 Task: Look for space in Wiradesa, Indonesia from 13th August, 2023 to 17th August, 2023 for 2 adults in price range Rs.10000 to Rs.16000. Place can be entire place with 2 bedrooms having 2 beds and 1 bathroom. Property type can be house, flat, guest house. Amenities needed are: wifi. Booking option can be shelf check-in. Required host language is English.
Action: Mouse moved to (511, 75)
Screenshot: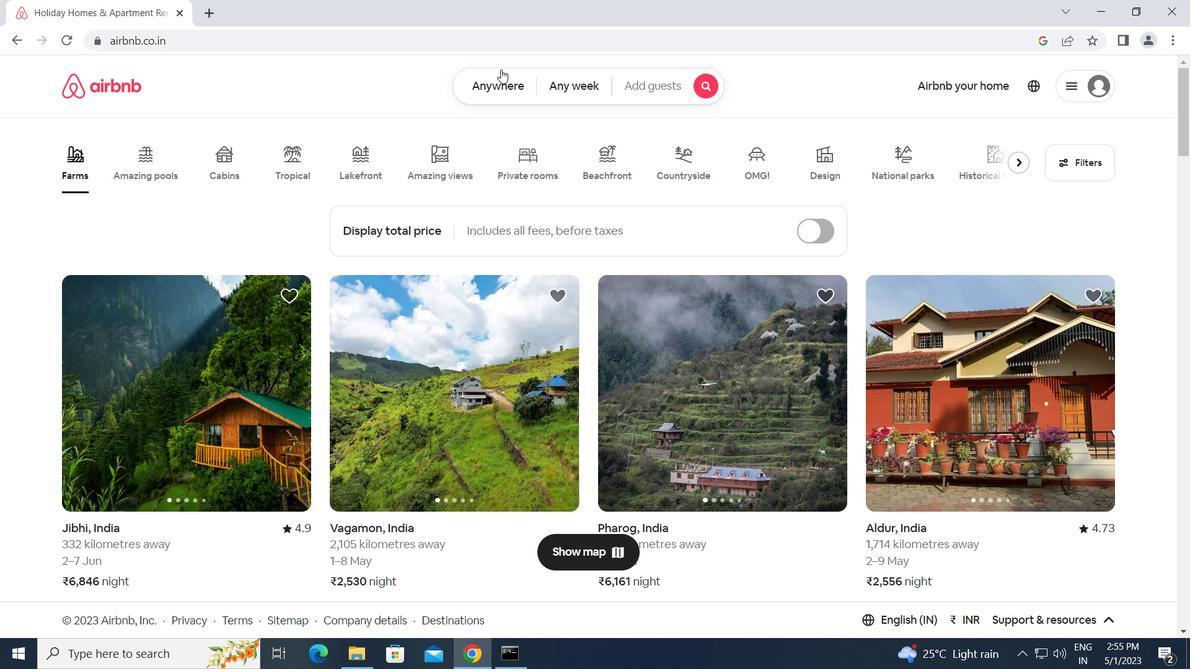 
Action: Mouse pressed left at (511, 75)
Screenshot: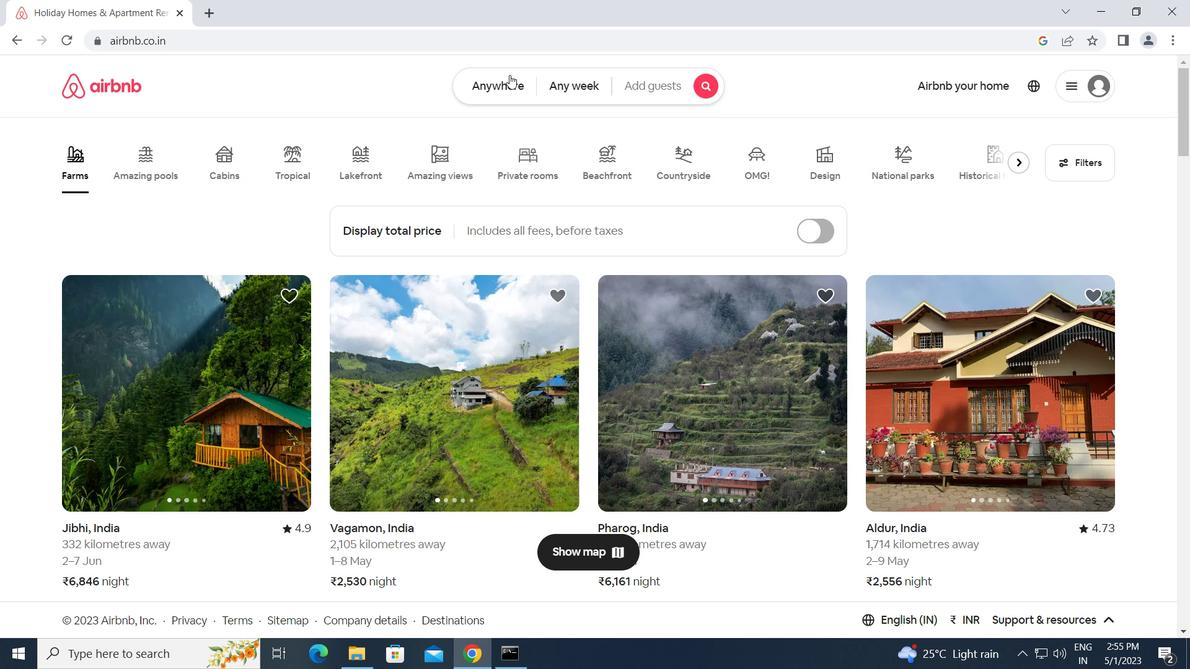 
Action: Mouse moved to (439, 144)
Screenshot: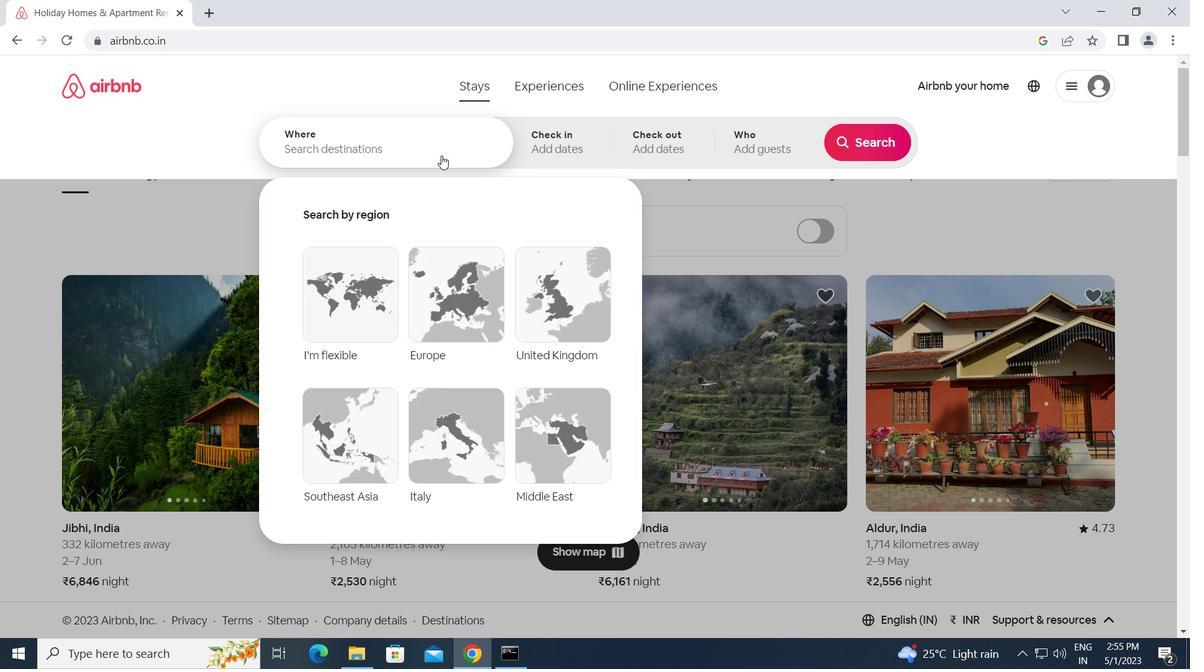 
Action: Mouse pressed left at (439, 144)
Screenshot: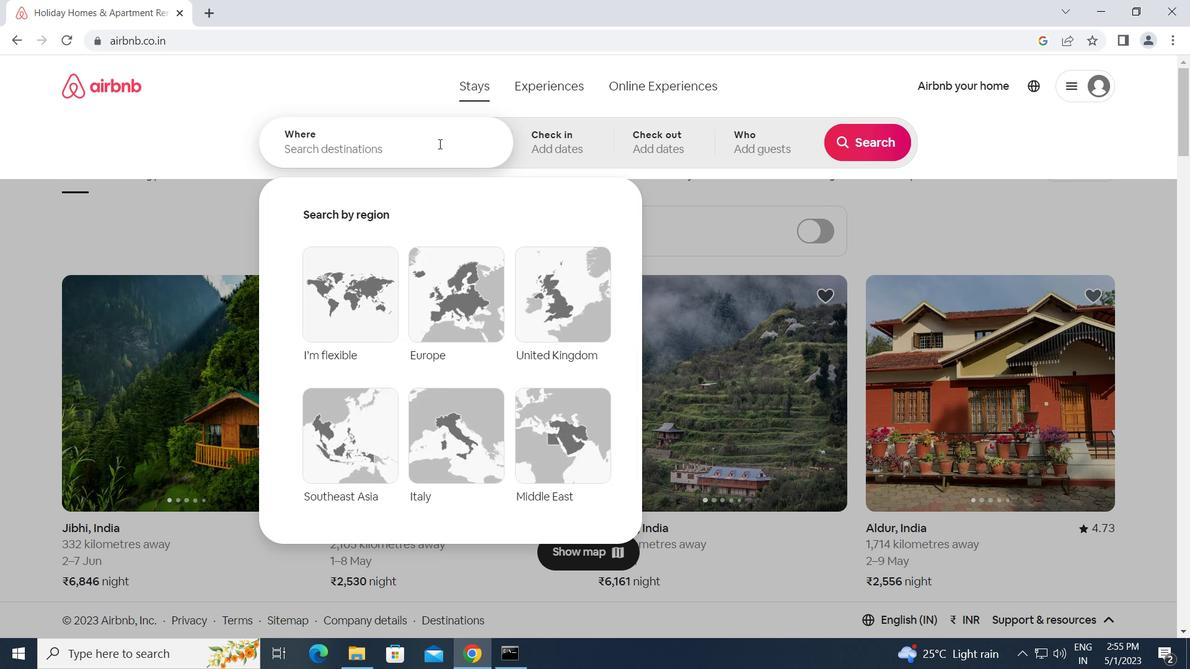 
Action: Key pressed <Key.caps_lock>w<Key.caps_lock>iraf<Key.backspace>desa,<Key.space><Key.caps_lock>i<Key.caps_lock>ndonesia<Key.enter>
Screenshot: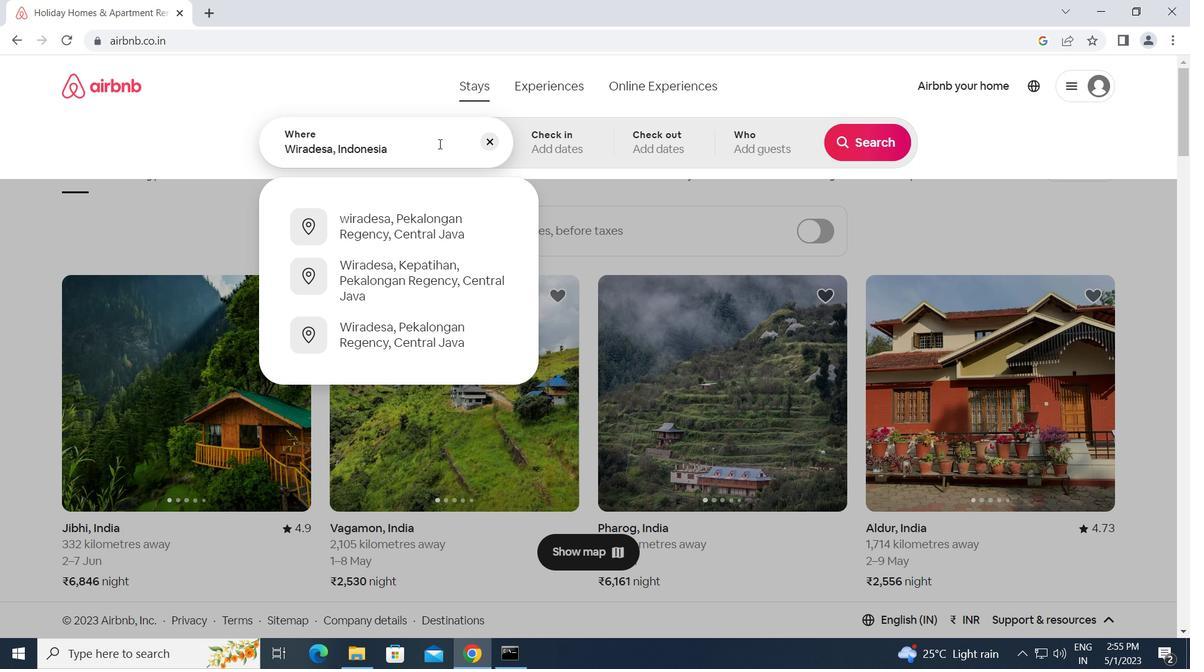 
Action: Mouse moved to (859, 270)
Screenshot: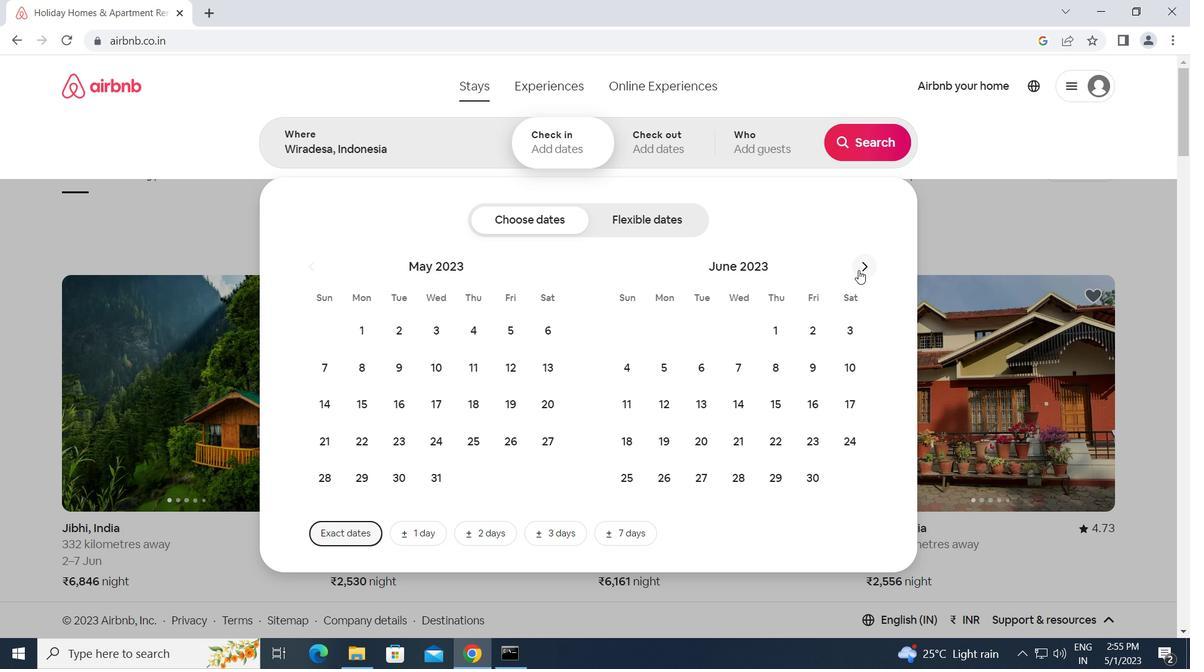 
Action: Mouse pressed left at (859, 270)
Screenshot: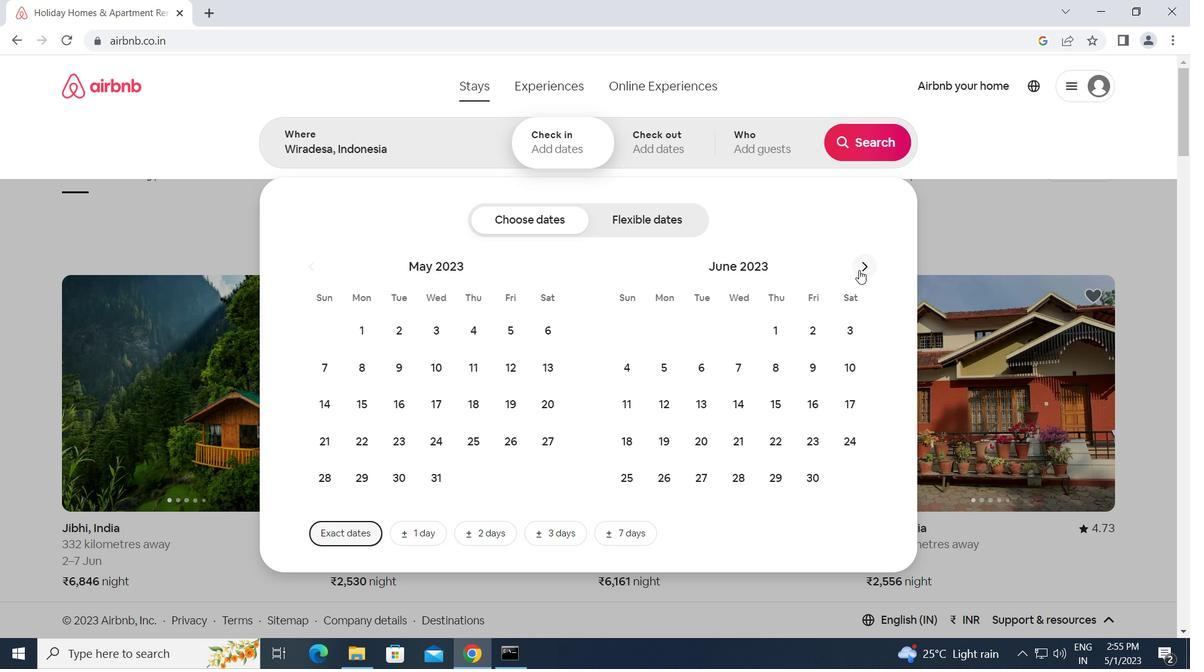 
Action: Mouse moved to (860, 270)
Screenshot: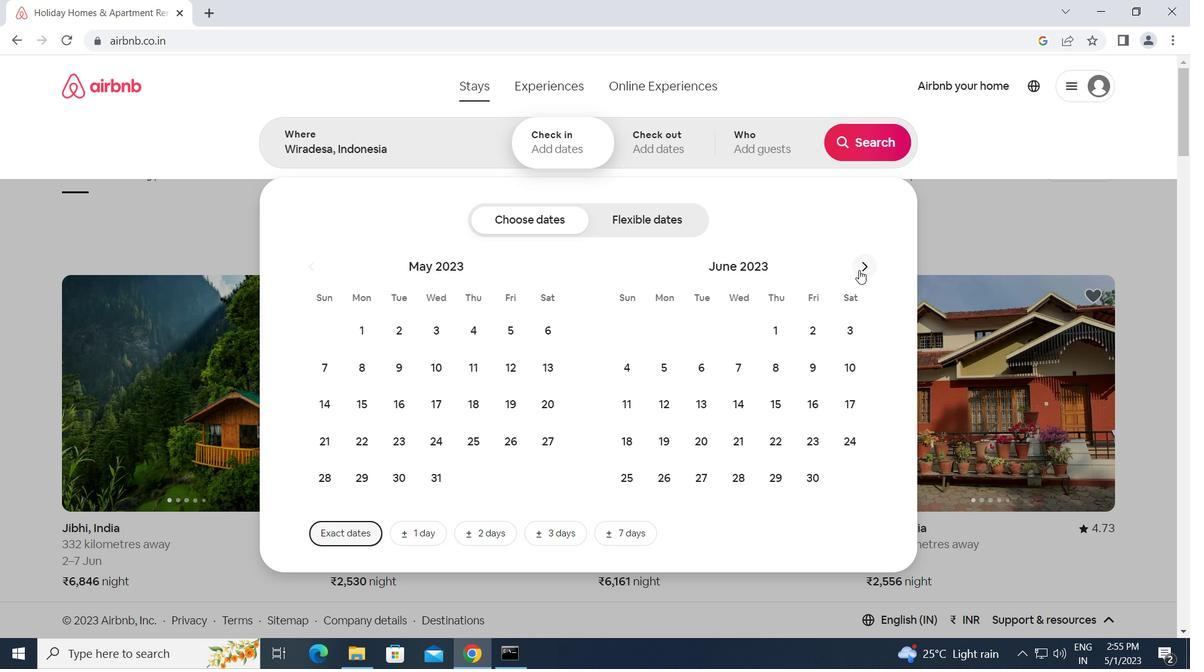 
Action: Mouse pressed left at (860, 270)
Screenshot: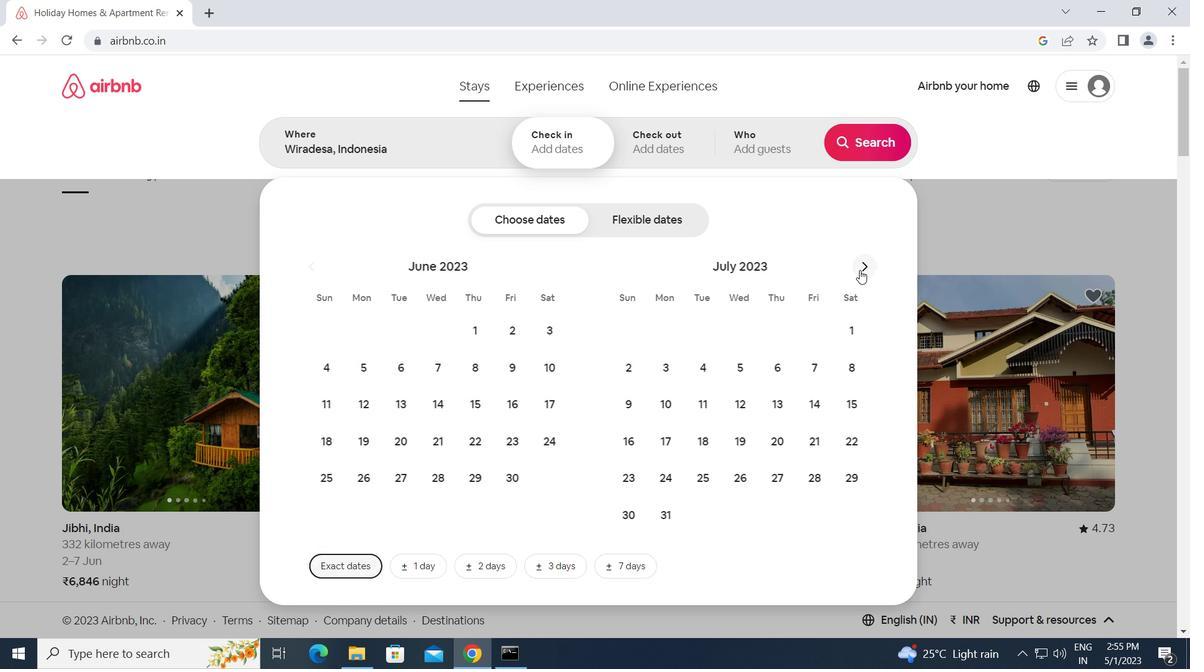 
Action: Mouse moved to (636, 404)
Screenshot: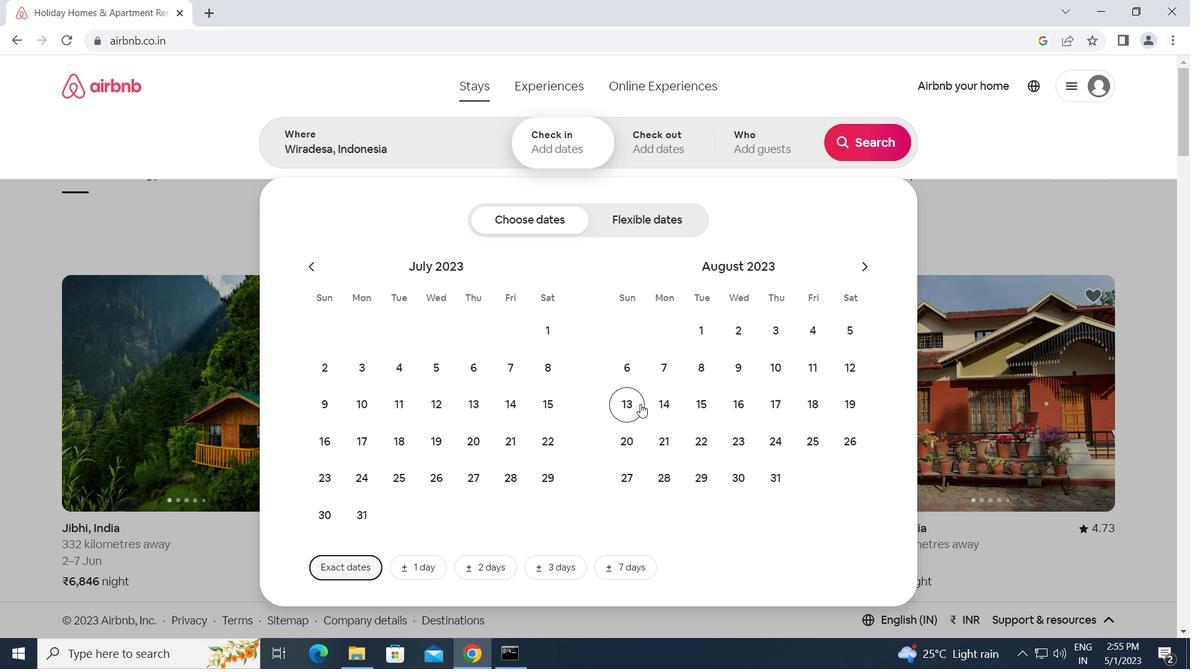
Action: Mouse pressed left at (636, 404)
Screenshot: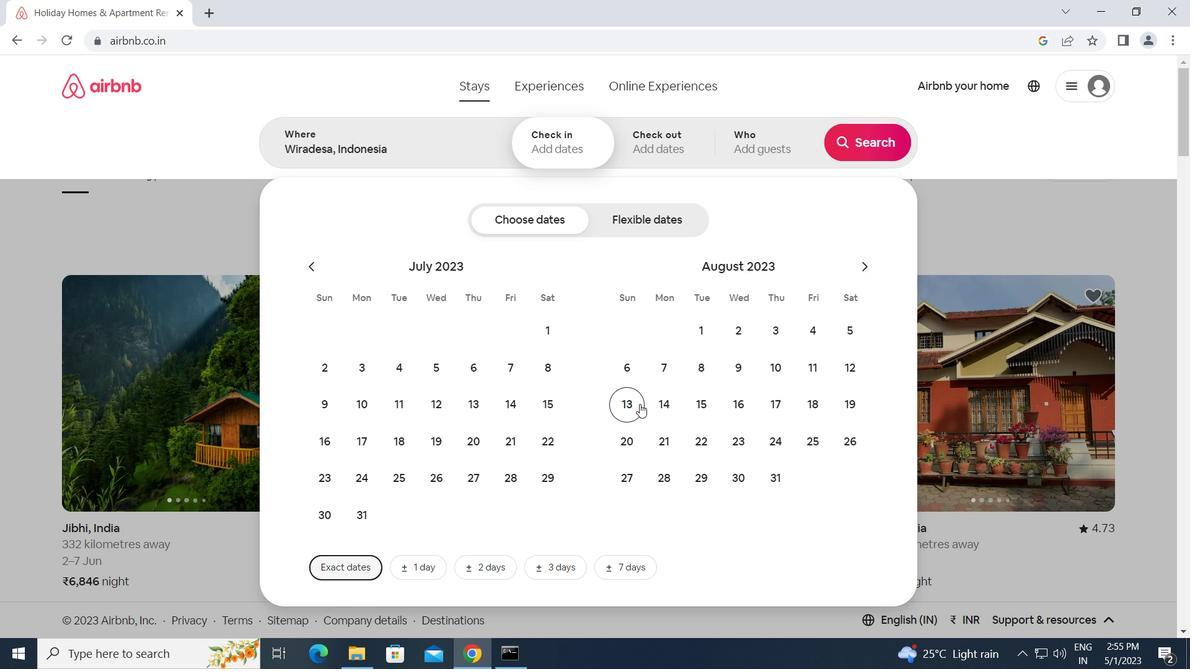 
Action: Mouse moved to (771, 399)
Screenshot: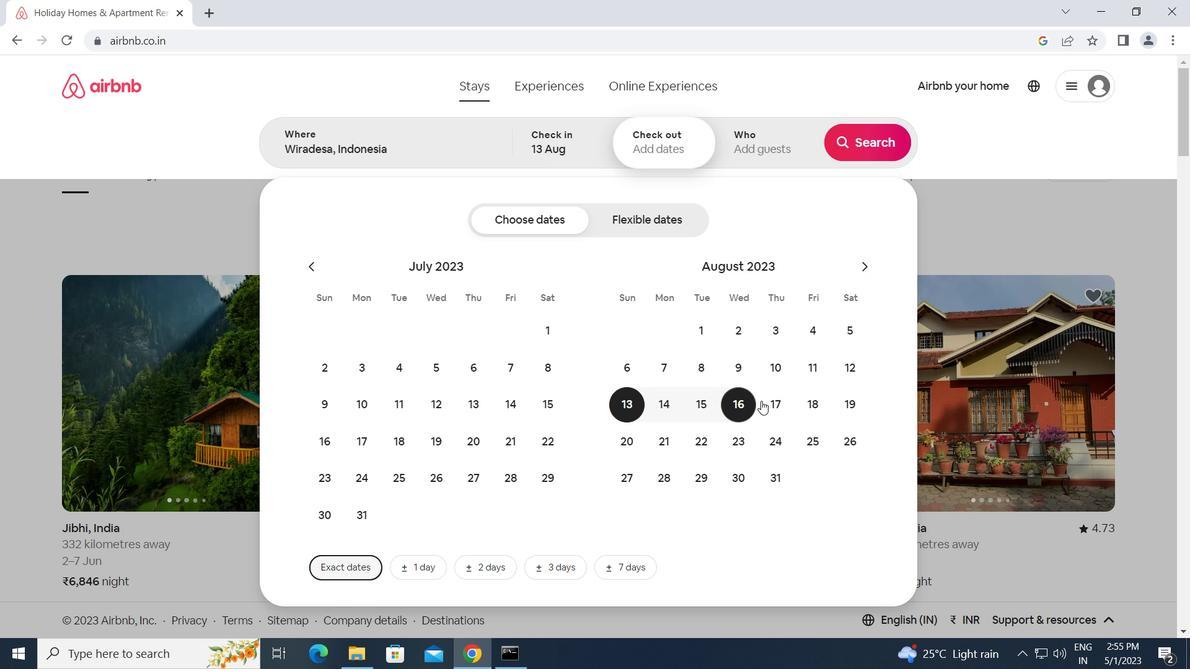 
Action: Mouse pressed left at (771, 399)
Screenshot: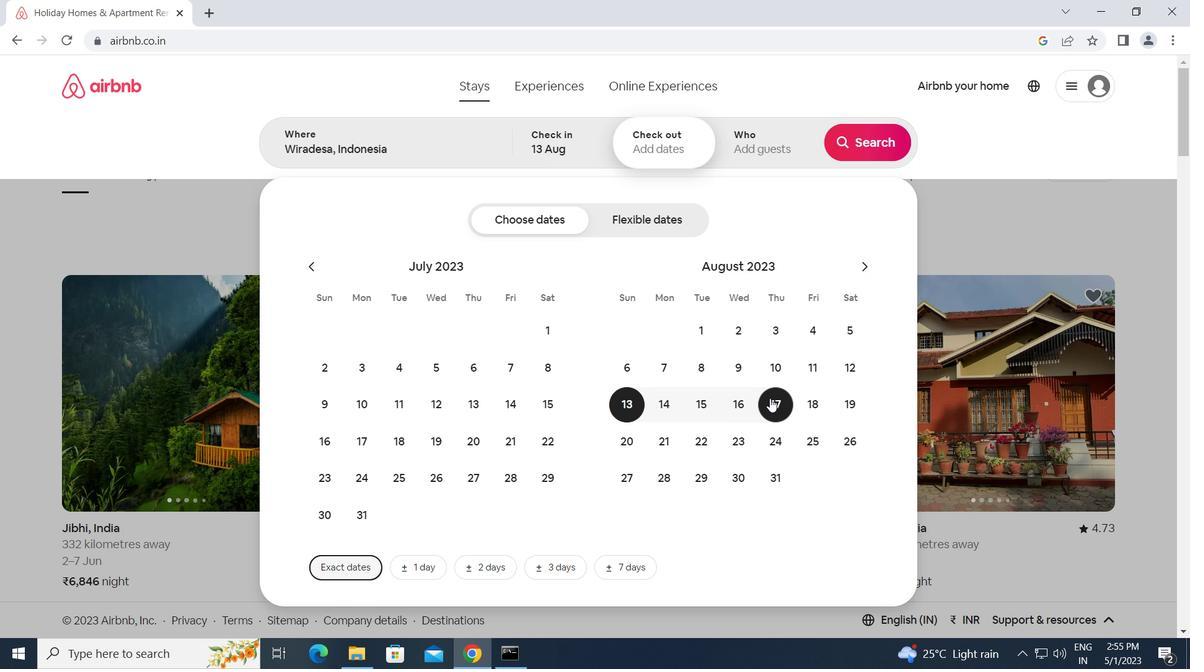 
Action: Mouse moved to (767, 135)
Screenshot: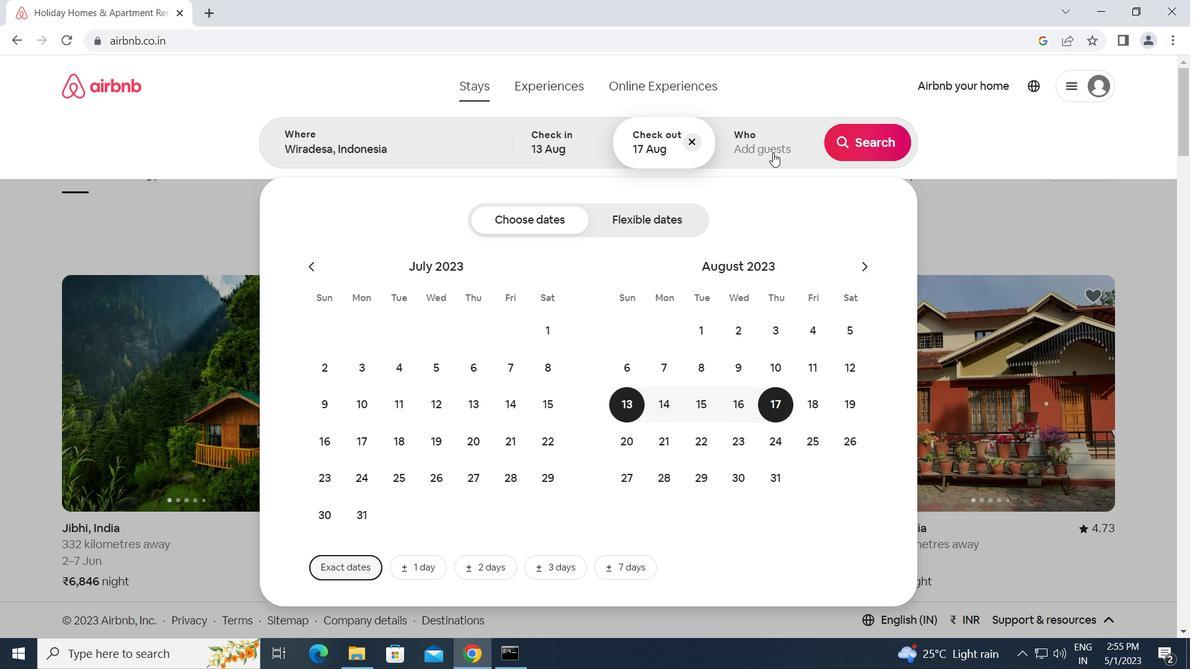 
Action: Mouse pressed left at (767, 135)
Screenshot: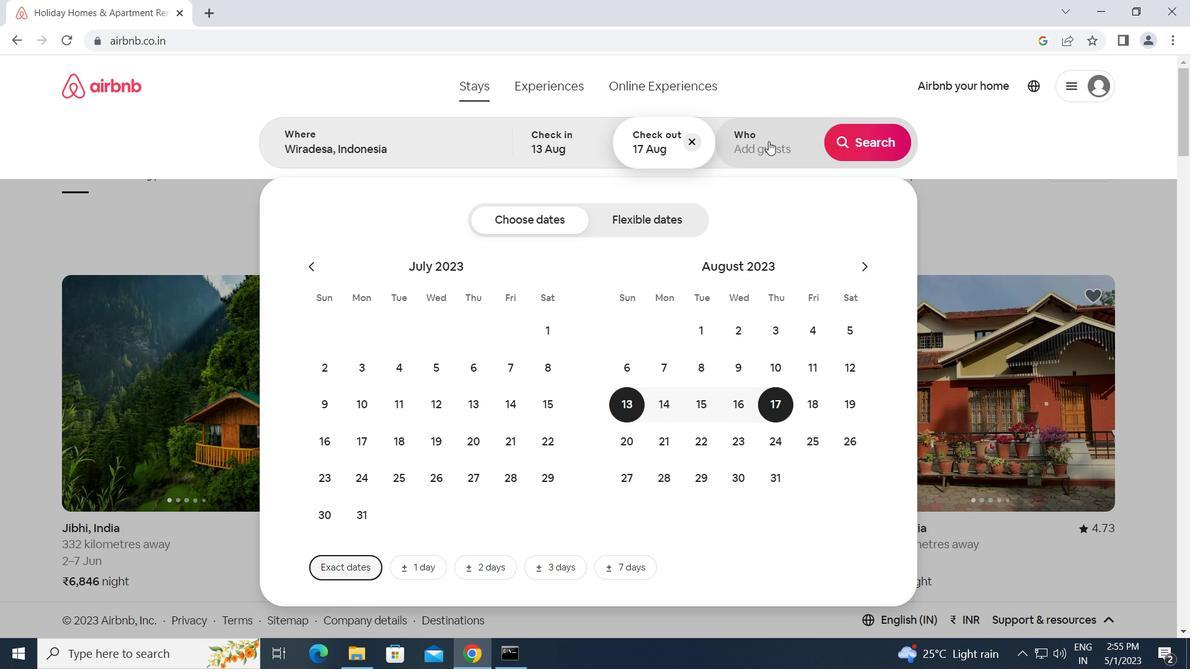 
Action: Mouse moved to (870, 224)
Screenshot: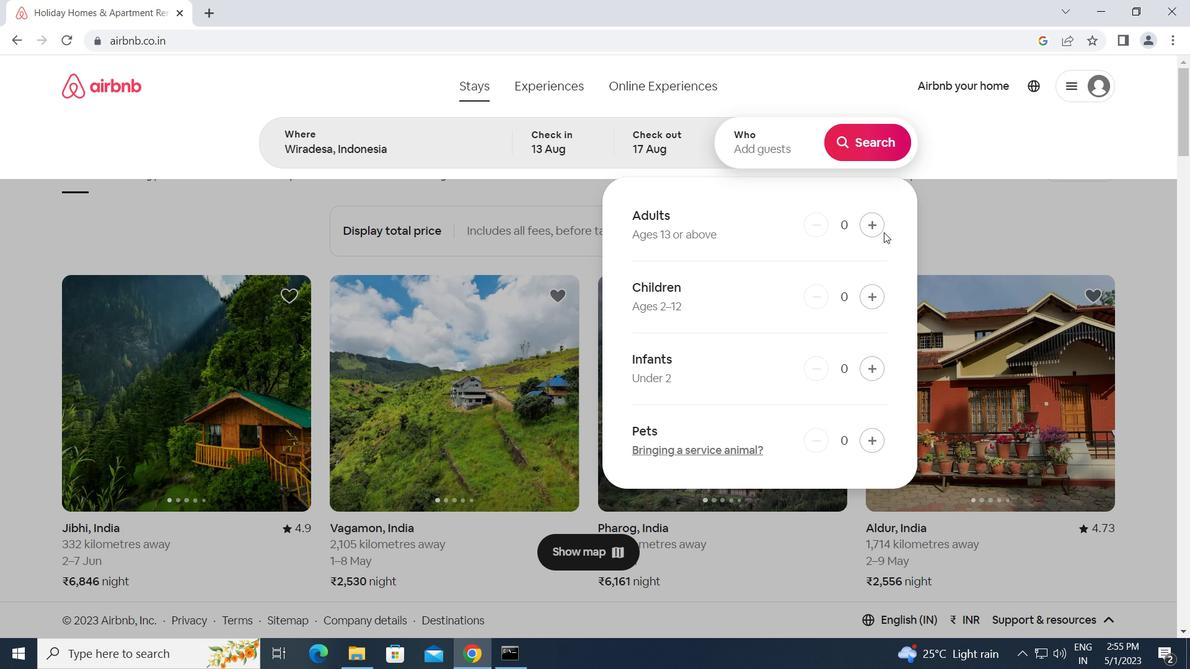 
Action: Mouse pressed left at (870, 224)
Screenshot: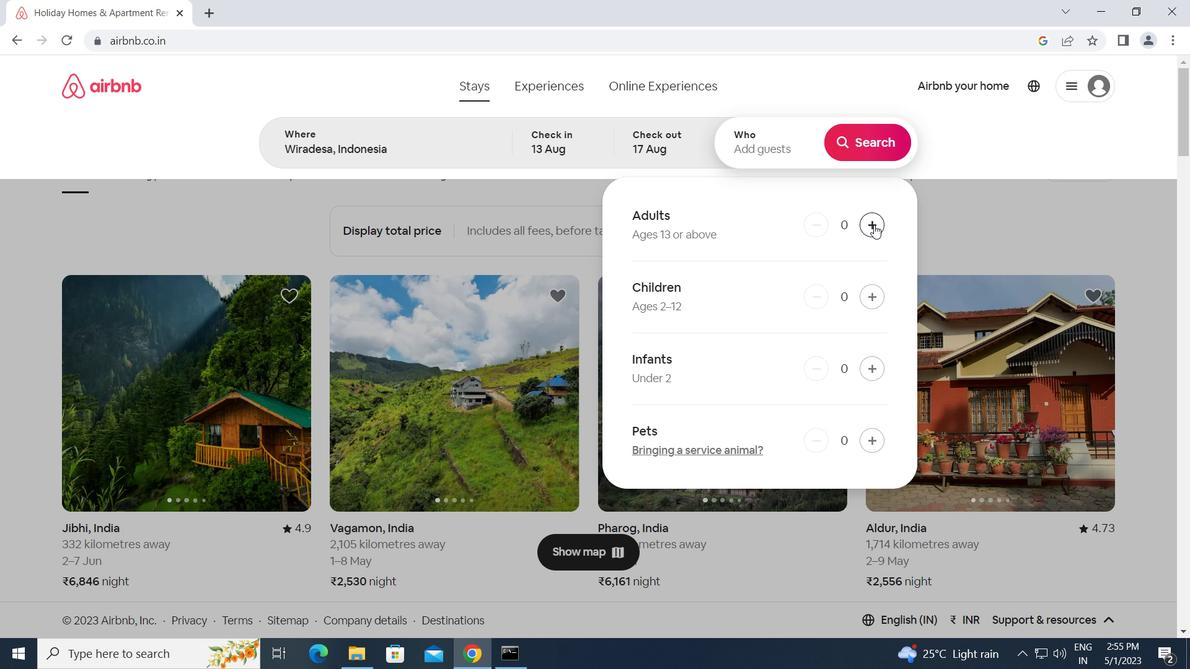 
Action: Mouse pressed left at (870, 224)
Screenshot: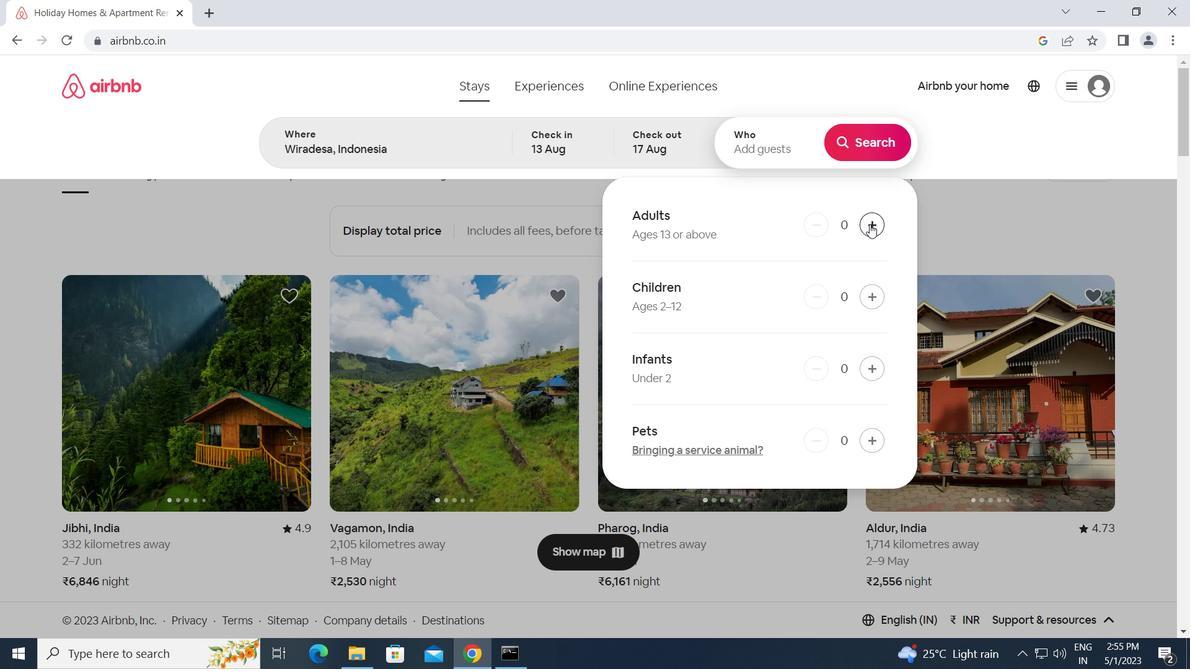 
Action: Mouse moved to (868, 140)
Screenshot: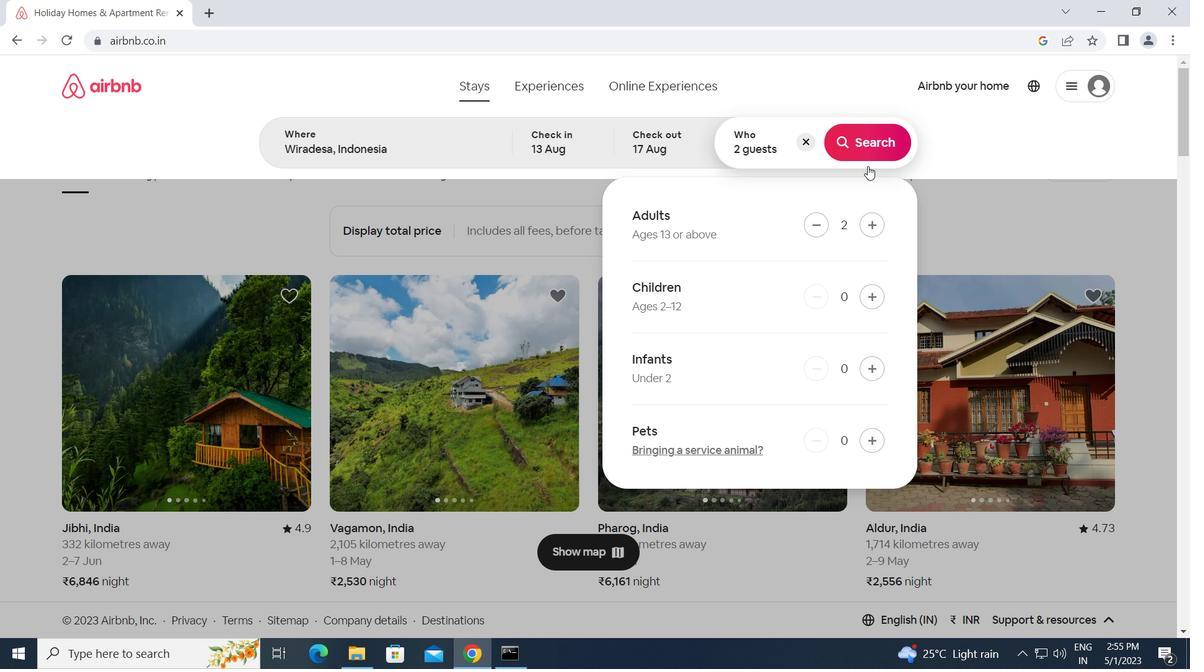 
Action: Mouse pressed left at (868, 140)
Screenshot: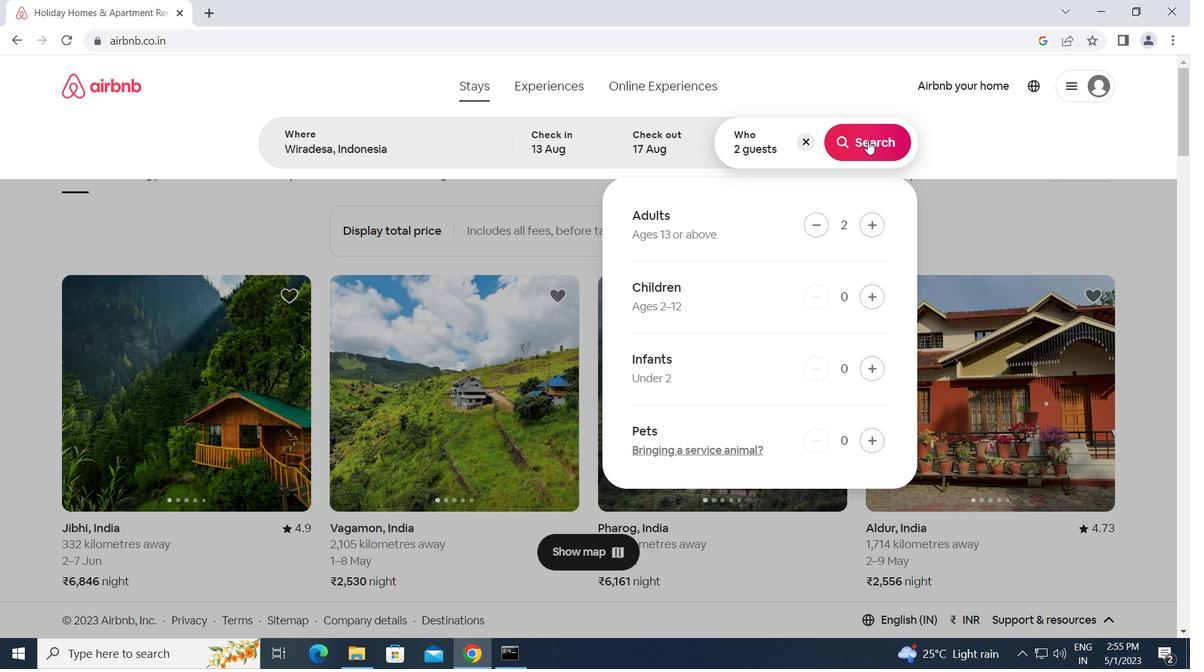 
Action: Mouse moved to (1126, 140)
Screenshot: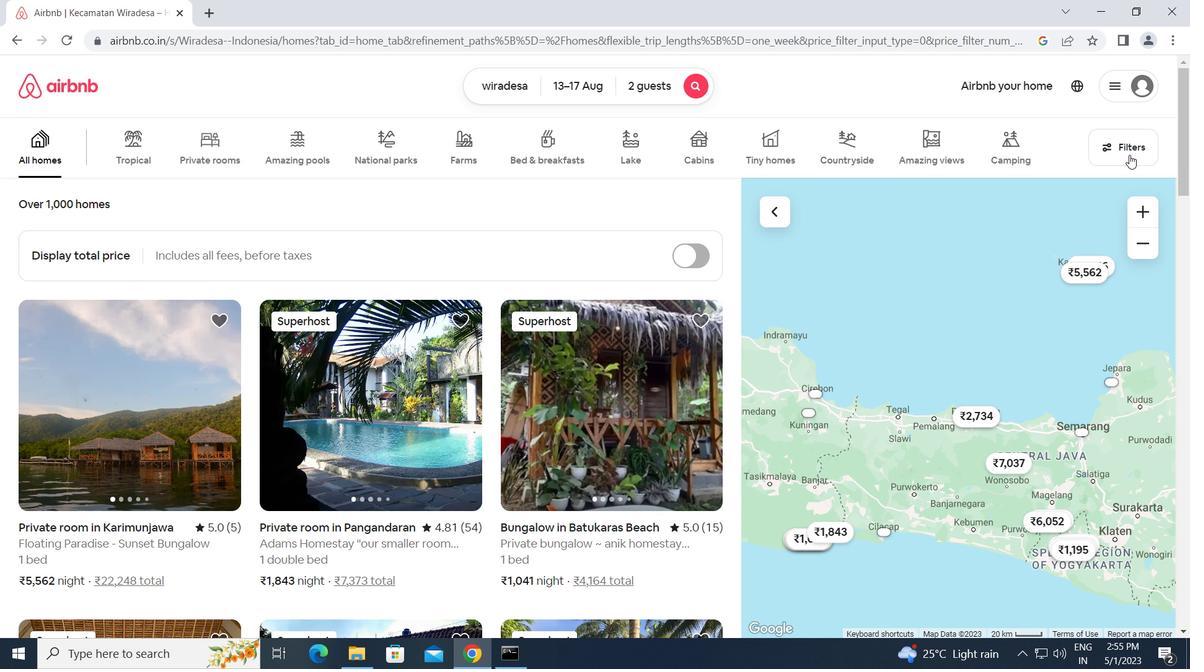 
Action: Mouse pressed left at (1126, 140)
Screenshot: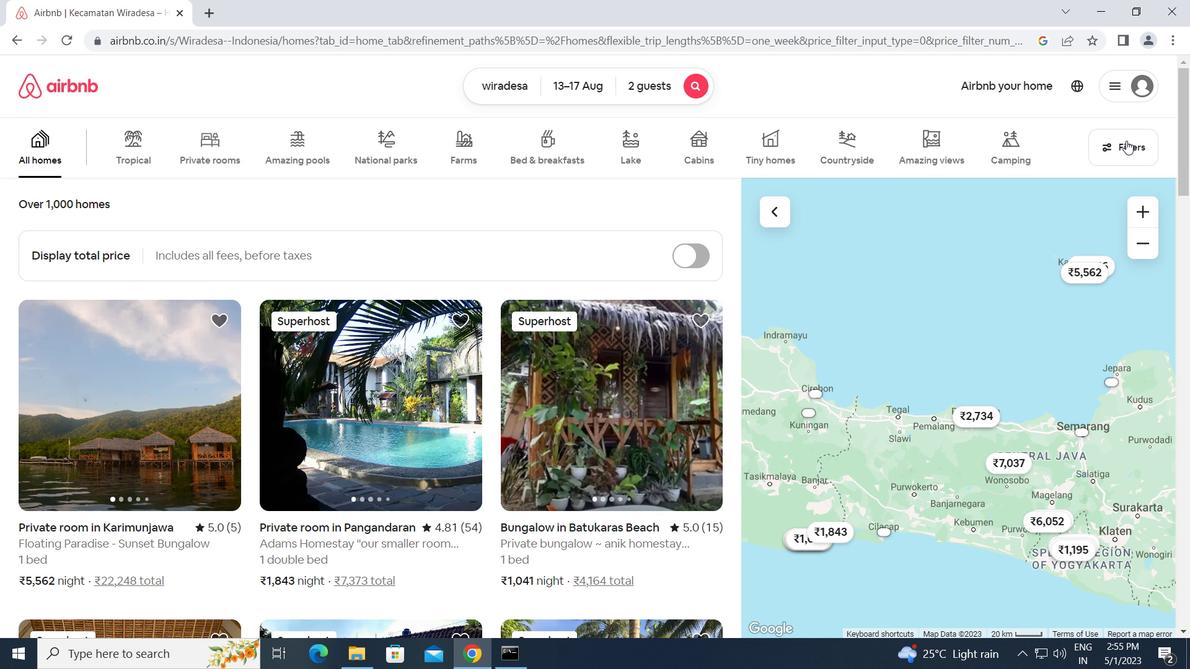 
Action: Mouse moved to (403, 344)
Screenshot: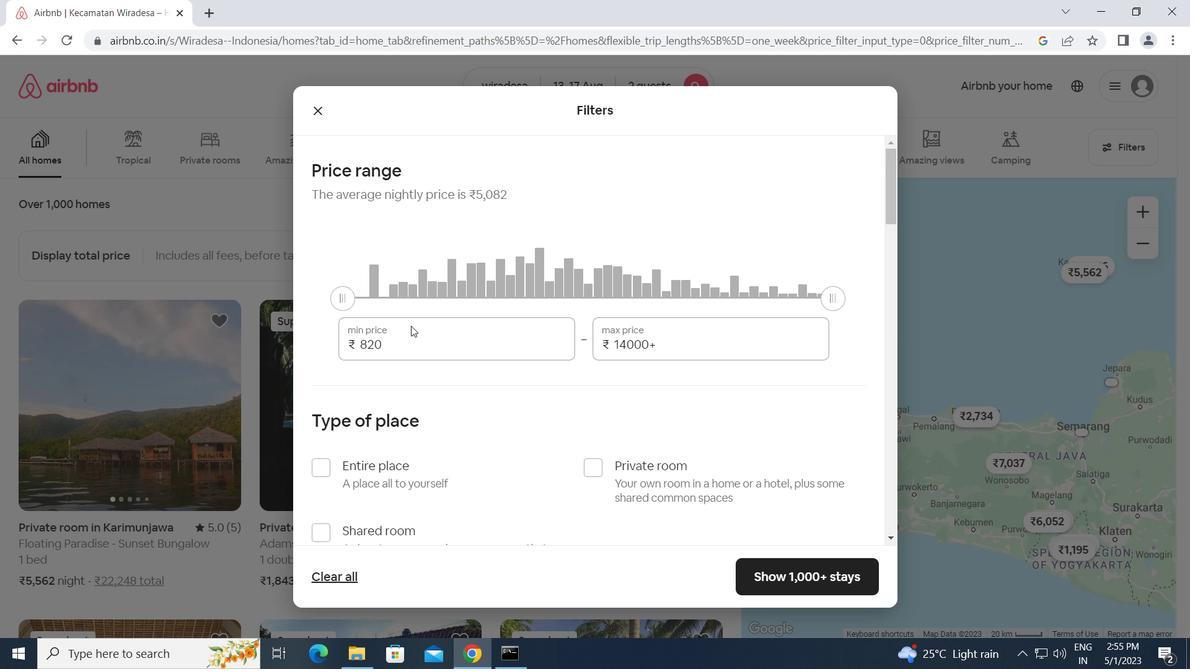 
Action: Mouse pressed left at (403, 344)
Screenshot: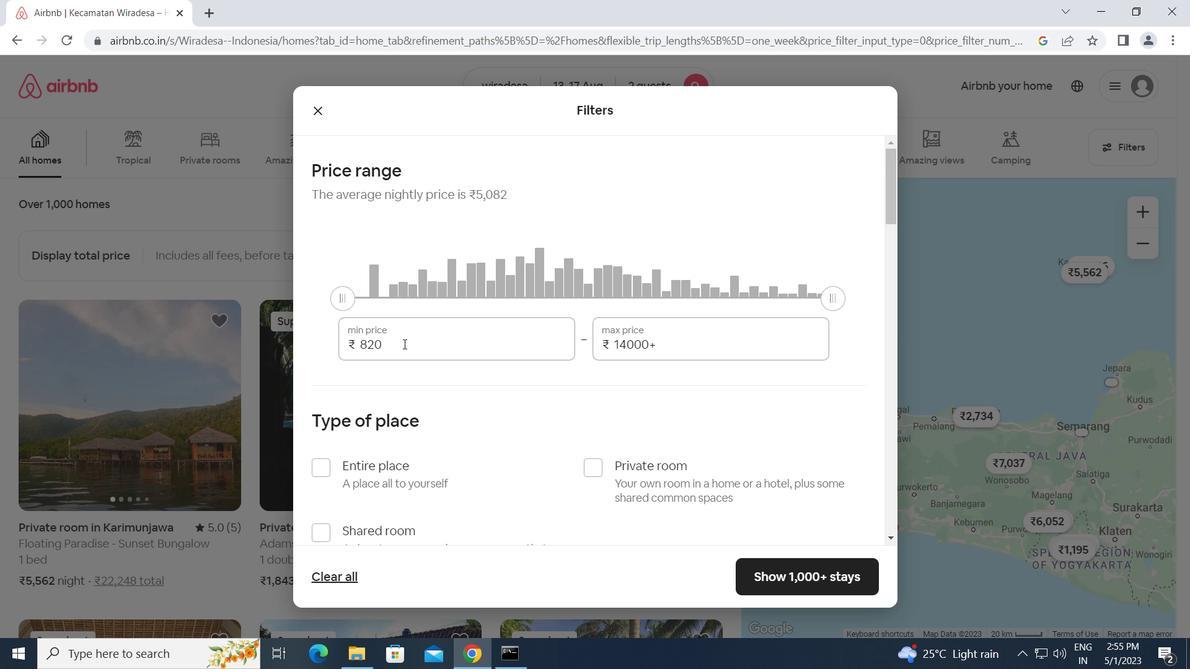 
Action: Mouse moved to (342, 352)
Screenshot: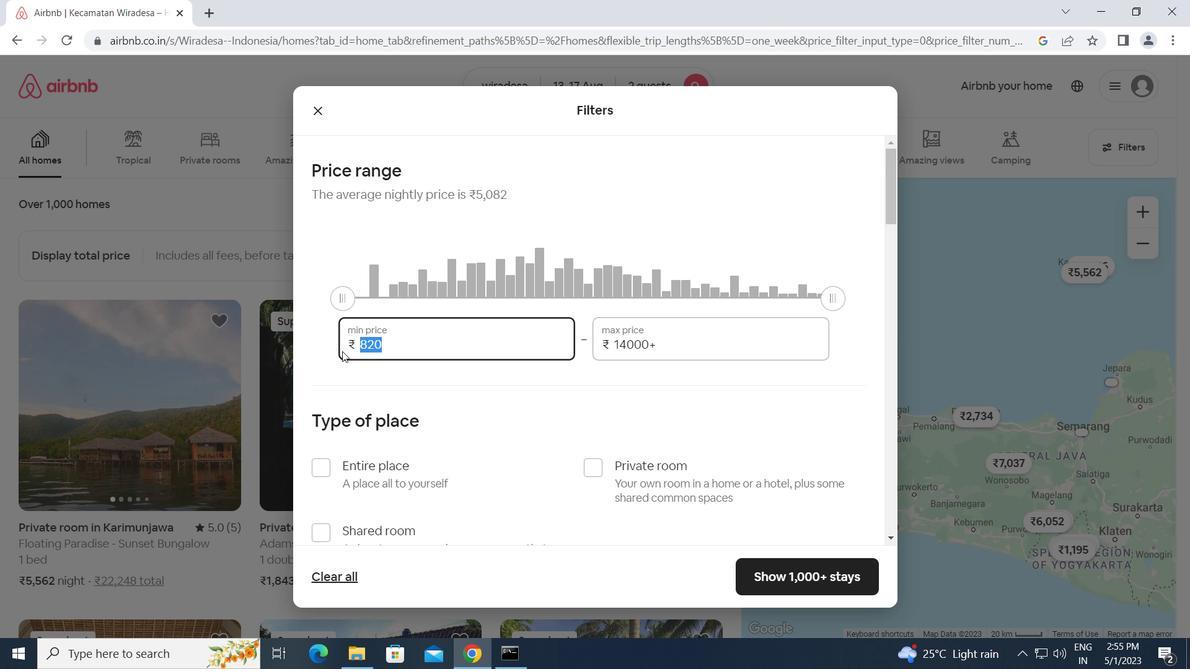 
Action: Key pressed 10000<Key.tab><Key.backspace>
Screenshot: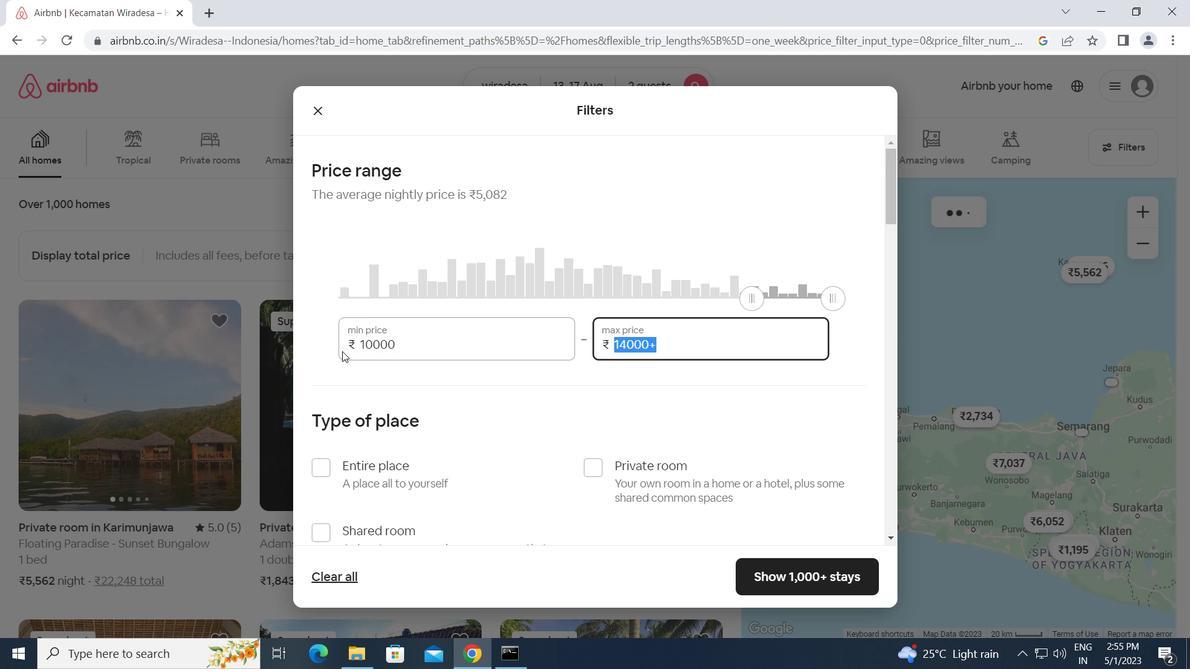 
Action: Mouse moved to (343, 352)
Screenshot: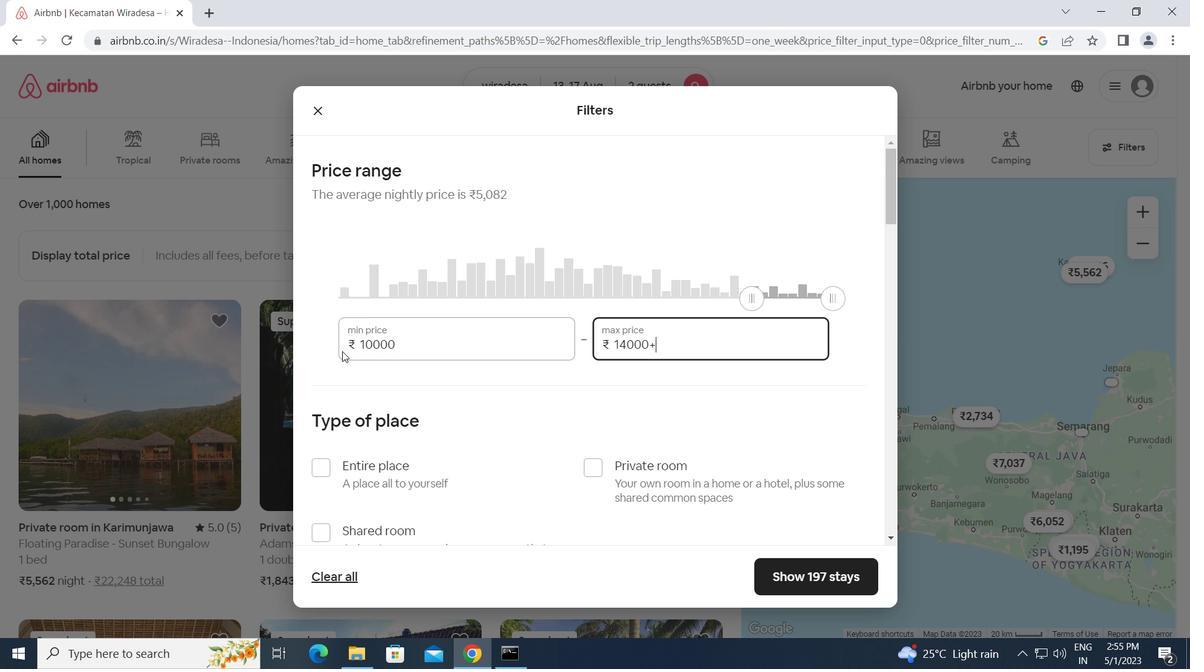 
Action: Key pressed <Key.backspace><Key.backspace><Key.backspace><Key.backspace><Key.backspace><Key.backspace><Key.backspace><Key.backspace><Key.backspace><Key.backspace><Key.backspace>16000
Screenshot: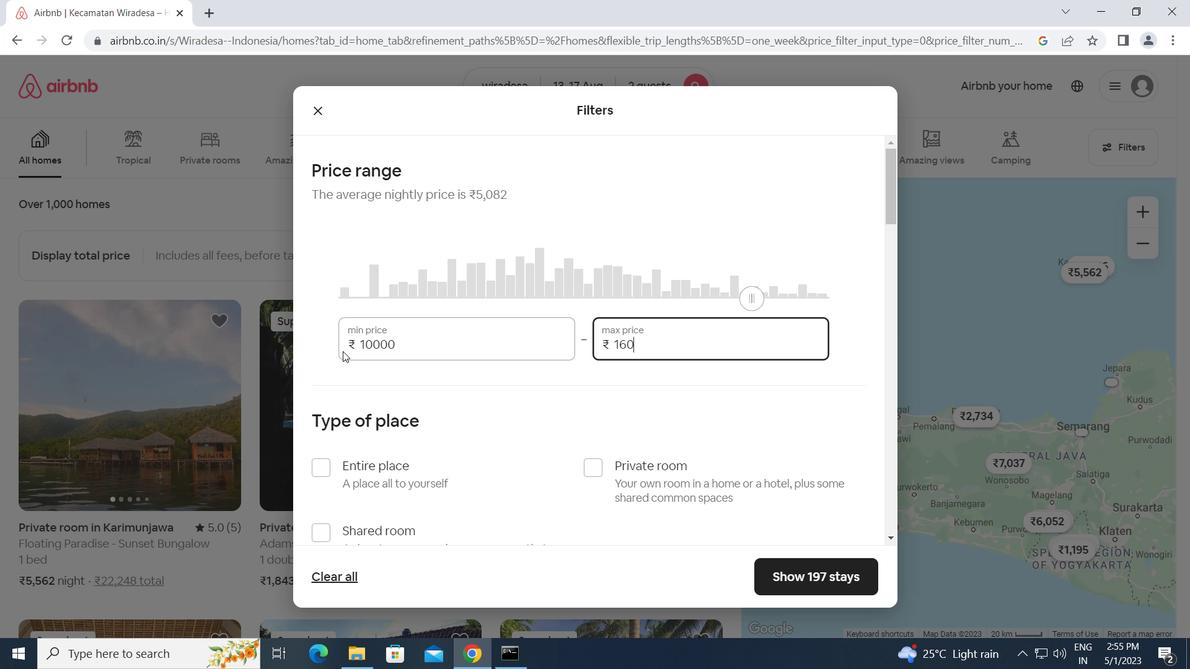 
Action: Mouse moved to (621, 179)
Screenshot: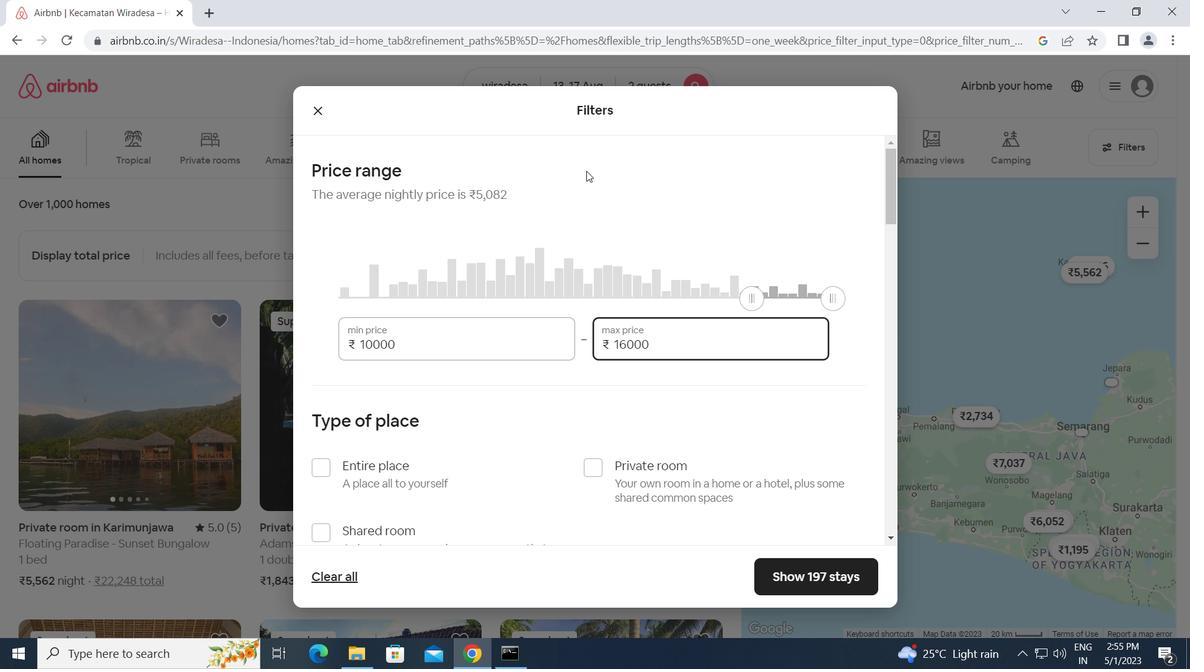 
Action: Mouse scrolled (621, 179) with delta (0, 0)
Screenshot: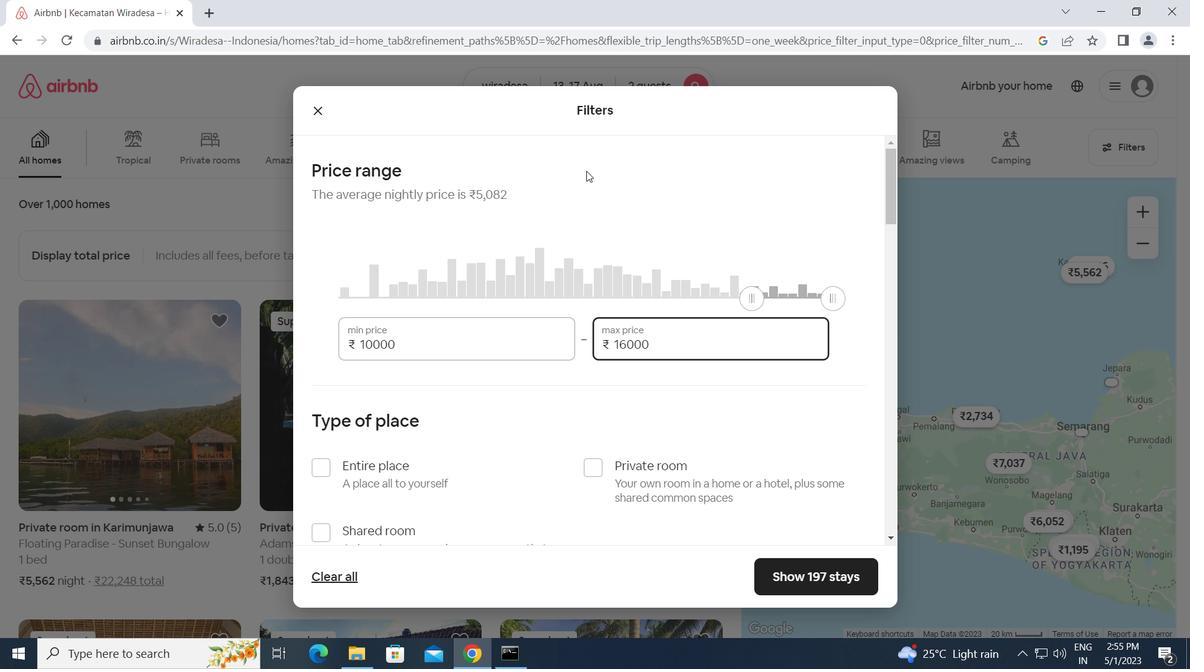 
Action: Mouse moved to (620, 207)
Screenshot: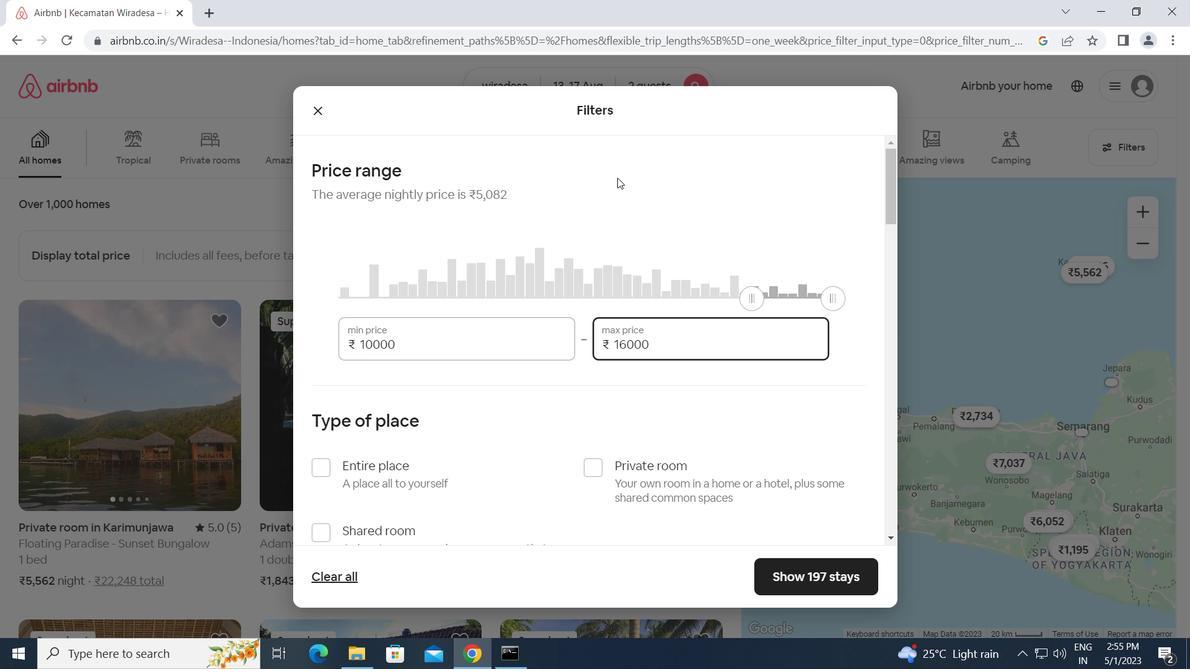 
Action: Mouse scrolled (620, 207) with delta (0, 0)
Screenshot: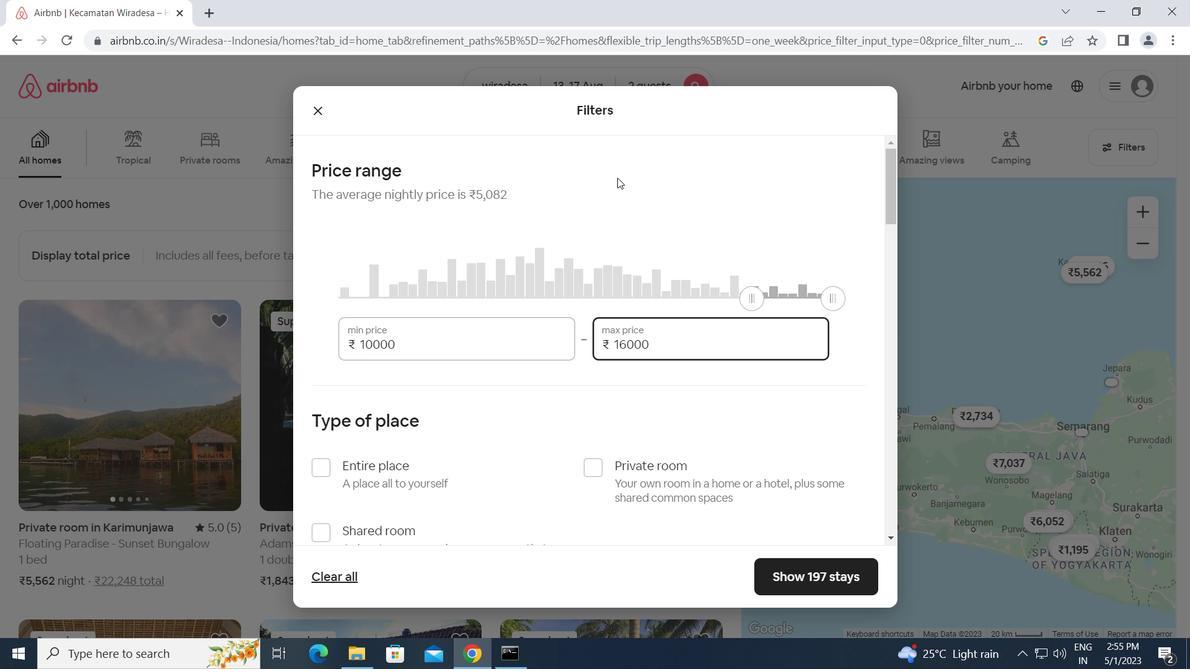 
Action: Mouse moved to (323, 313)
Screenshot: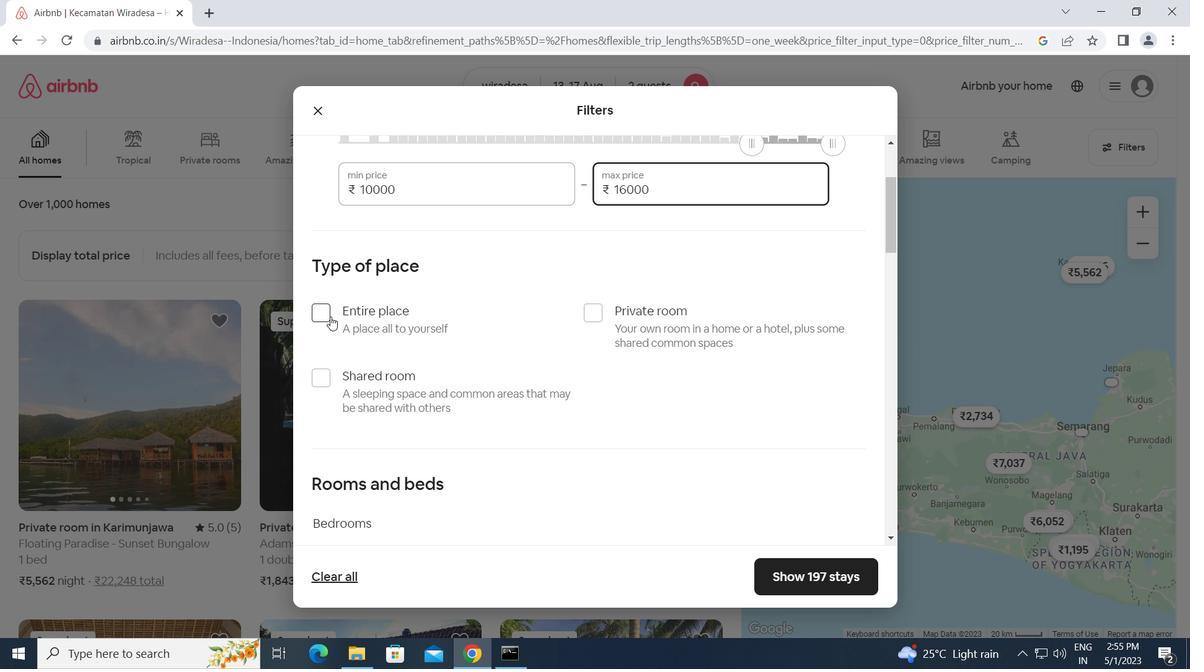
Action: Mouse pressed left at (323, 313)
Screenshot: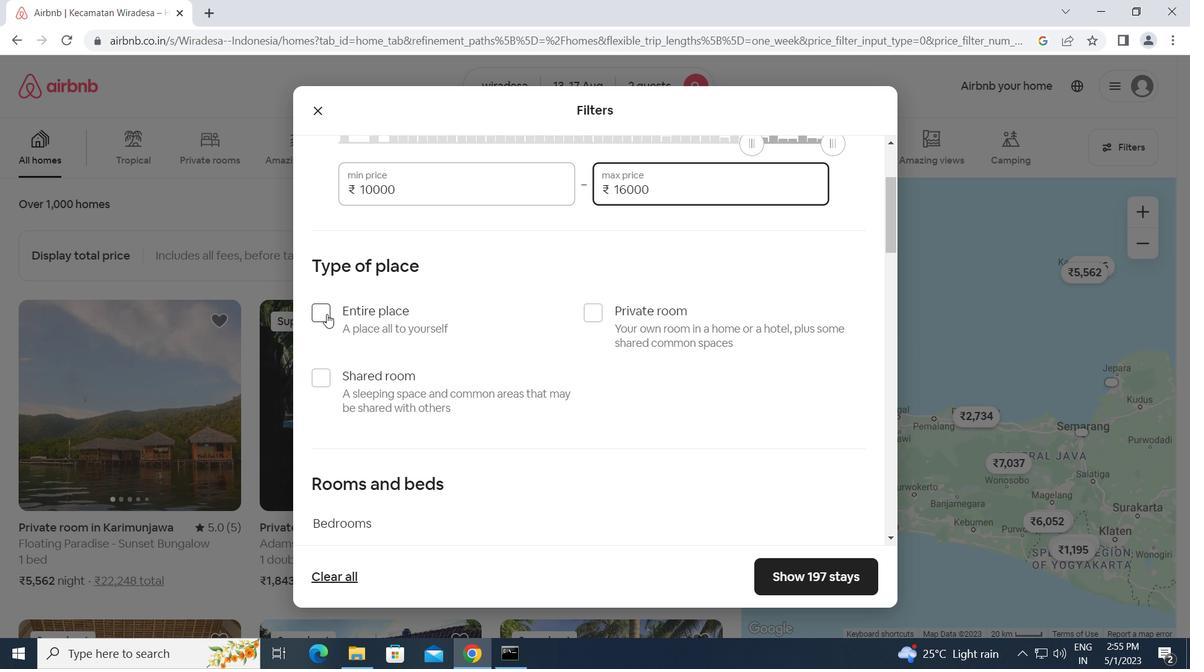 
Action: Mouse moved to (408, 324)
Screenshot: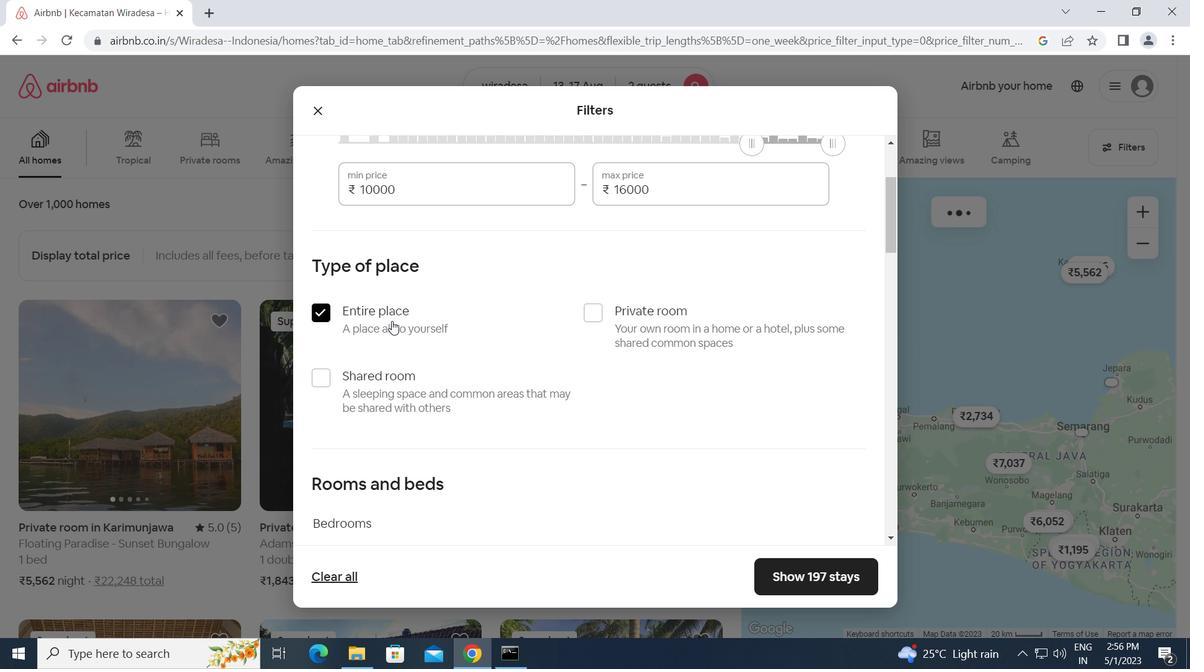 
Action: Mouse scrolled (408, 323) with delta (0, 0)
Screenshot: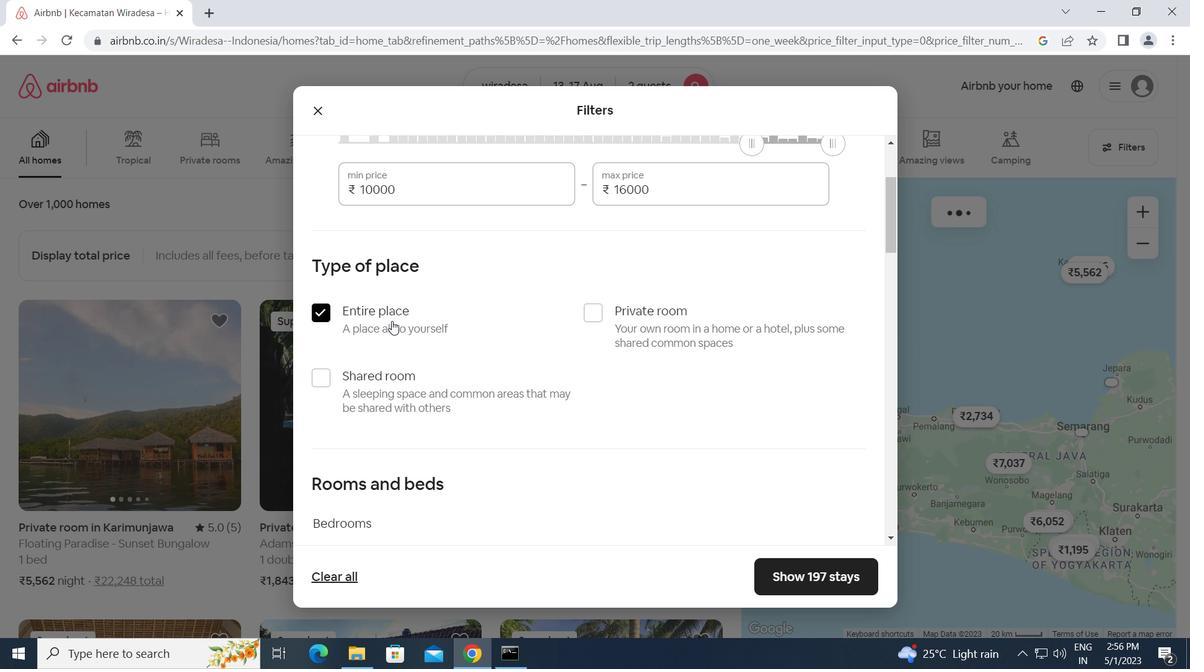 
Action: Mouse moved to (409, 325)
Screenshot: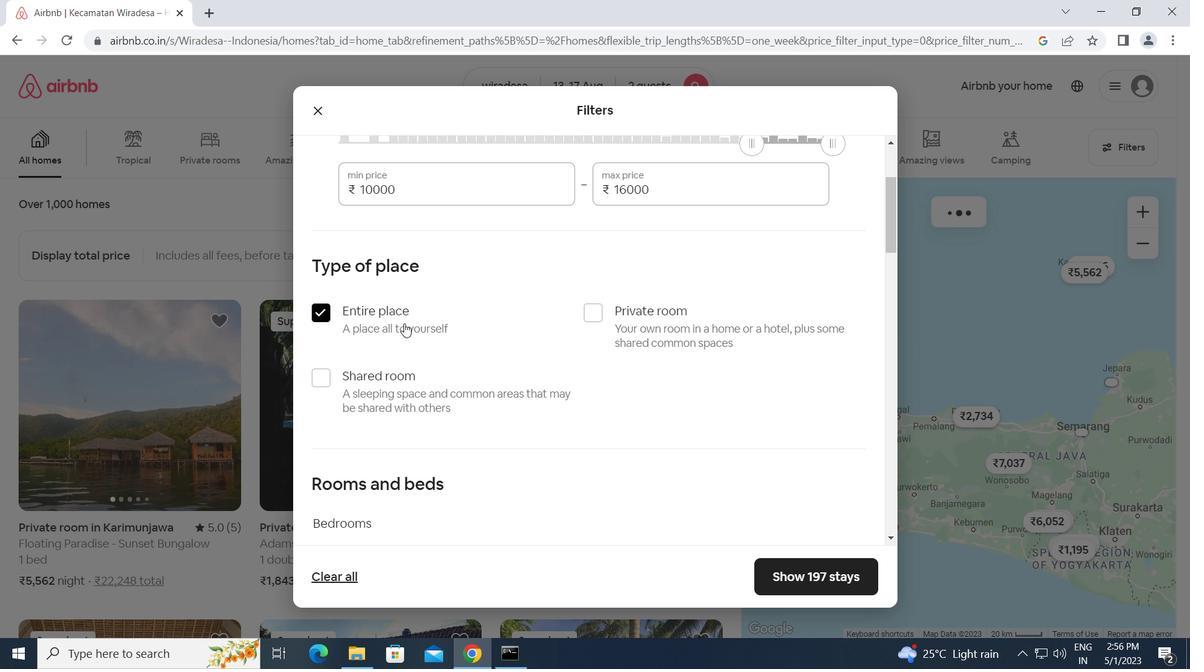 
Action: Mouse scrolled (409, 324) with delta (0, 0)
Screenshot: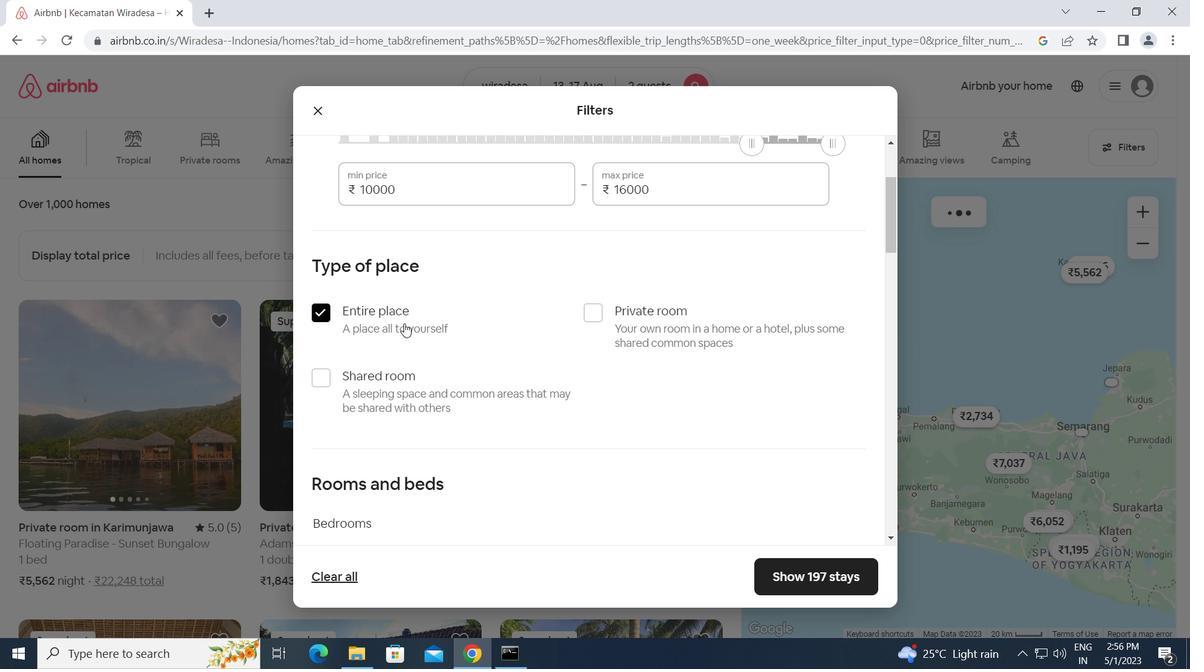 
Action: Mouse scrolled (409, 324) with delta (0, 0)
Screenshot: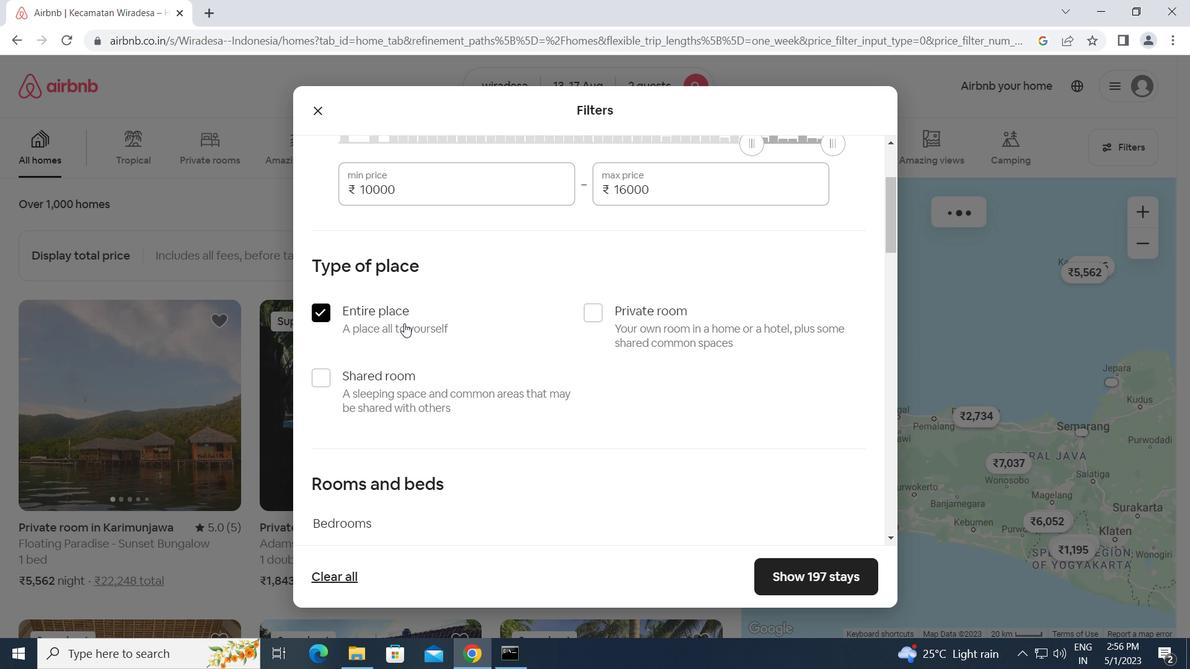 
Action: Mouse scrolled (409, 324) with delta (0, 0)
Screenshot: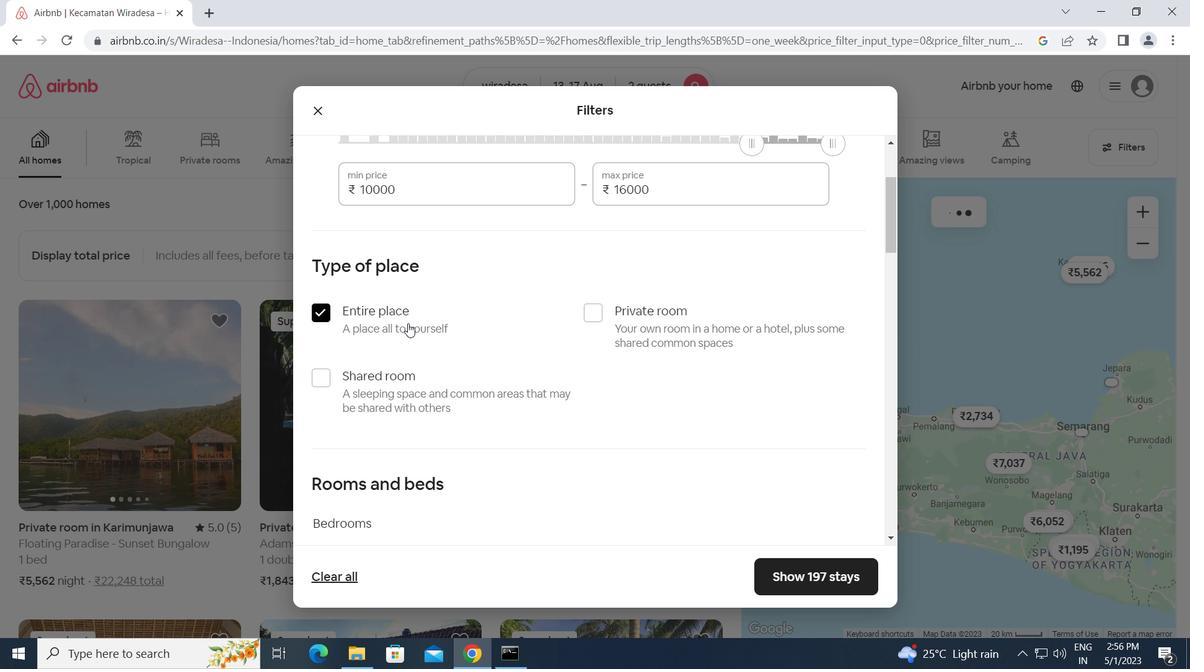 
Action: Mouse moved to (460, 250)
Screenshot: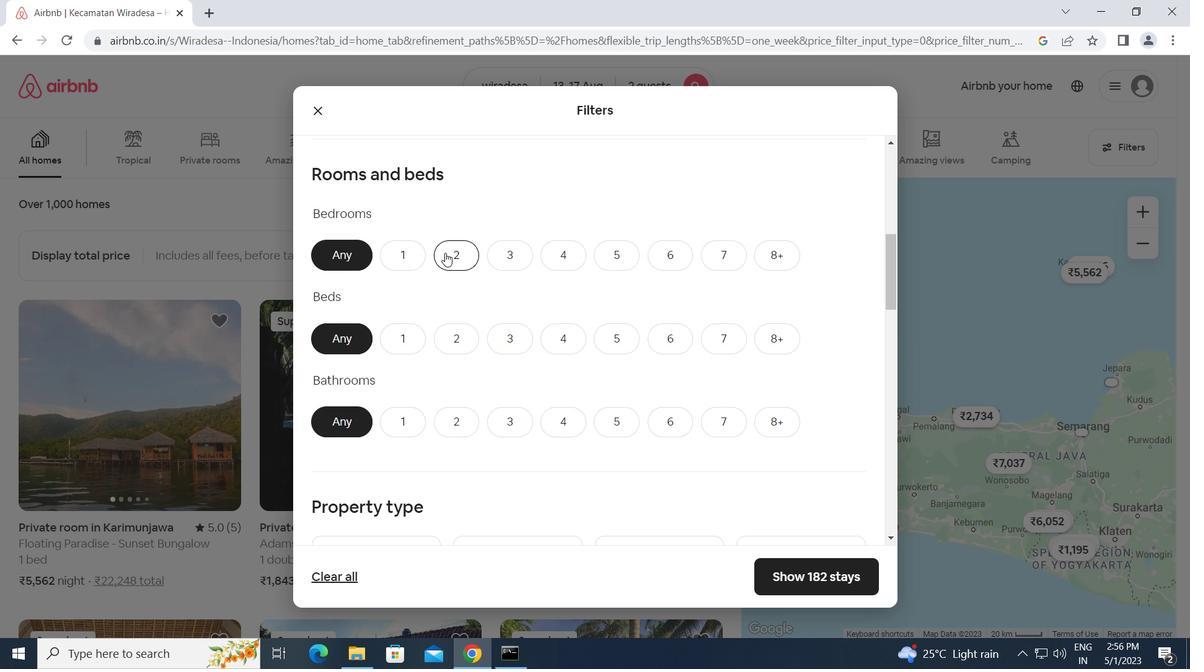 
Action: Mouse pressed left at (460, 250)
Screenshot: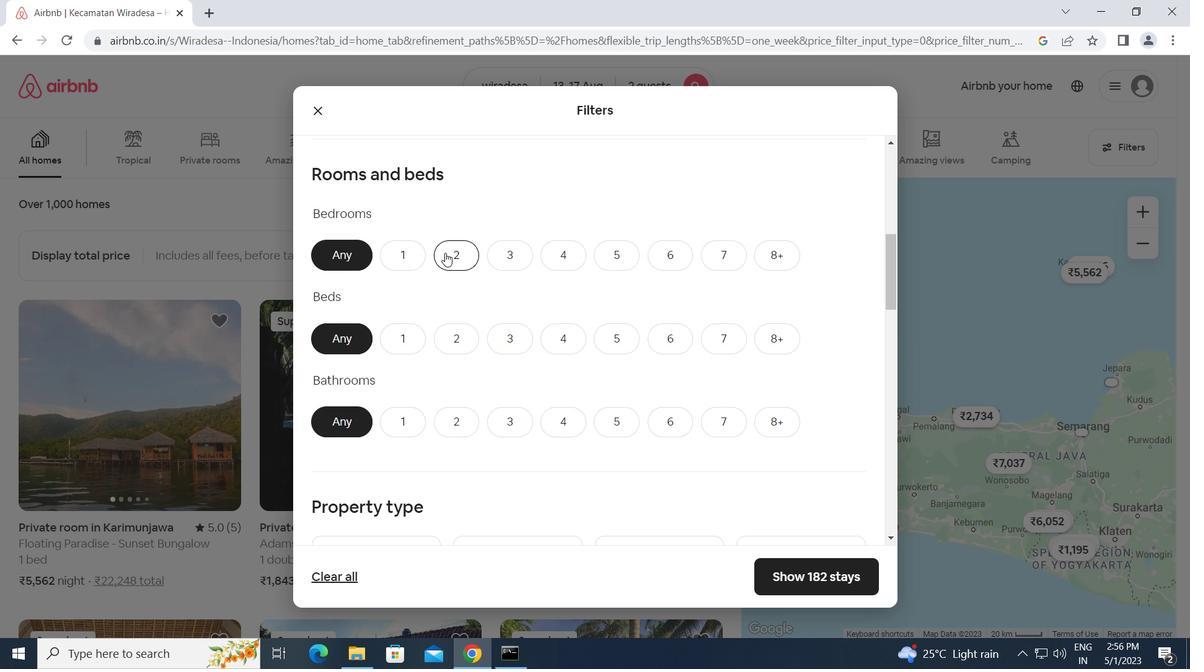 
Action: Mouse moved to (455, 337)
Screenshot: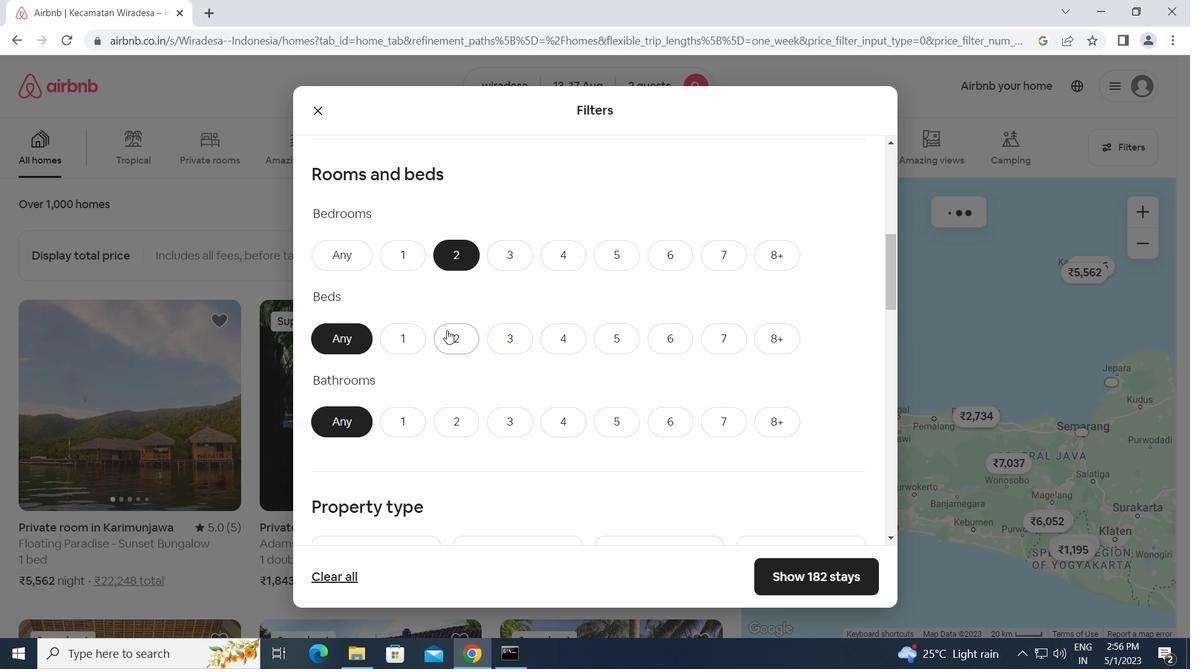 
Action: Mouse pressed left at (455, 337)
Screenshot: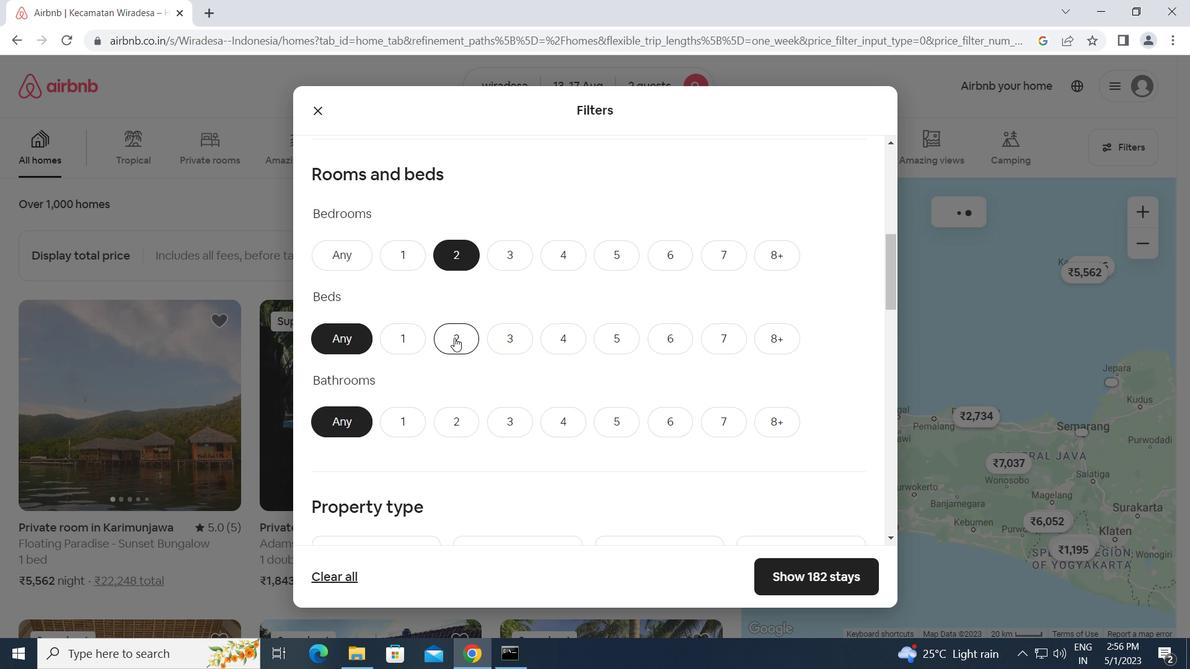 
Action: Mouse moved to (408, 418)
Screenshot: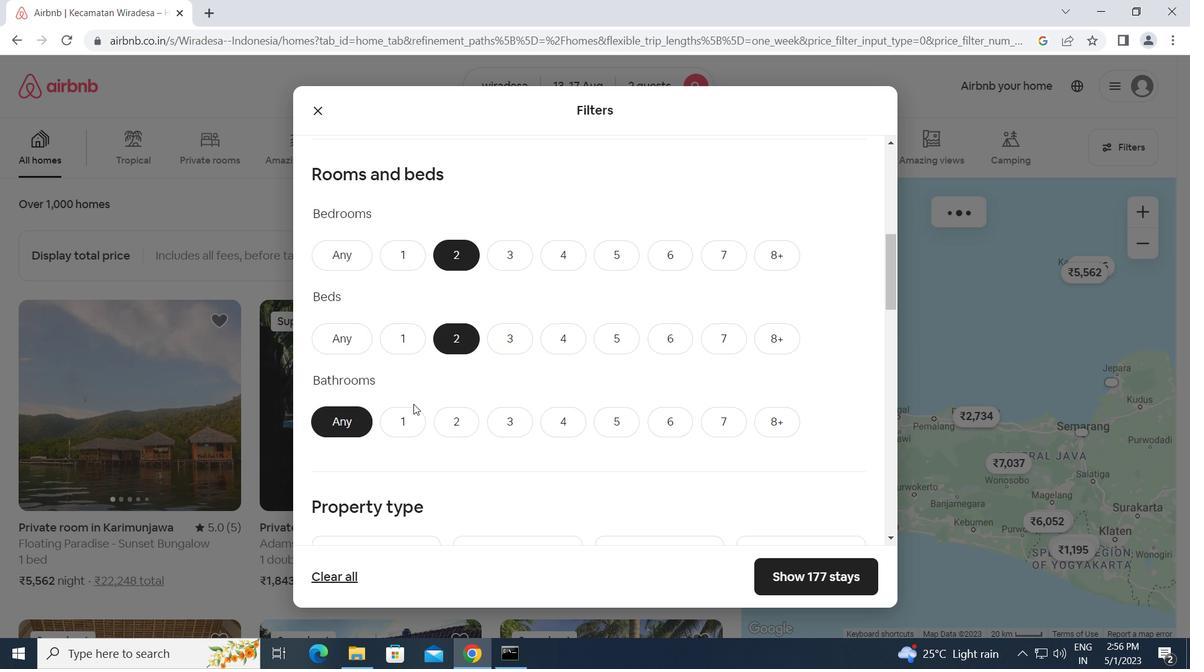 
Action: Mouse pressed left at (408, 418)
Screenshot: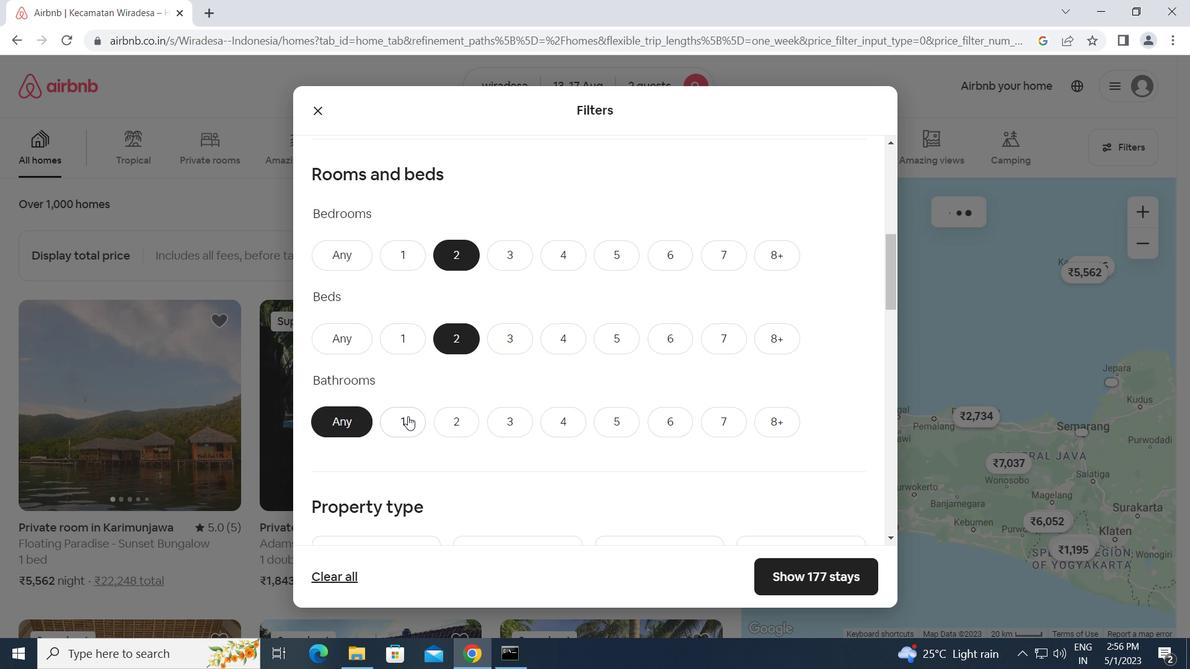 
Action: Mouse moved to (512, 386)
Screenshot: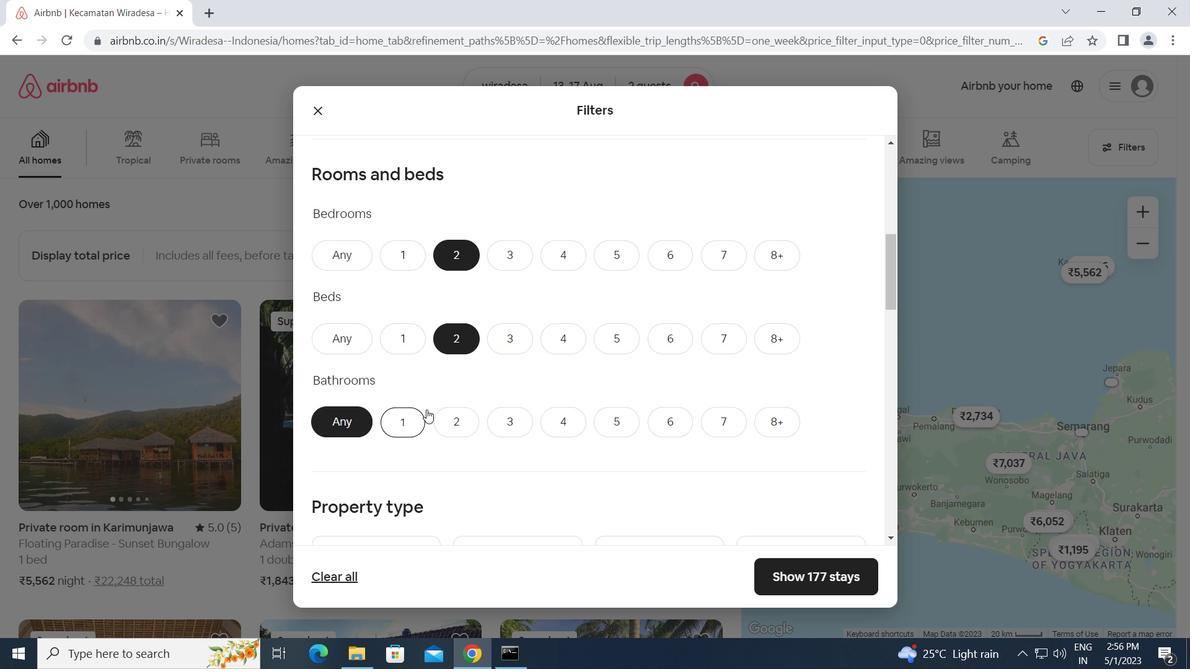 
Action: Mouse scrolled (512, 386) with delta (0, 0)
Screenshot: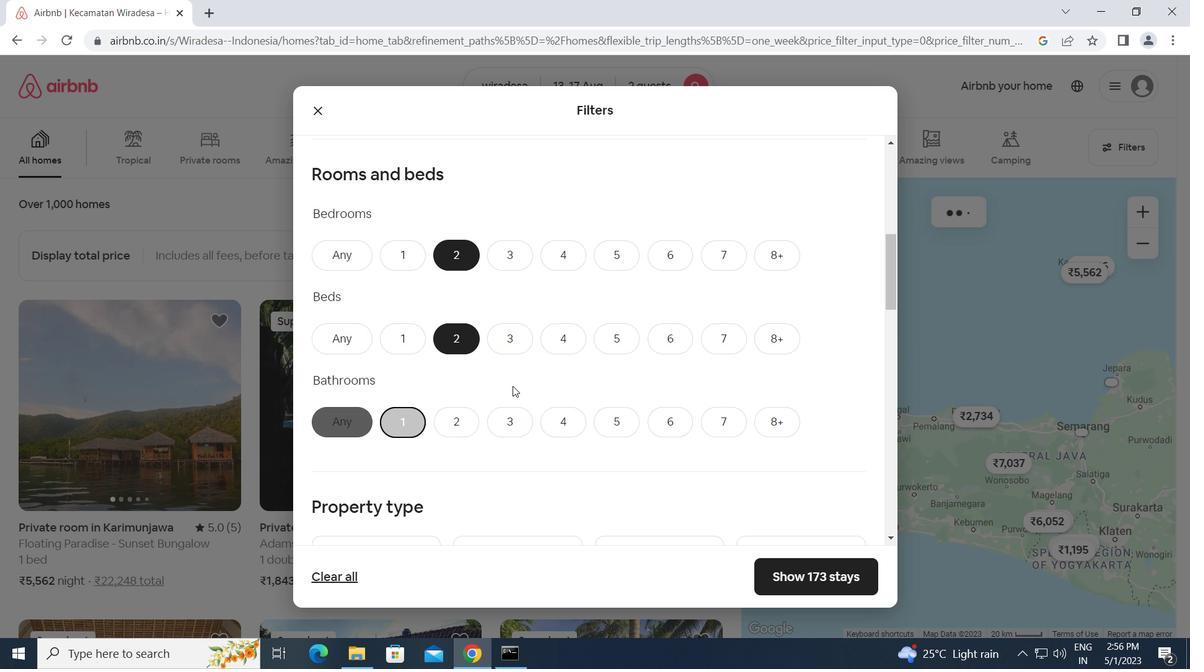 
Action: Mouse scrolled (512, 386) with delta (0, 0)
Screenshot: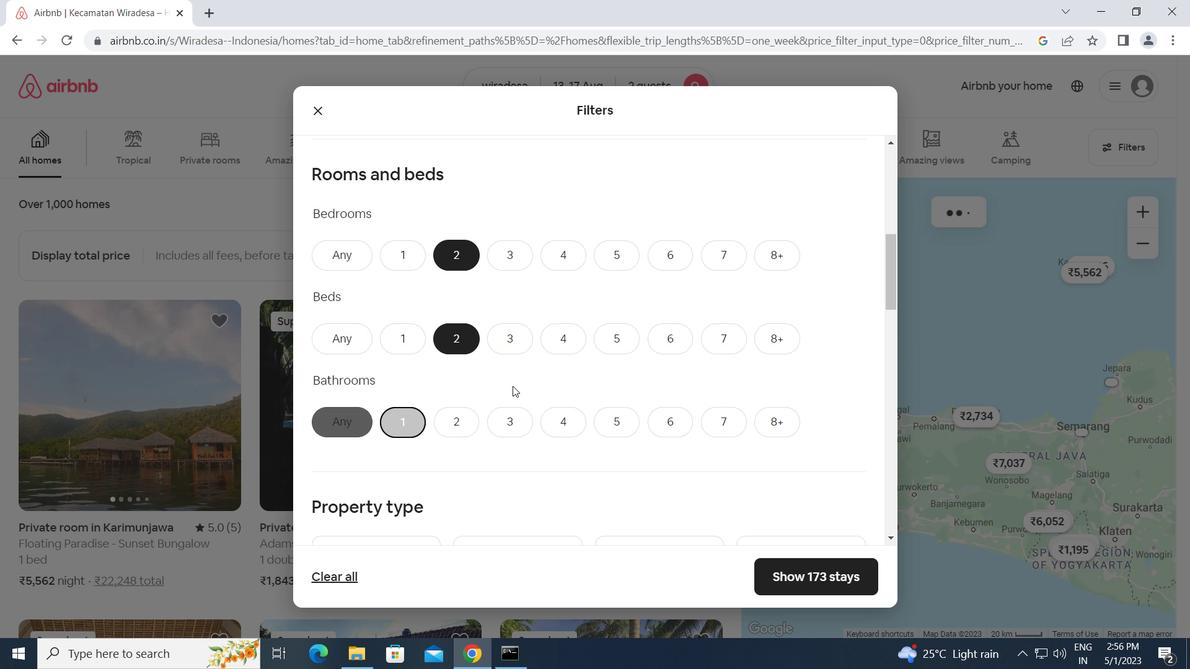 
Action: Mouse moved to (430, 397)
Screenshot: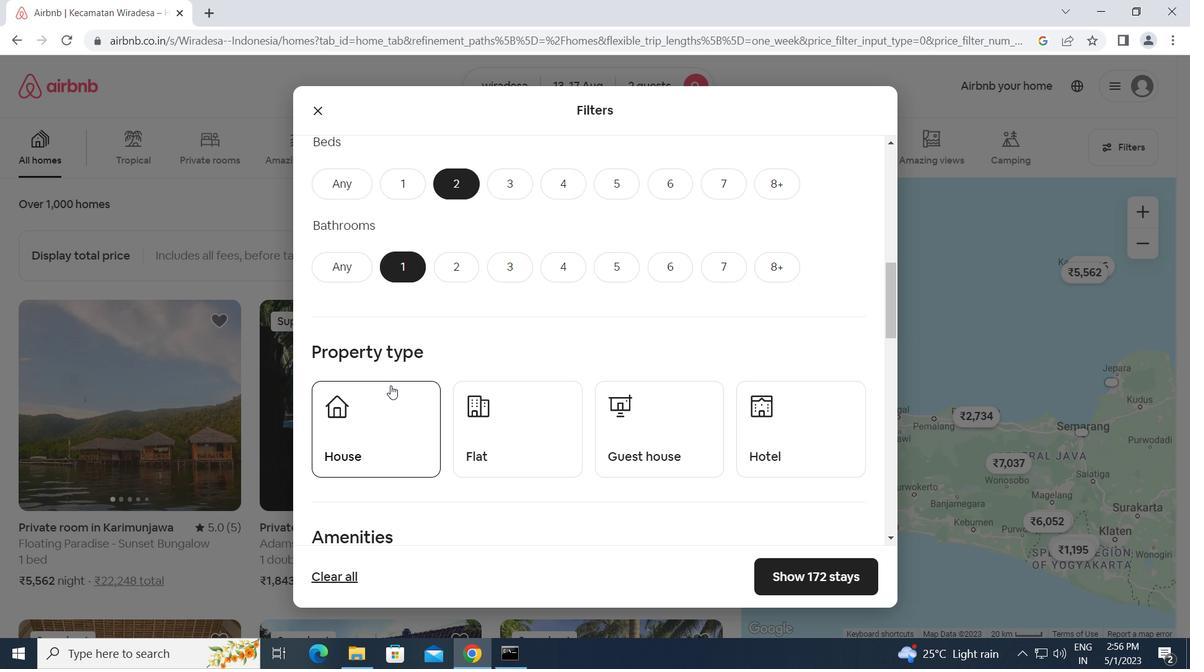 
Action: Mouse pressed left at (430, 397)
Screenshot: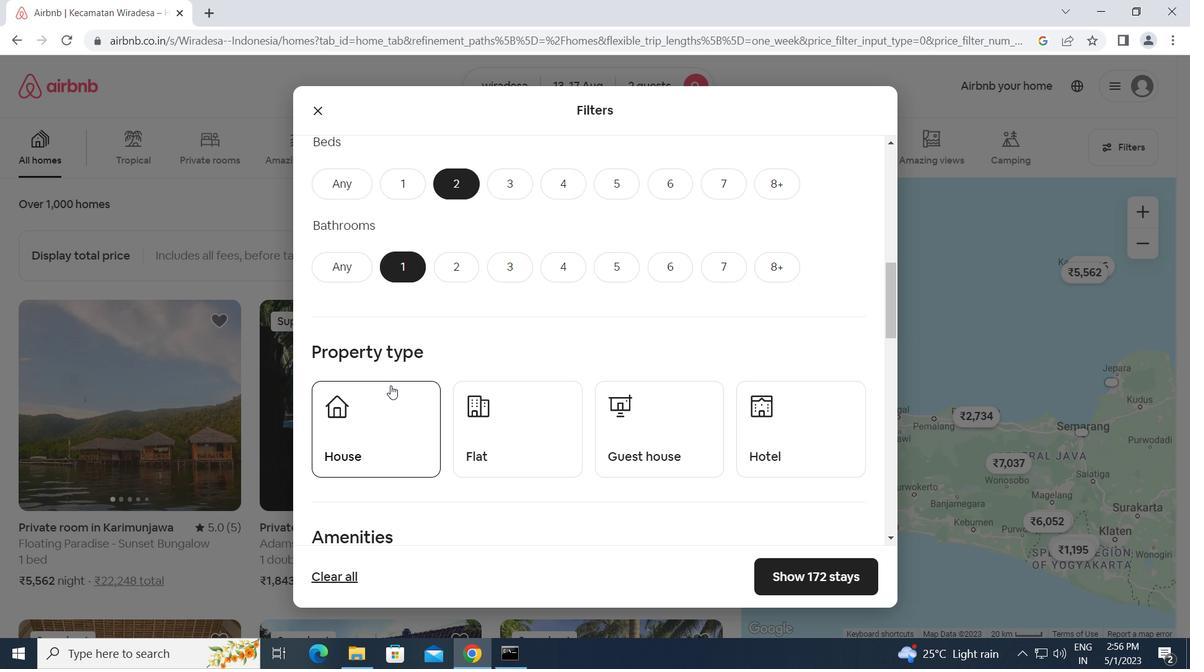 
Action: Mouse moved to (510, 418)
Screenshot: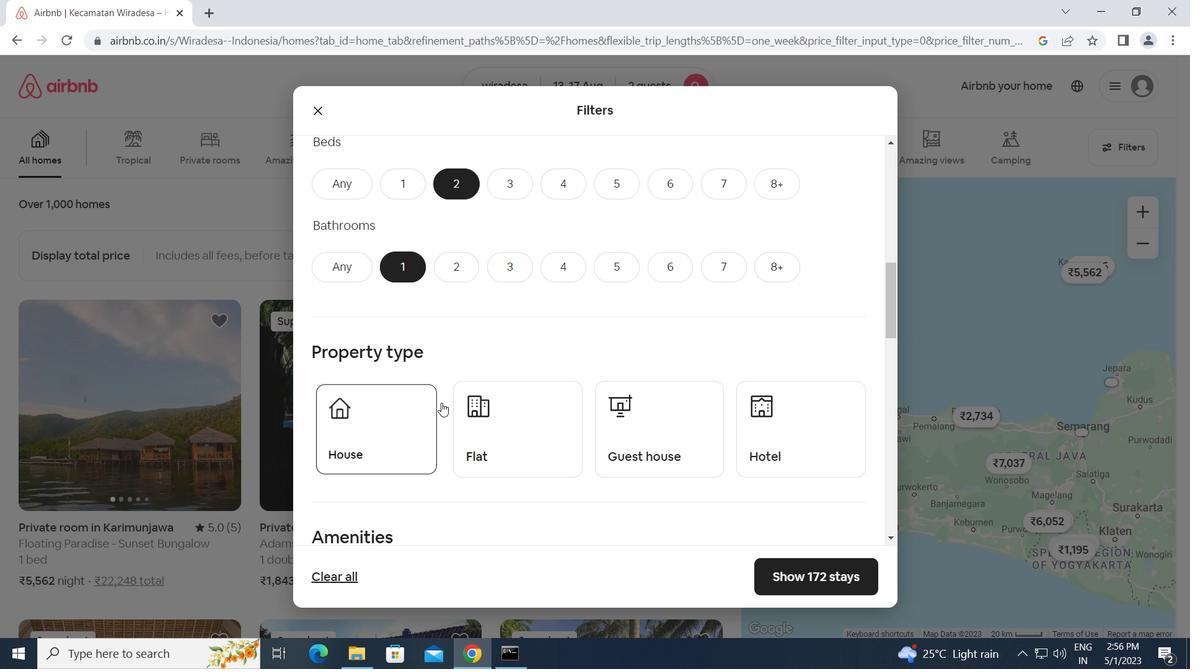 
Action: Mouse pressed left at (510, 418)
Screenshot: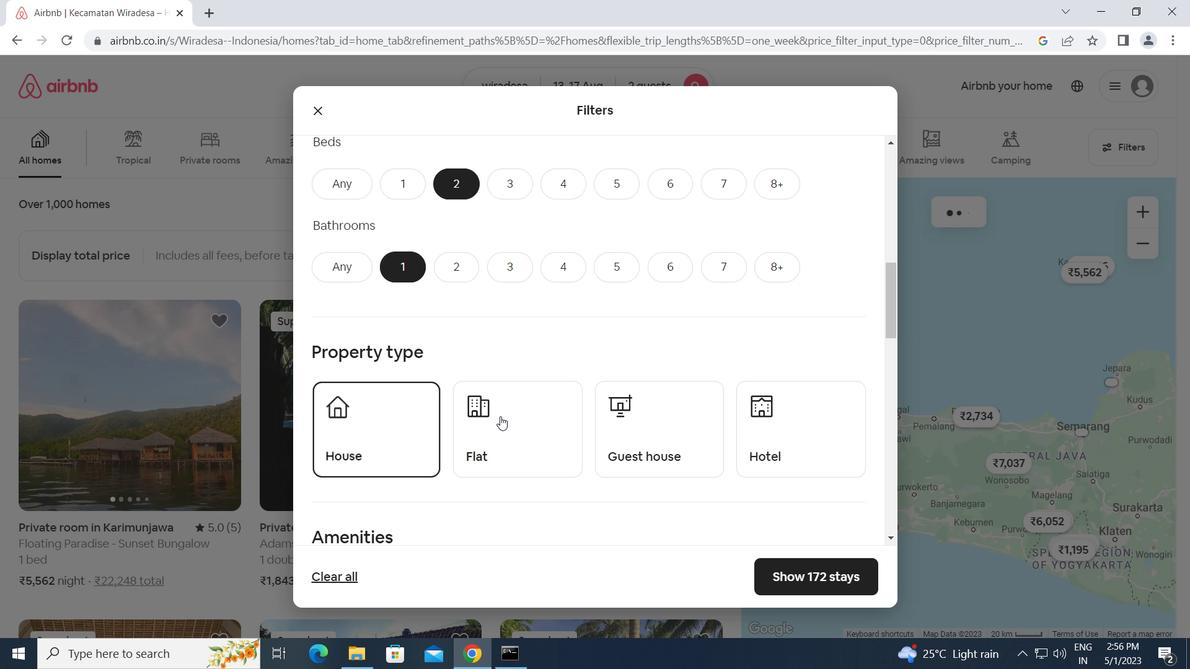 
Action: Mouse moved to (635, 421)
Screenshot: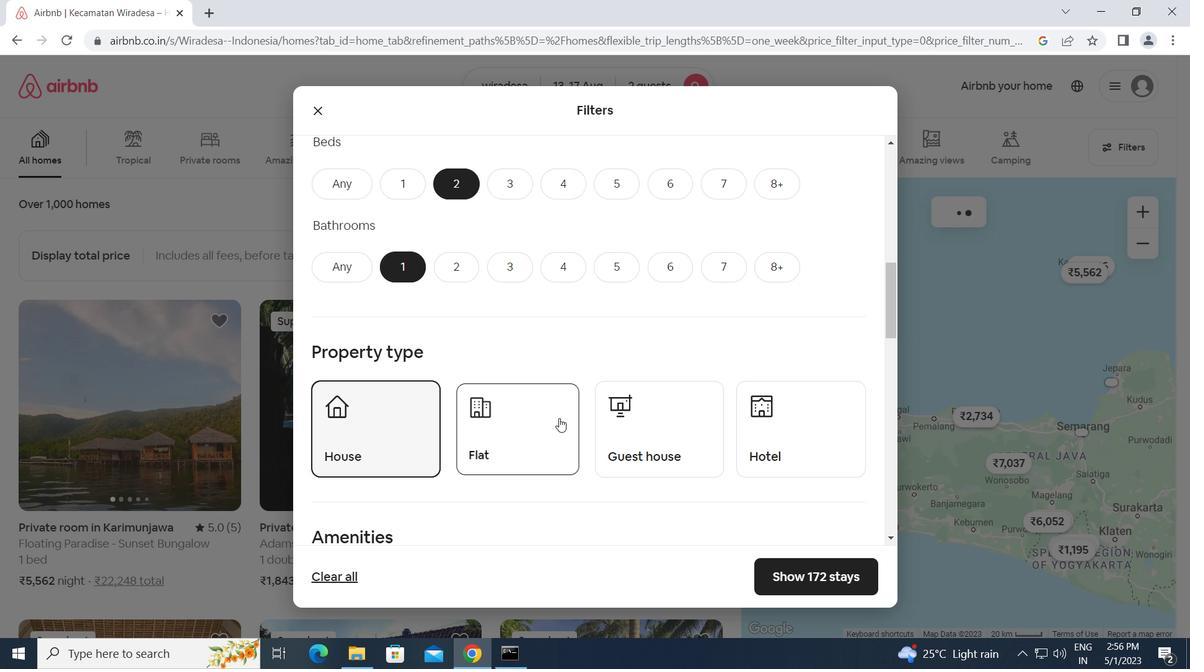 
Action: Mouse pressed left at (635, 421)
Screenshot: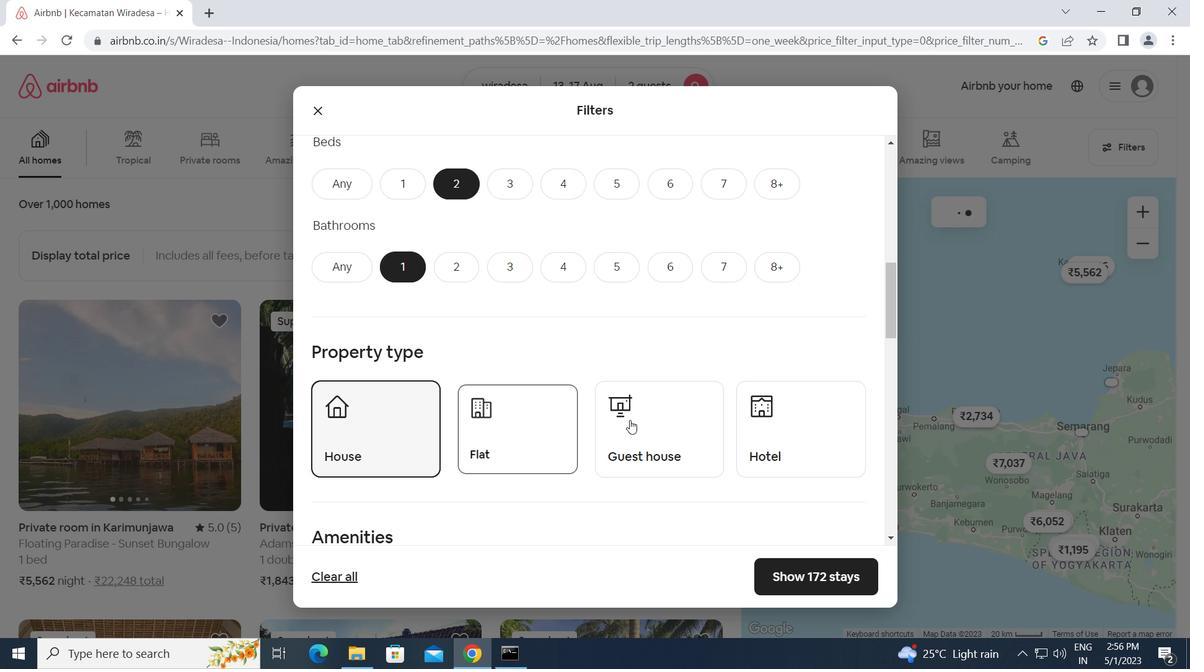 
Action: Mouse moved to (631, 431)
Screenshot: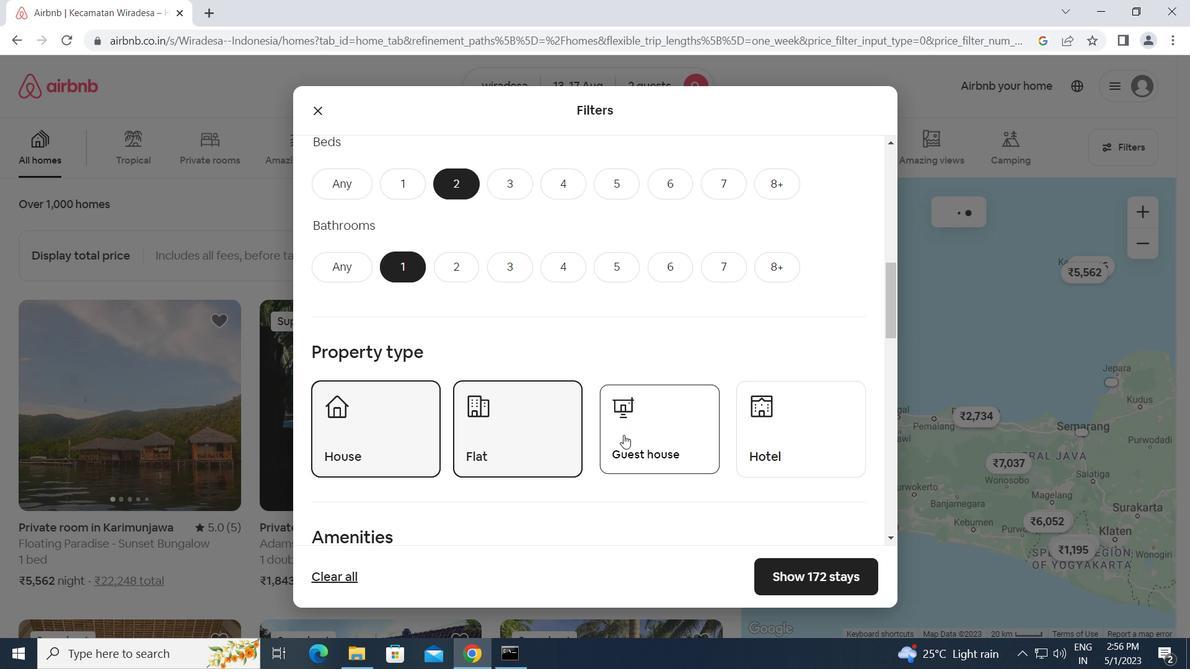 
Action: Mouse scrolled (631, 431) with delta (0, 0)
Screenshot: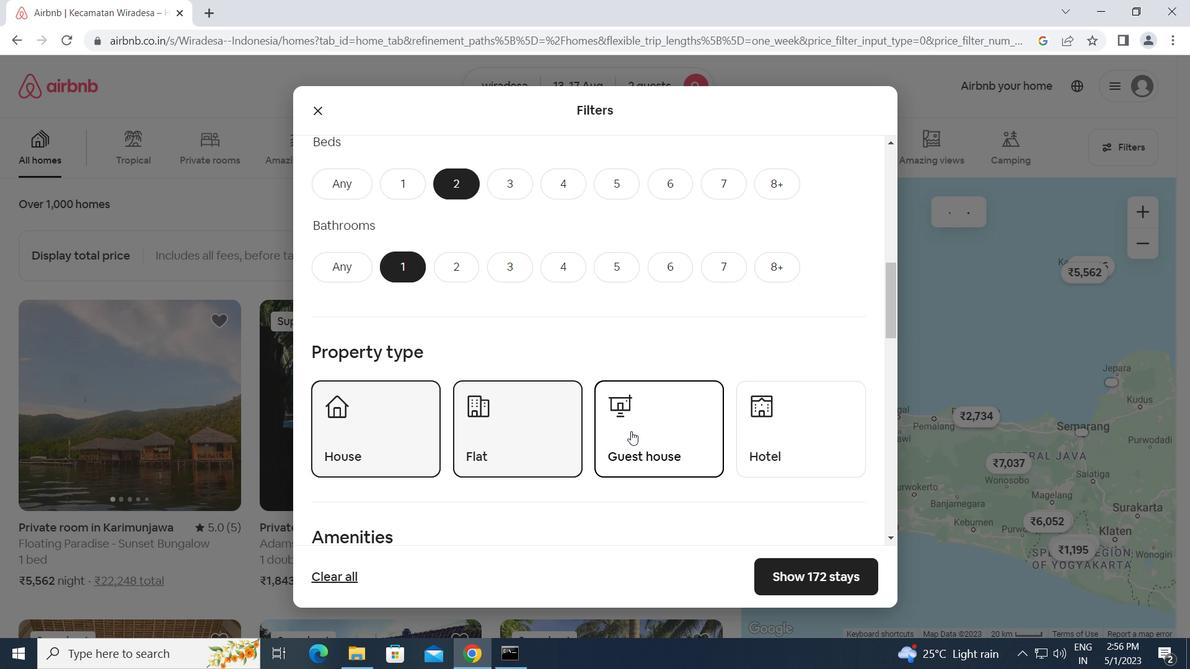 
Action: Mouse scrolled (631, 431) with delta (0, 0)
Screenshot: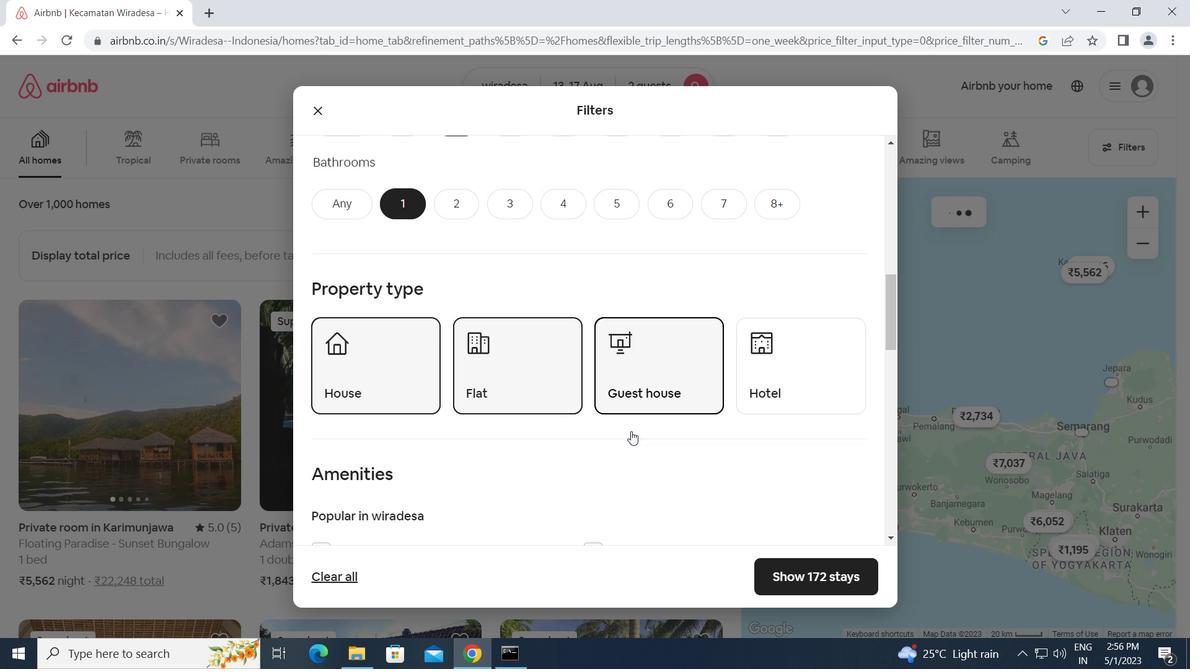 
Action: Mouse moved to (437, 476)
Screenshot: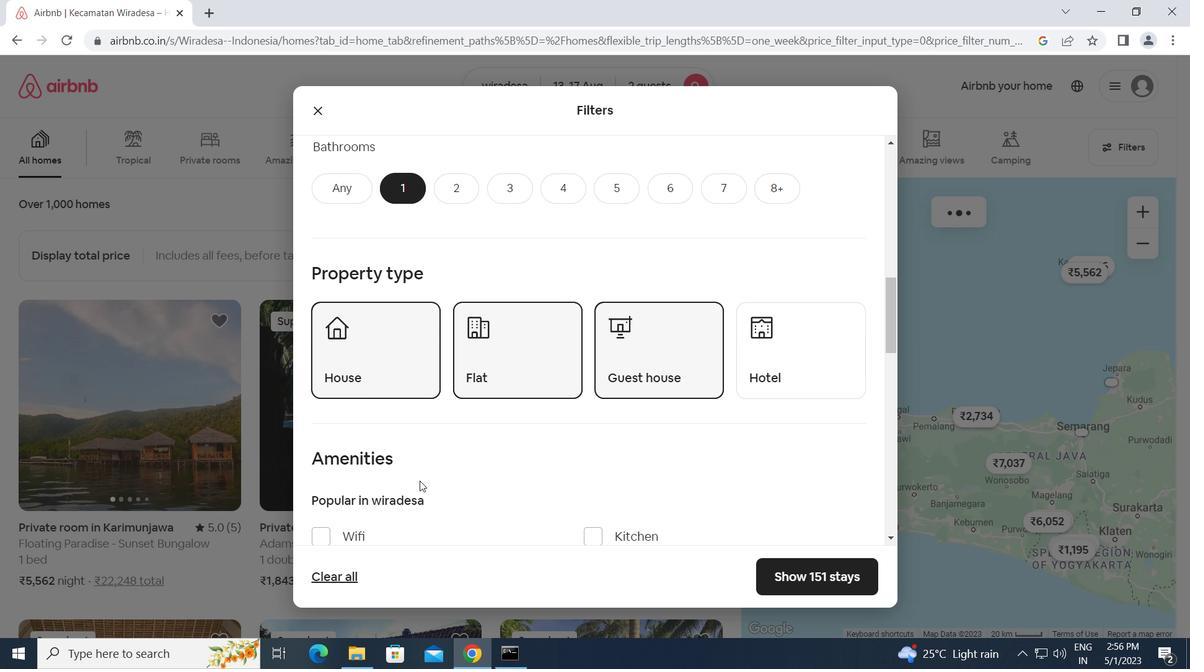 
Action: Mouse scrolled (437, 475) with delta (0, 0)
Screenshot: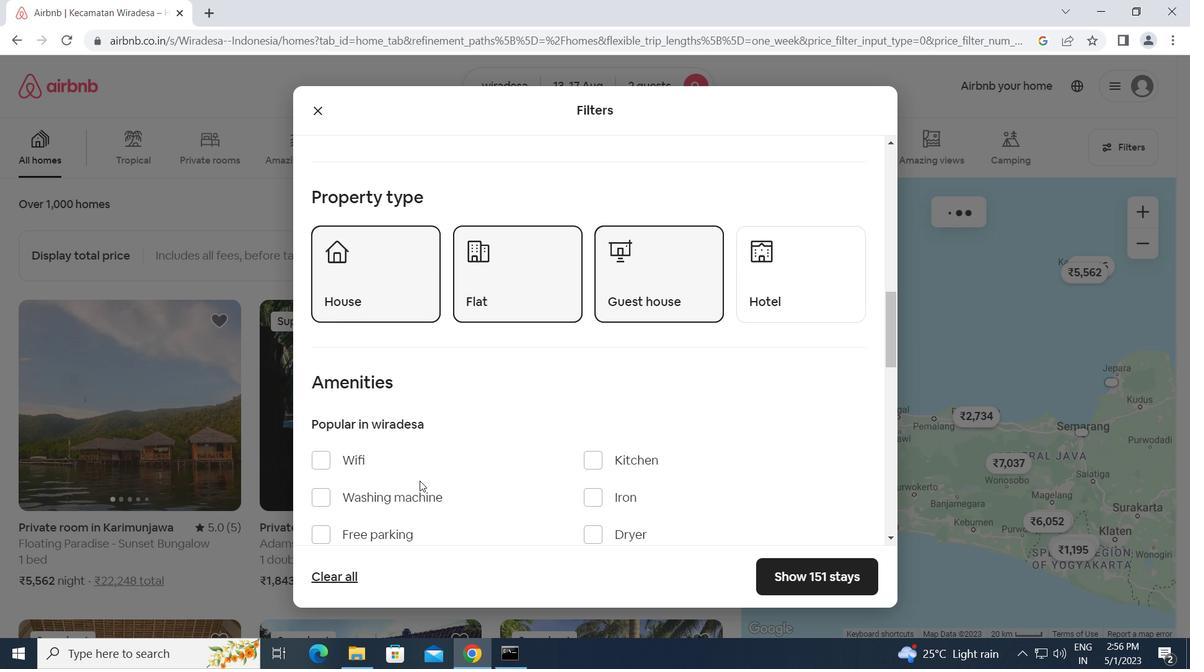 
Action: Mouse moved to (437, 476)
Screenshot: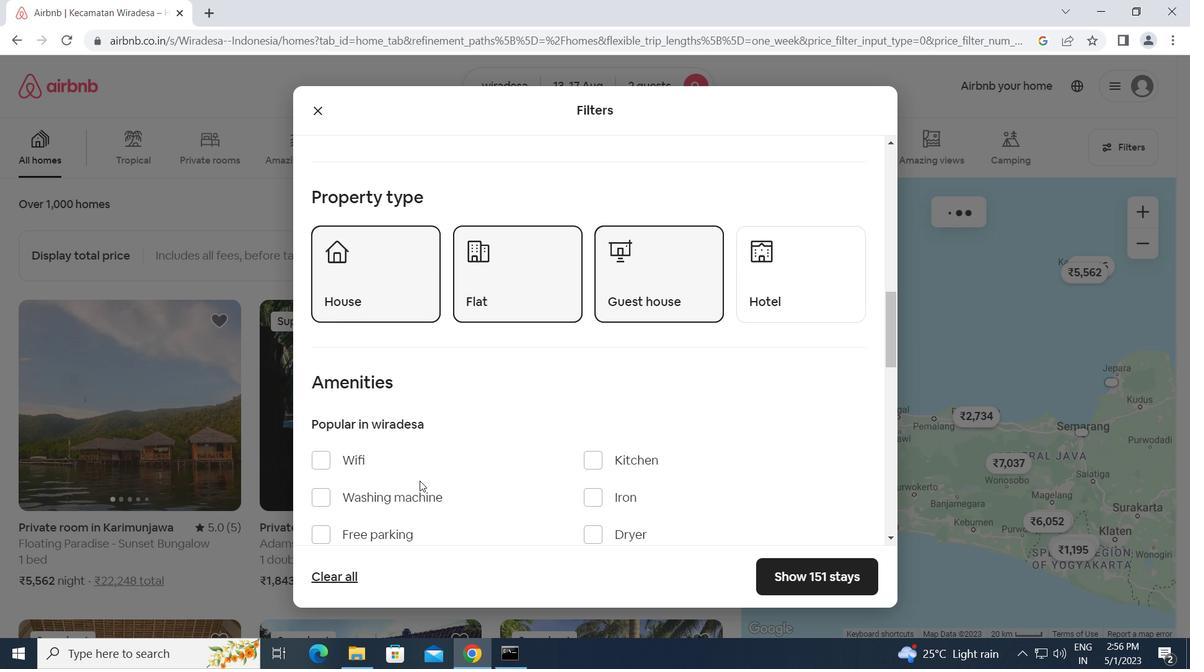 
Action: Mouse scrolled (437, 475) with delta (0, 0)
Screenshot: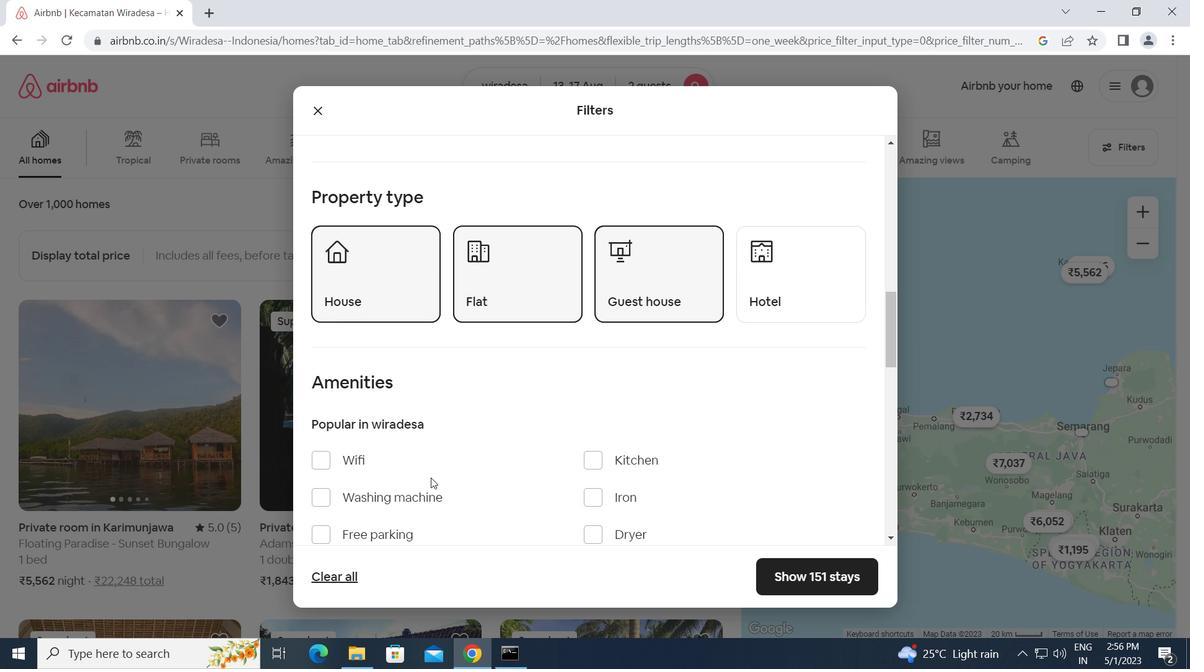 
Action: Mouse moved to (317, 301)
Screenshot: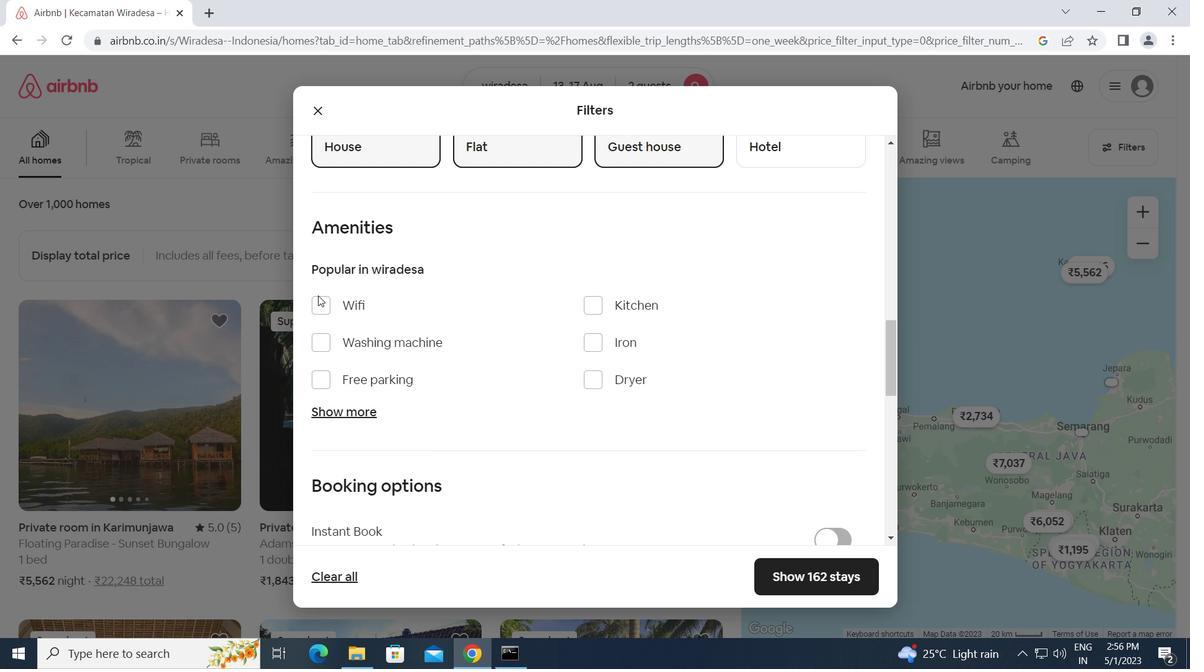 
Action: Mouse pressed left at (317, 301)
Screenshot: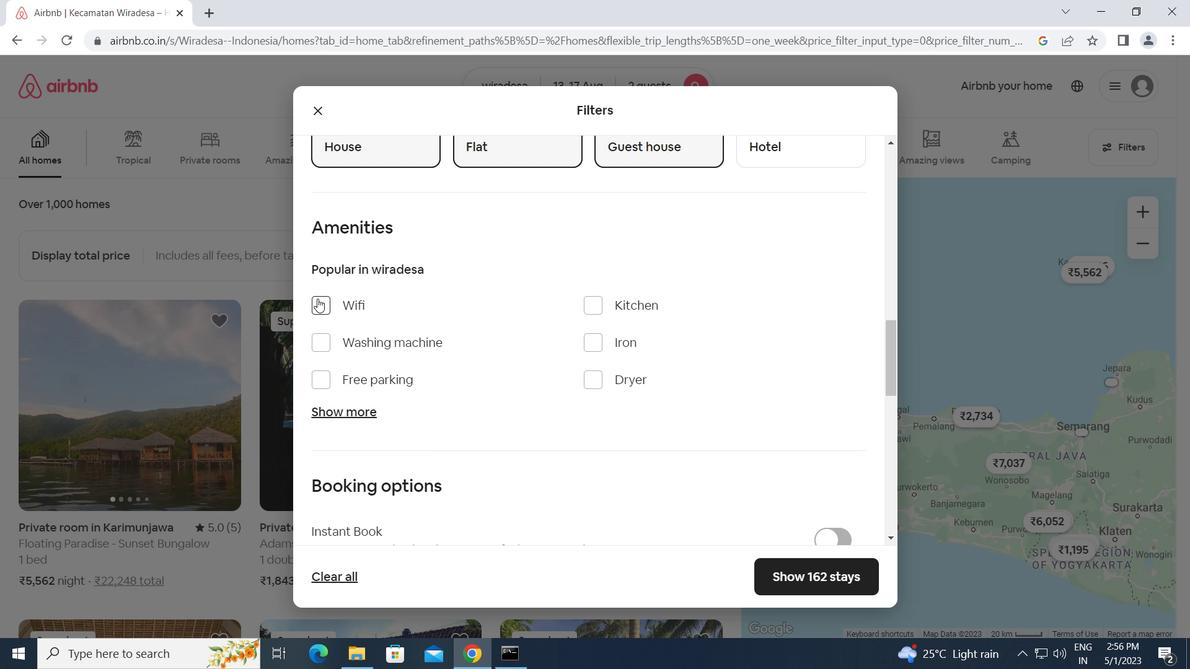 
Action: Mouse moved to (419, 346)
Screenshot: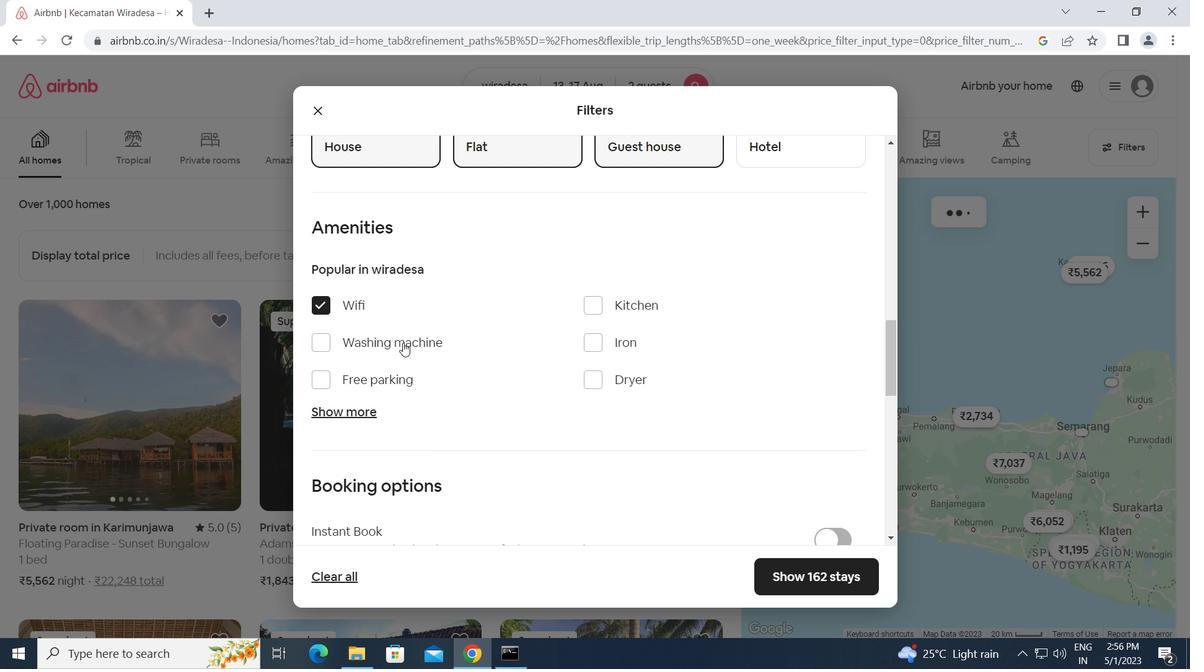 
Action: Mouse scrolled (419, 345) with delta (0, 0)
Screenshot: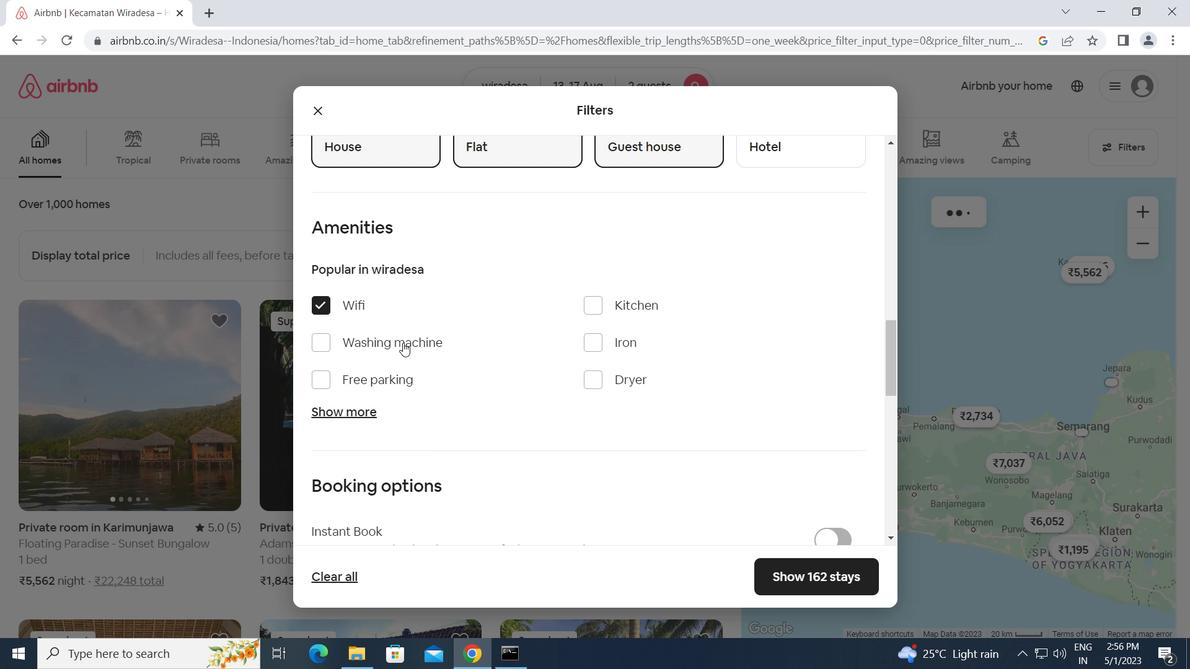 
Action: Mouse moved to (420, 347)
Screenshot: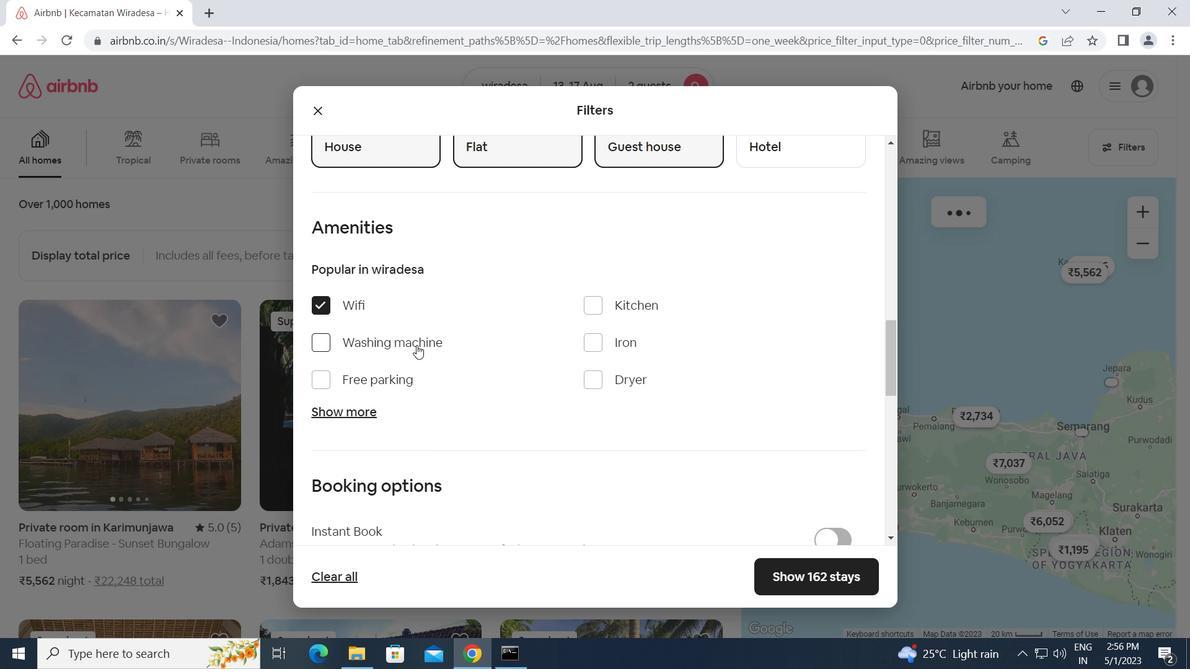 
Action: Mouse scrolled (420, 346) with delta (0, 0)
Screenshot: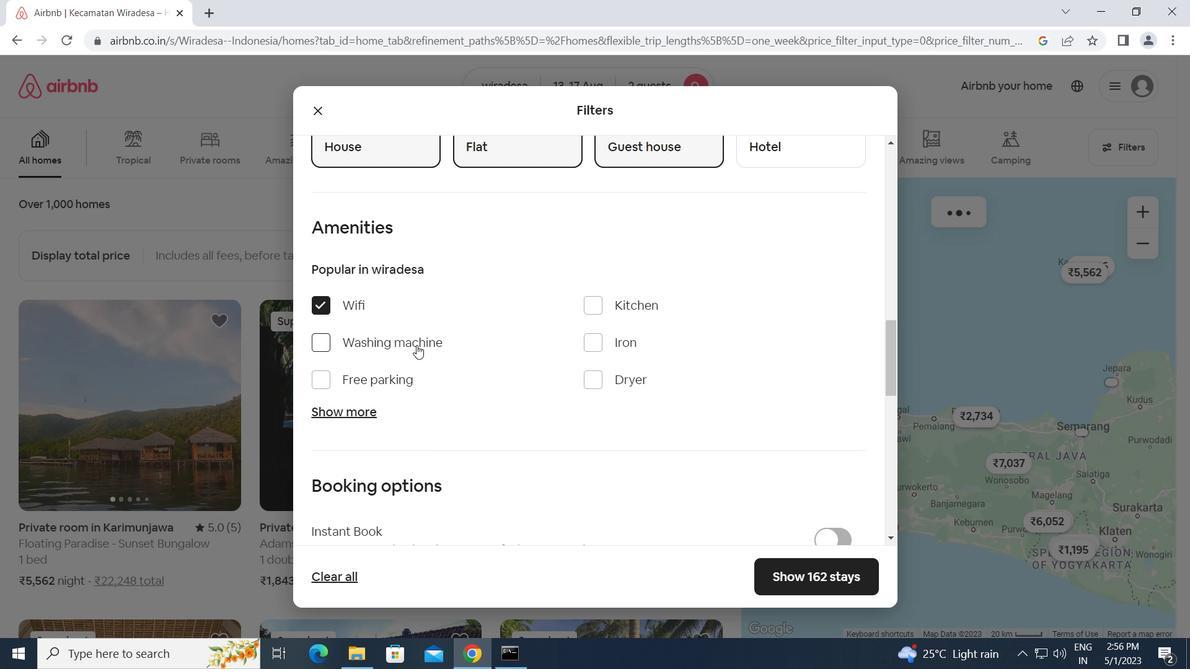 
Action: Mouse scrolled (420, 346) with delta (0, 0)
Screenshot: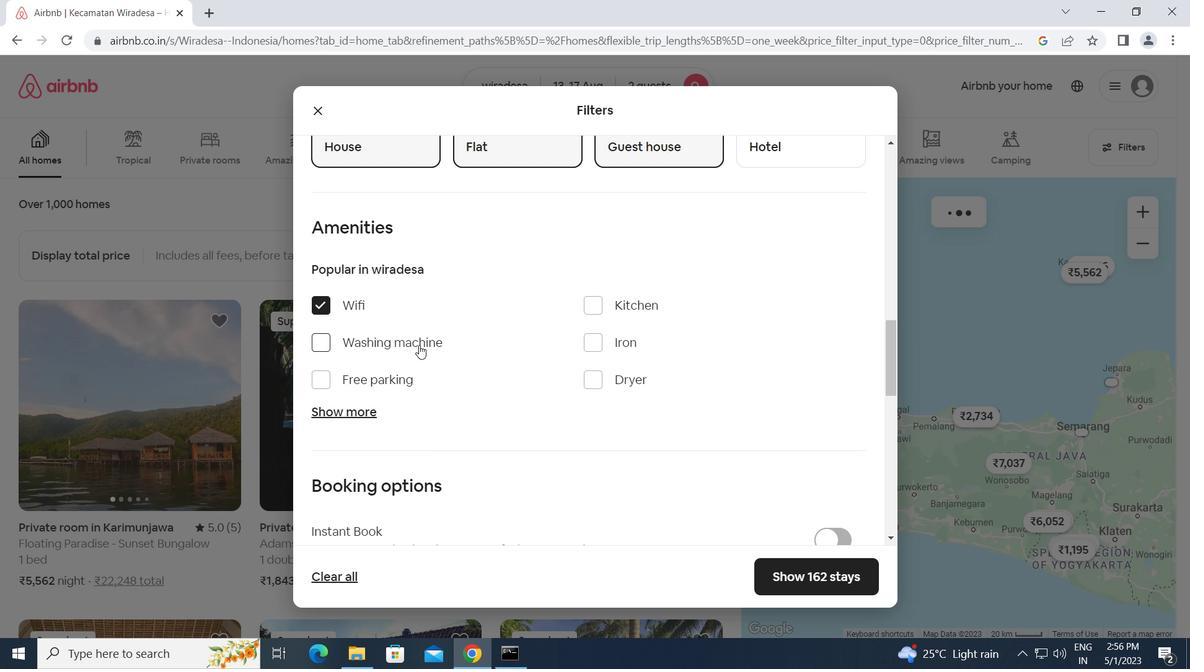 
Action: Mouse moved to (829, 358)
Screenshot: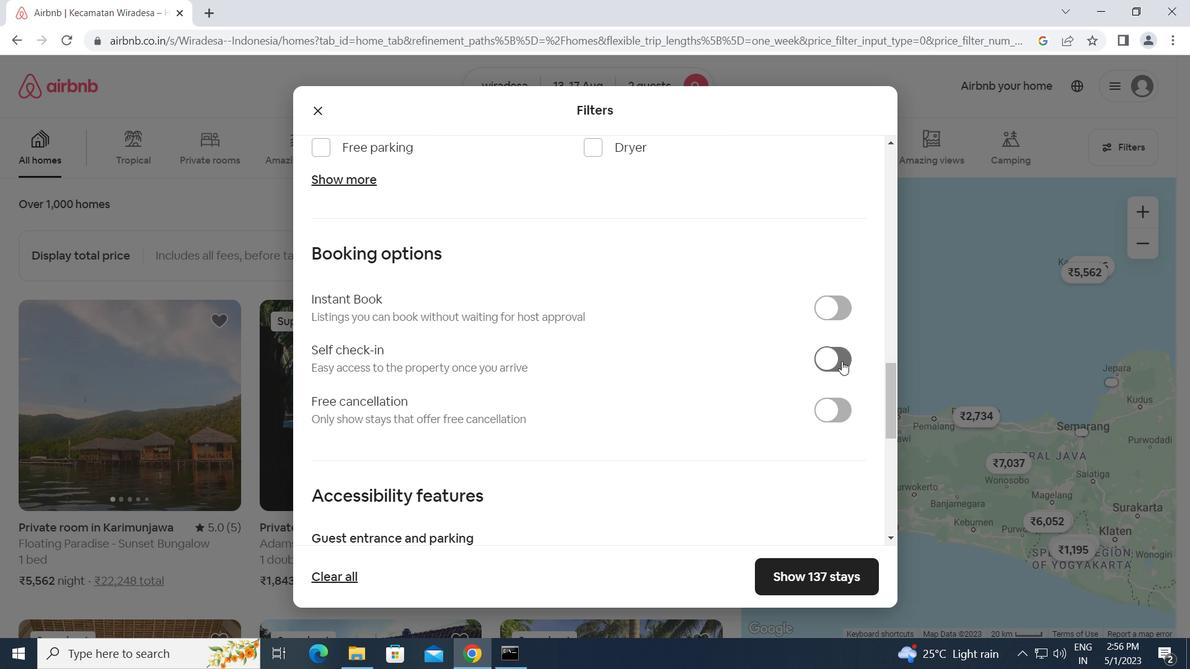 
Action: Mouse pressed left at (829, 358)
Screenshot: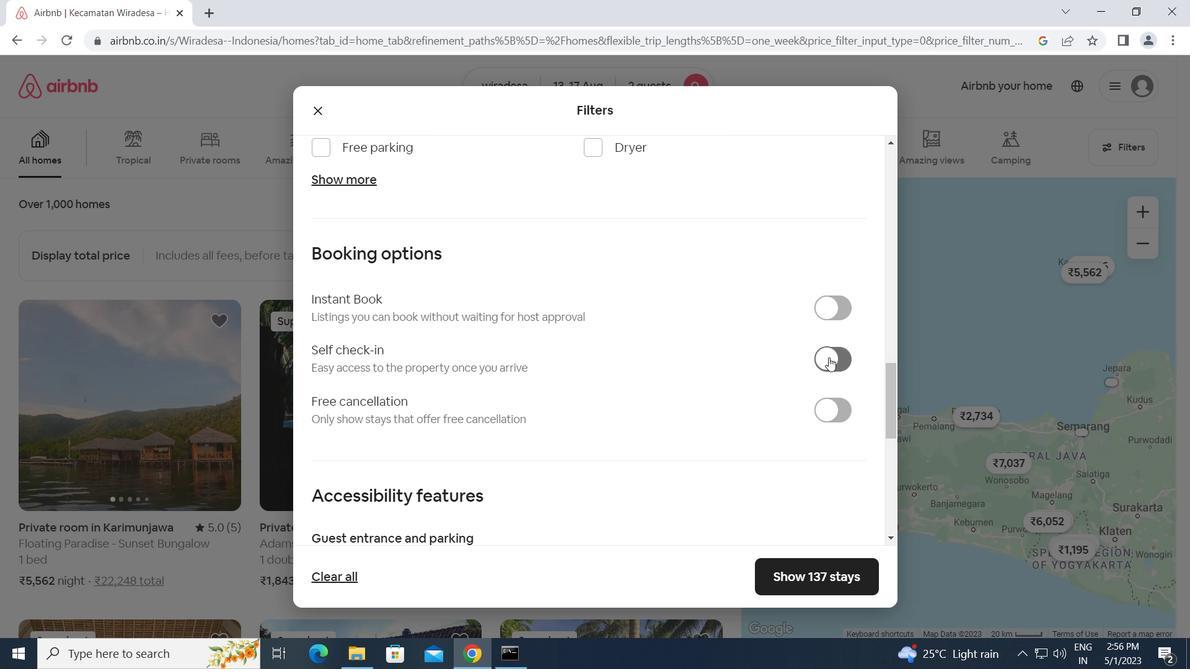 
Action: Mouse moved to (748, 368)
Screenshot: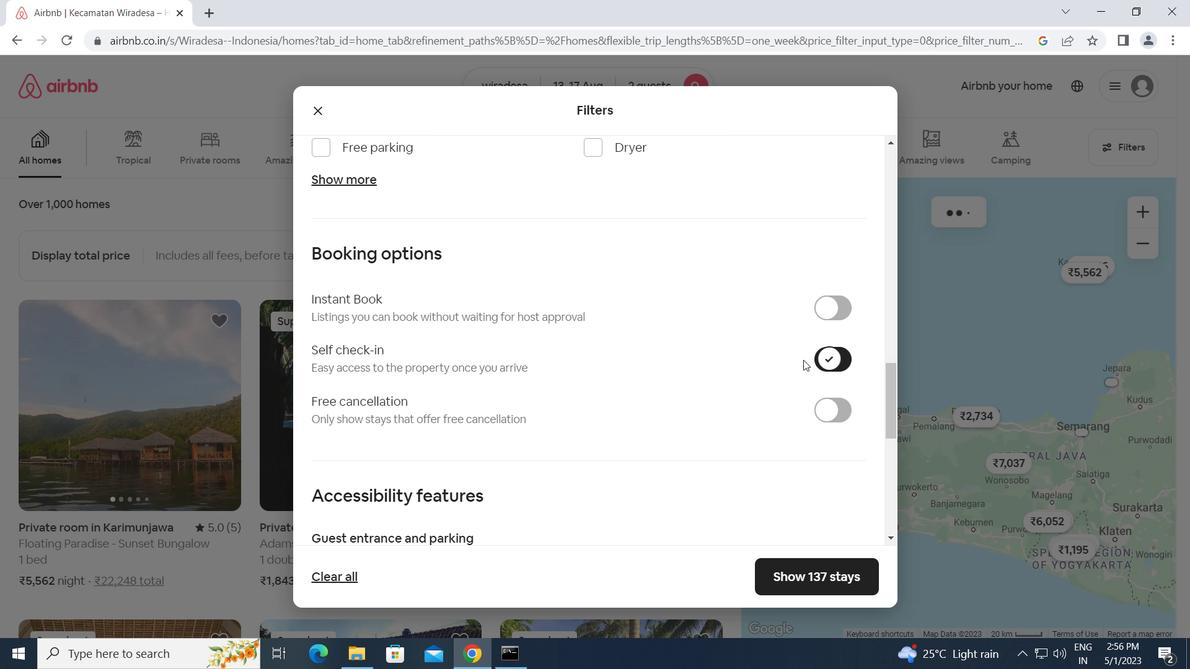 
Action: Mouse scrolled (748, 367) with delta (0, 0)
Screenshot: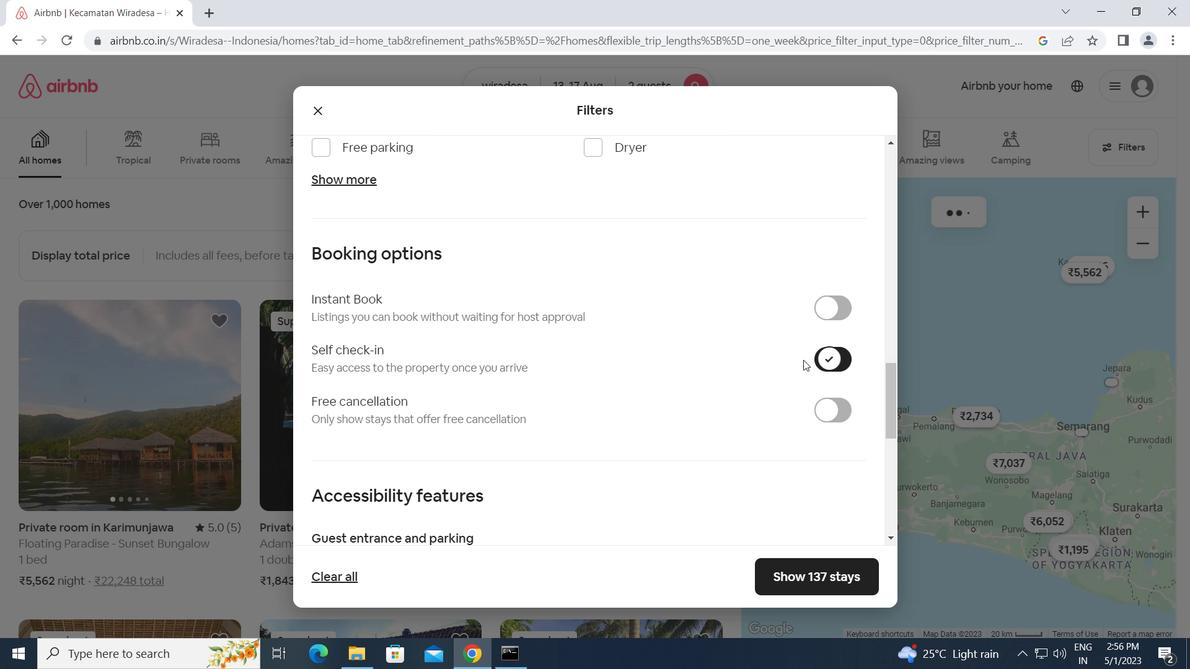
Action: Mouse moved to (746, 369)
Screenshot: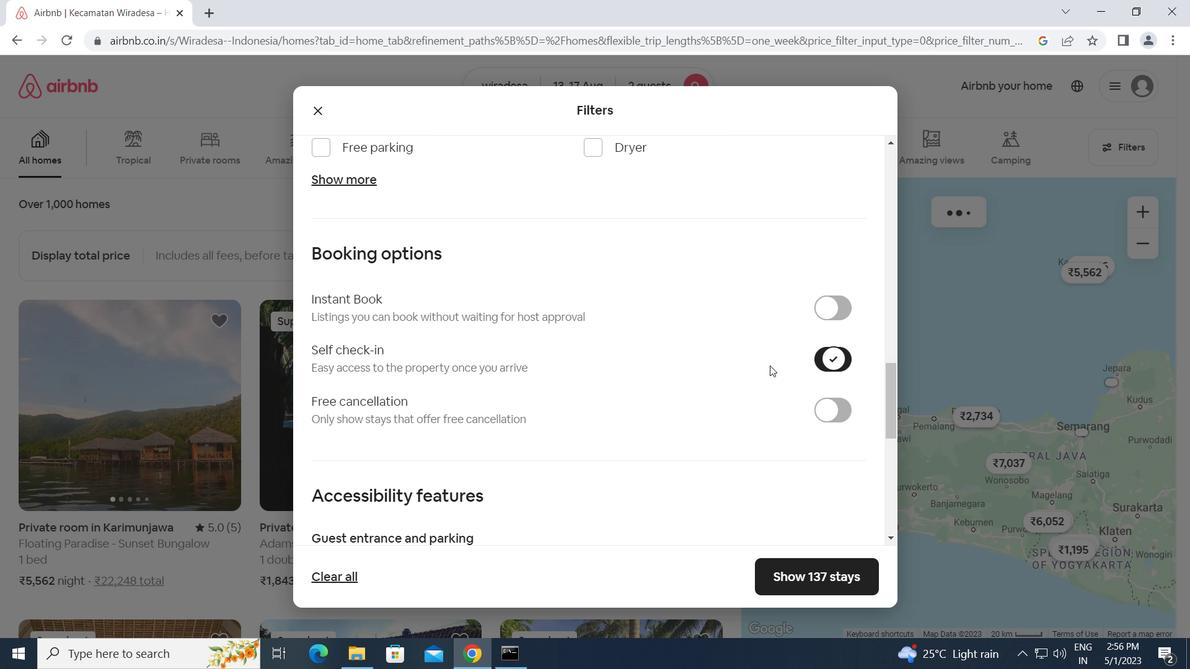 
Action: Mouse scrolled (746, 369) with delta (0, 0)
Screenshot: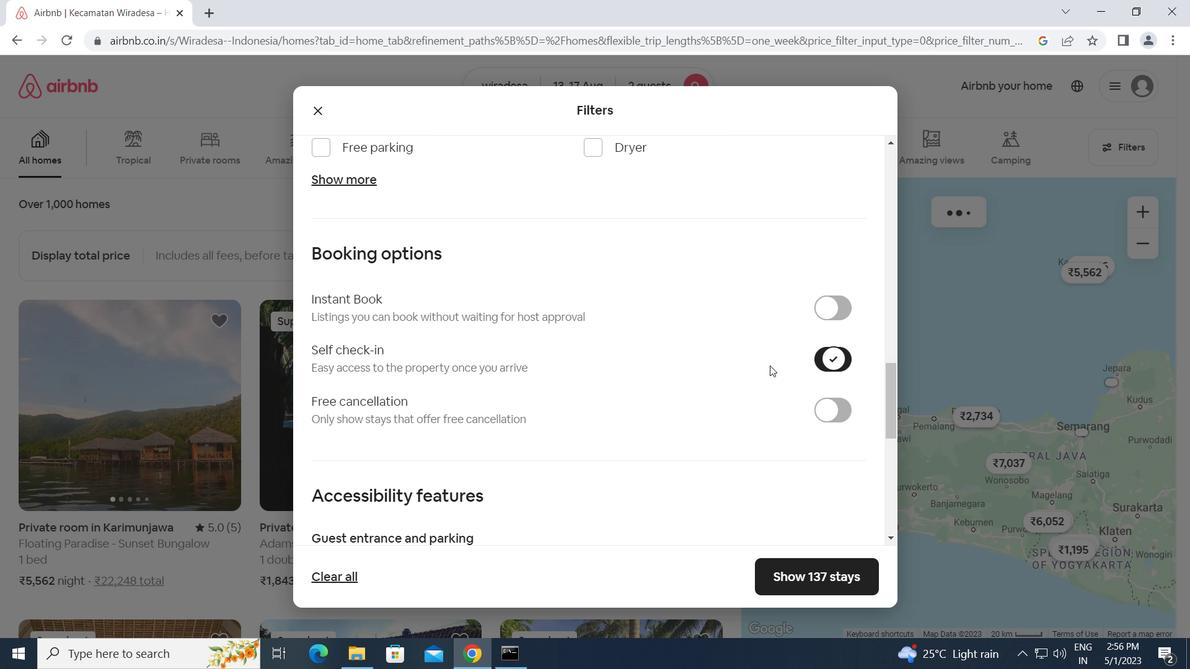
Action: Mouse moved to (745, 370)
Screenshot: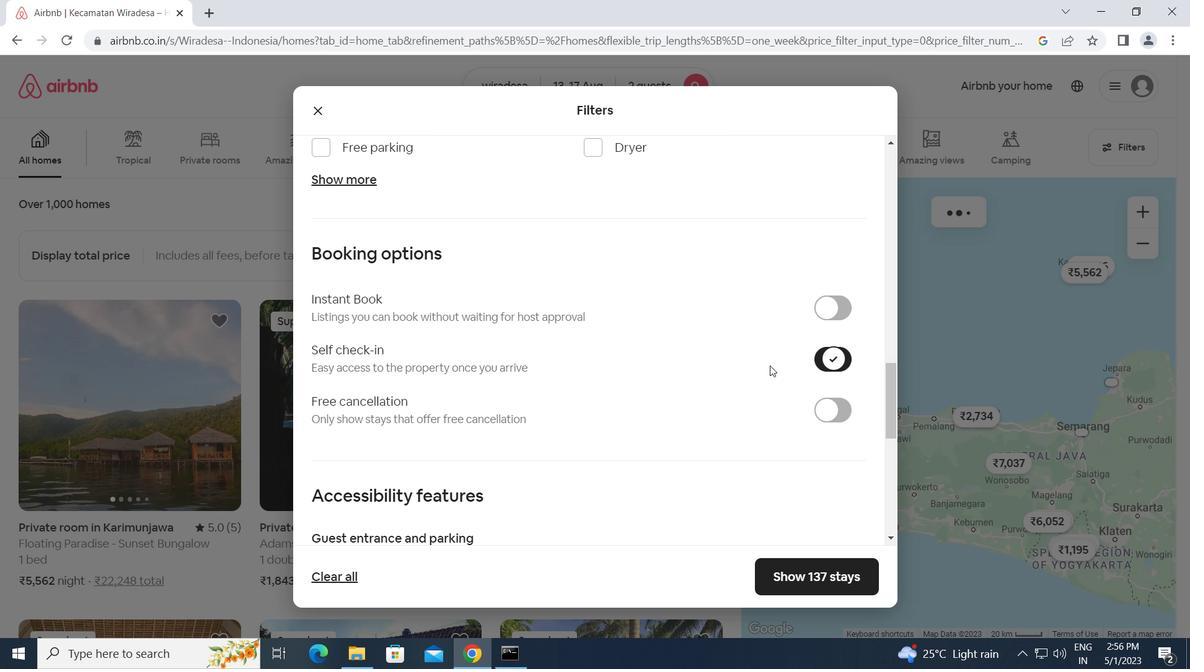
Action: Mouse scrolled (745, 370) with delta (0, 0)
Screenshot: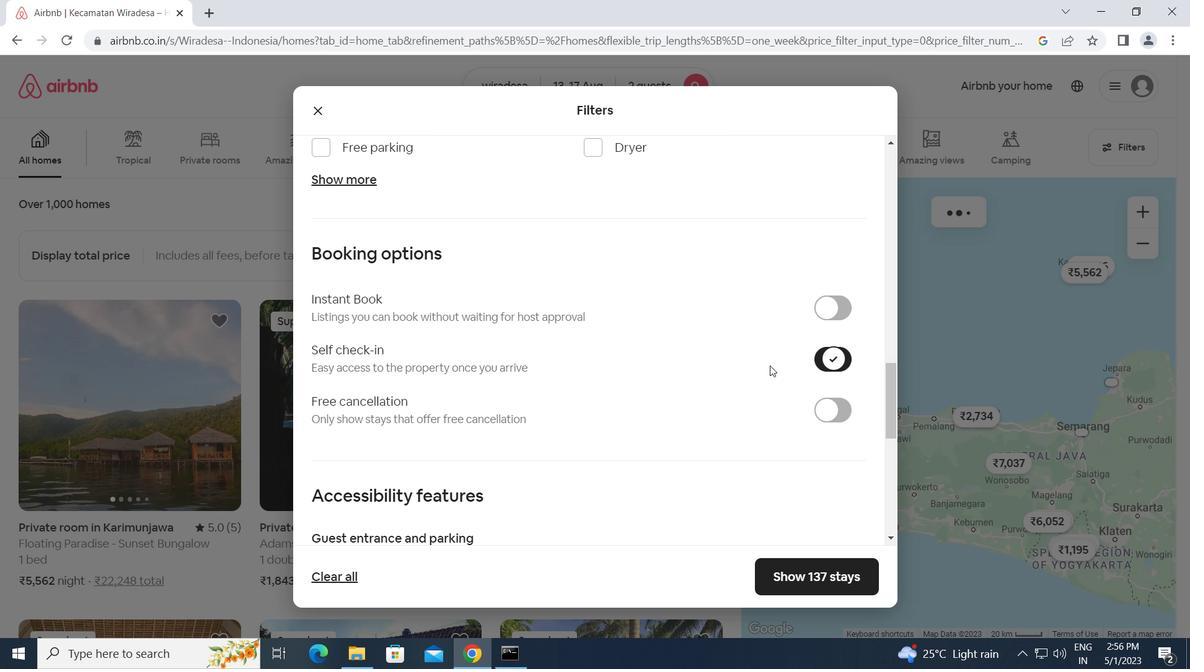 
Action: Mouse moved to (744, 370)
Screenshot: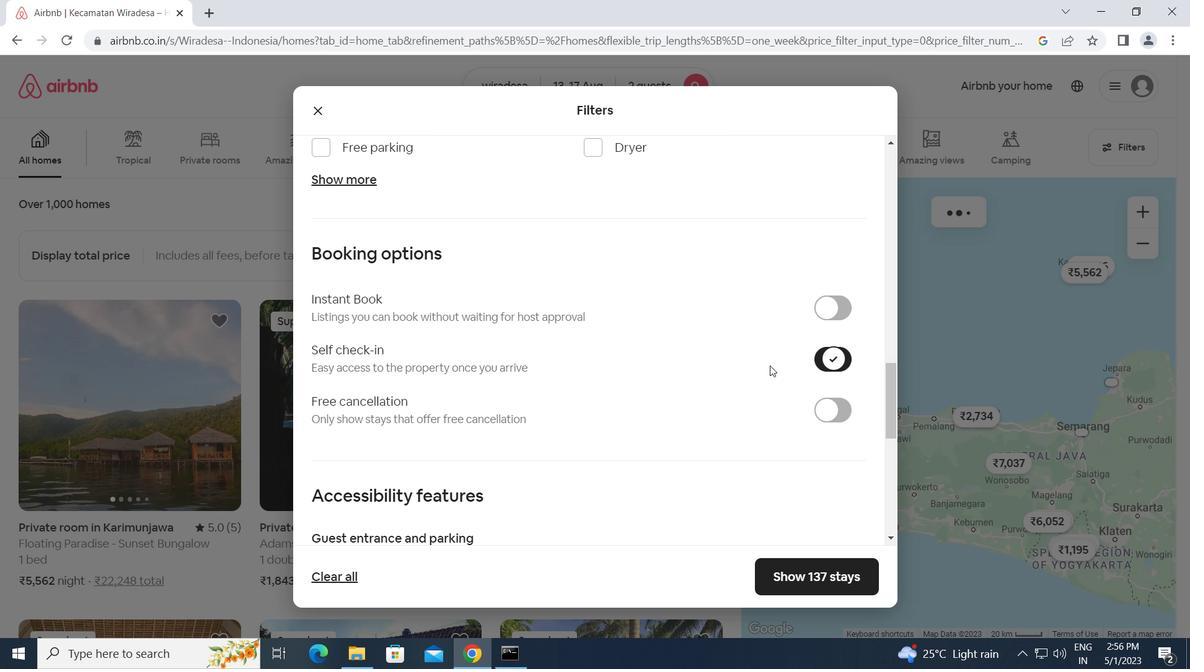 
Action: Mouse scrolled (744, 370) with delta (0, 0)
Screenshot: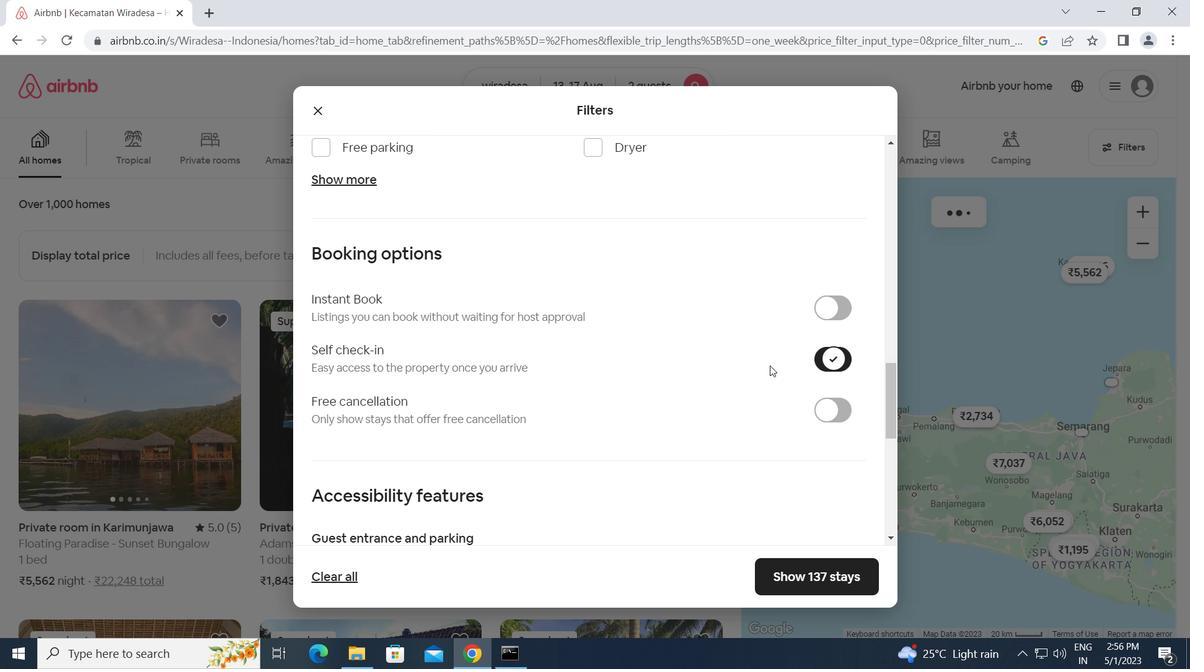 
Action: Mouse moved to (743, 370)
Screenshot: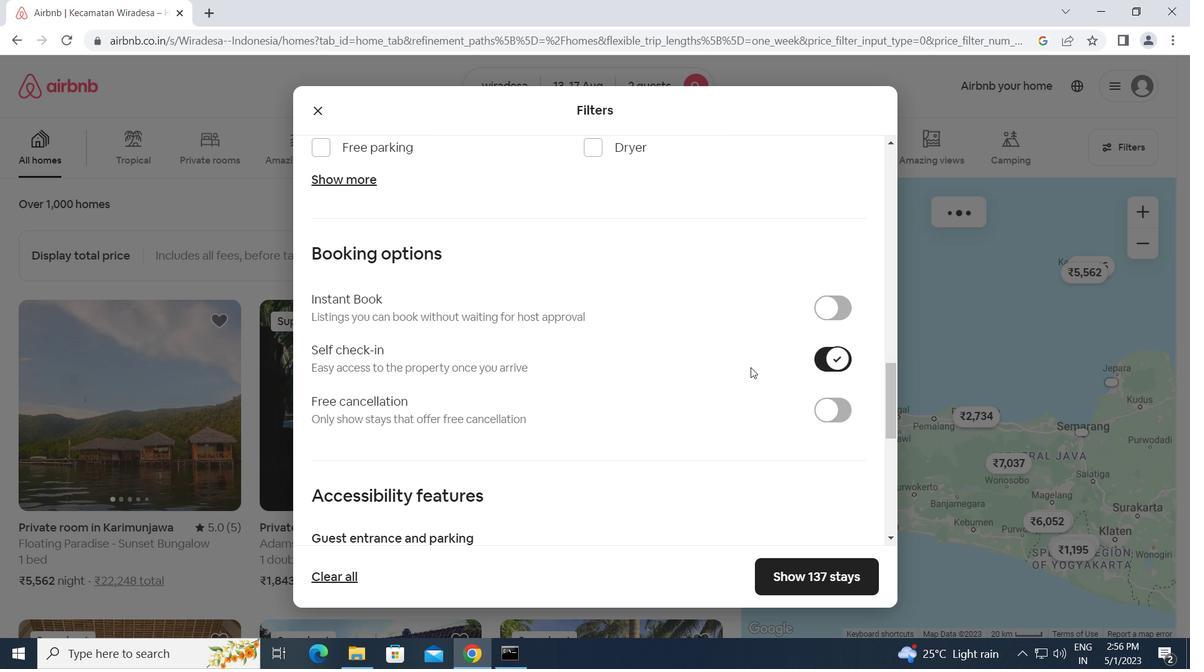 
Action: Mouse scrolled (743, 370) with delta (0, 0)
Screenshot: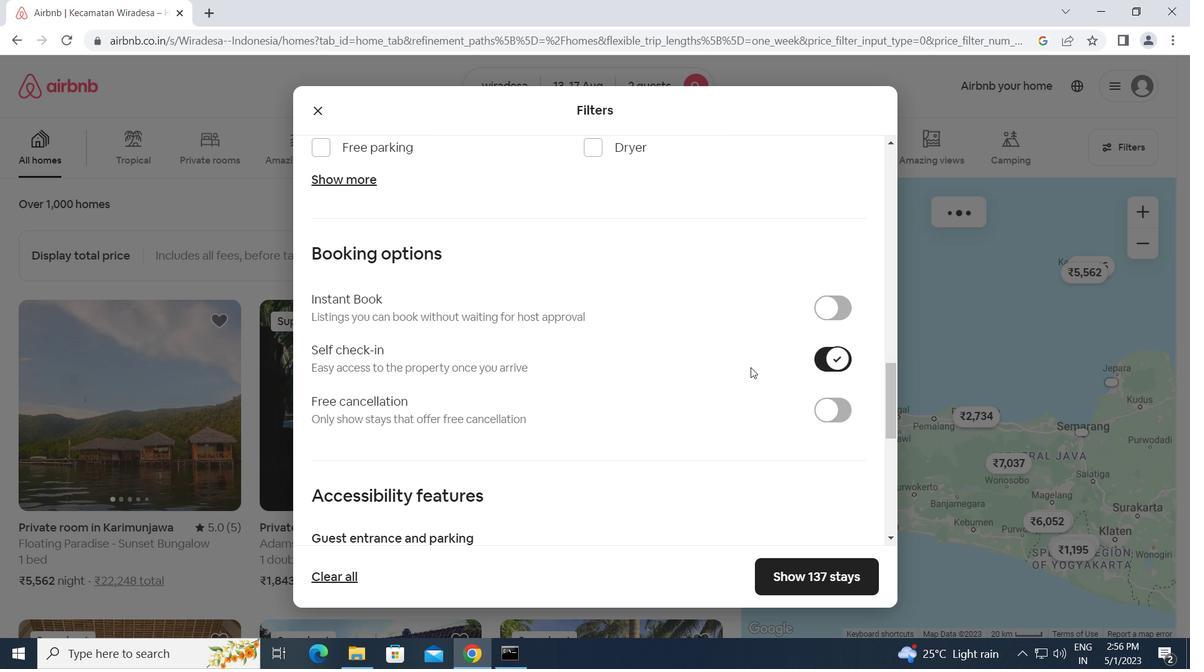 
Action: Mouse moved to (741, 371)
Screenshot: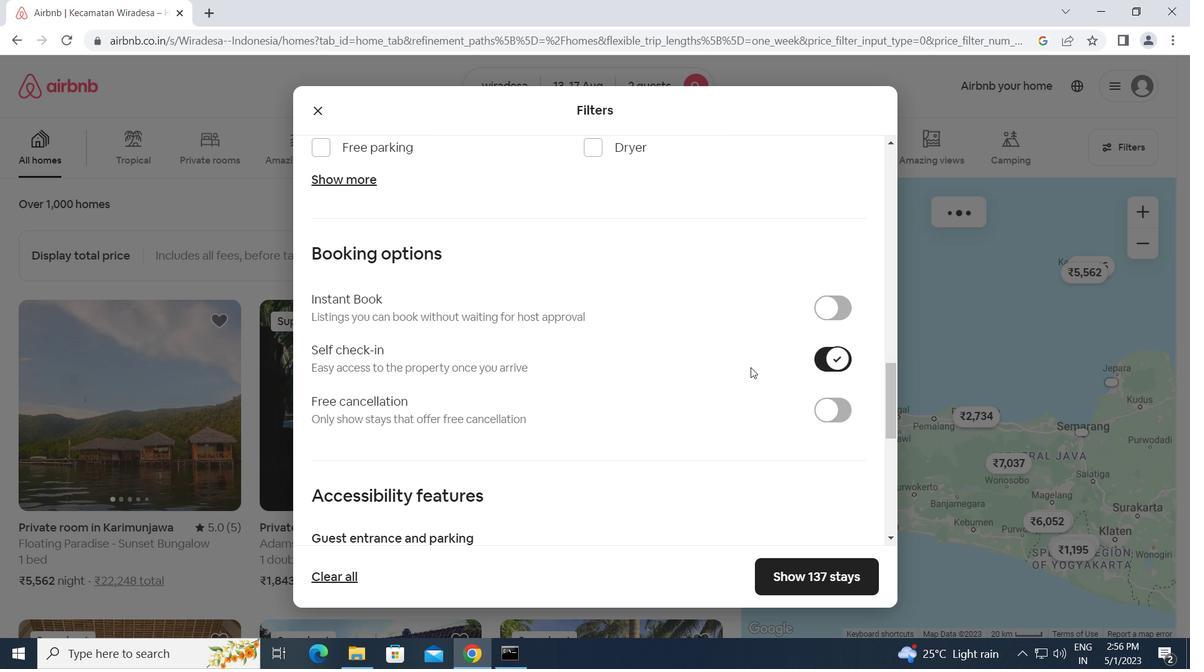 
Action: Mouse scrolled (741, 370) with delta (0, 0)
Screenshot: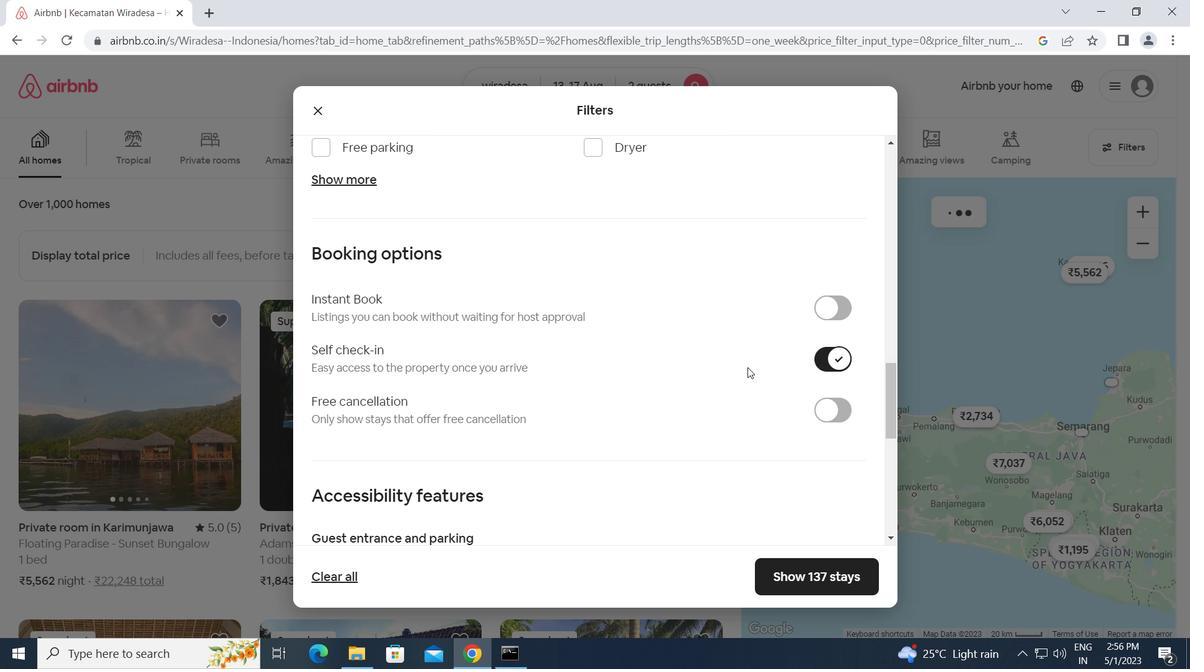 
Action: Mouse moved to (610, 404)
Screenshot: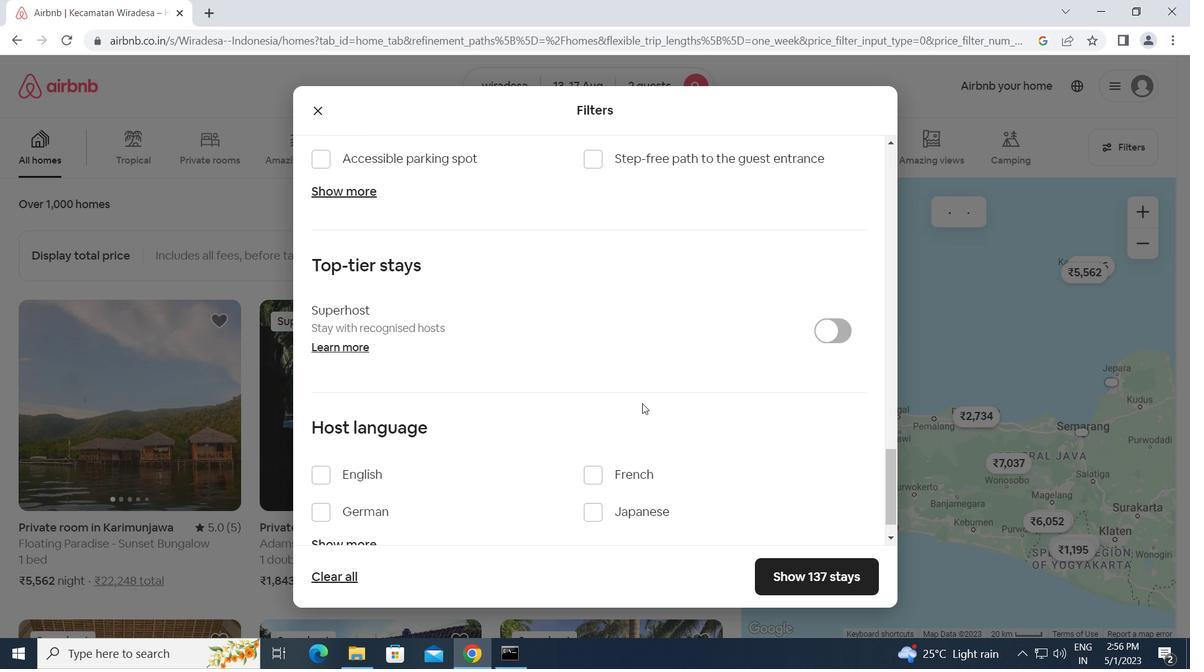 
Action: Mouse scrolled (610, 404) with delta (0, 0)
Screenshot: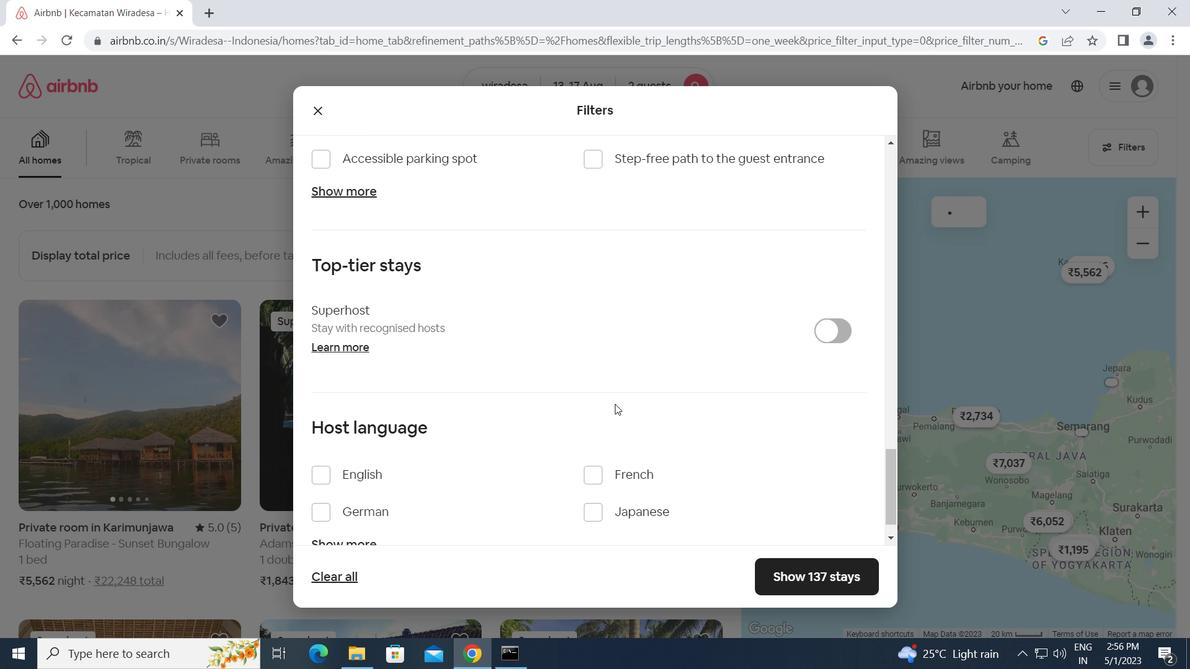 
Action: Mouse moved to (610, 404)
Screenshot: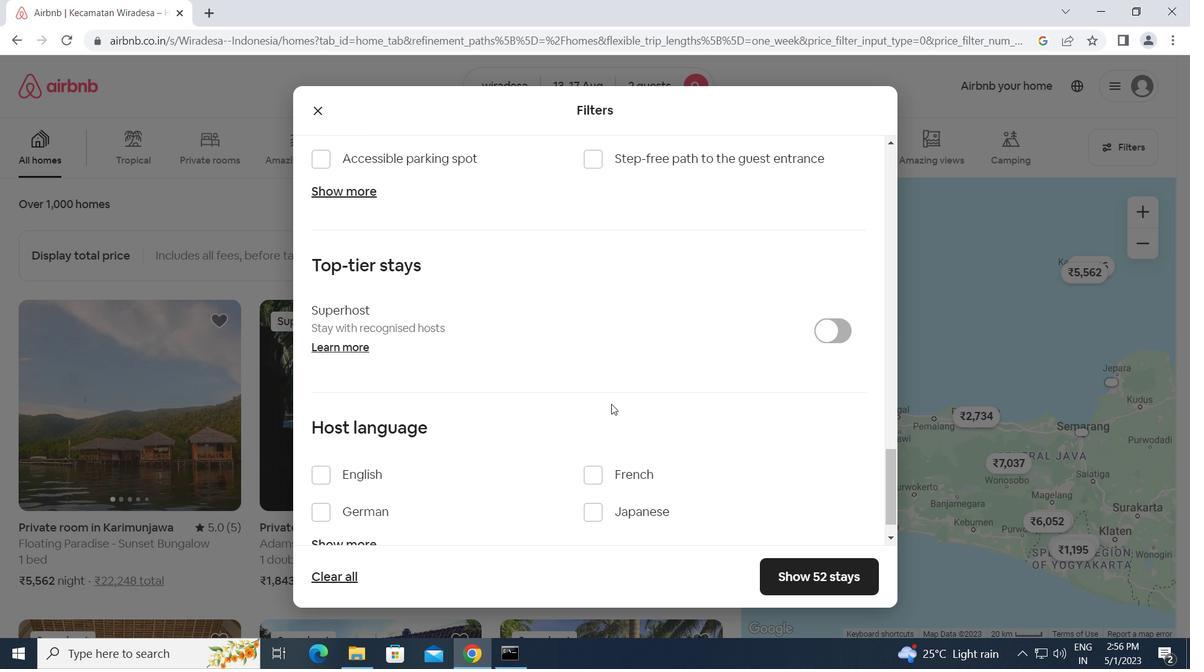 
Action: Mouse scrolled (610, 404) with delta (0, 0)
Screenshot: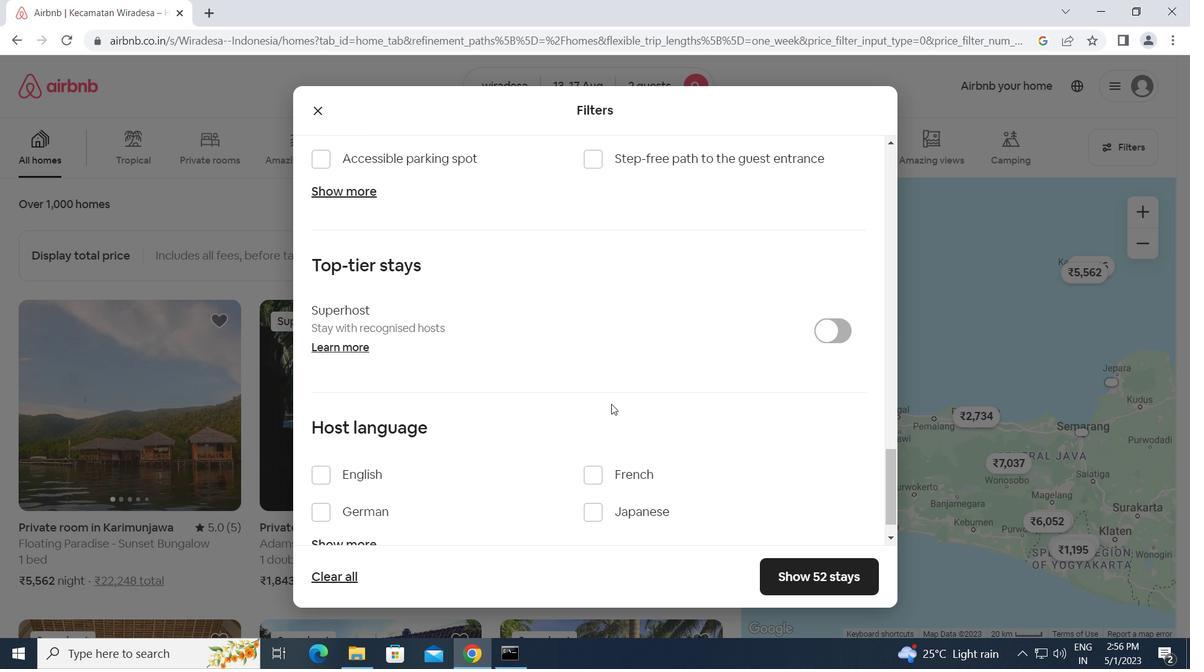 
Action: Mouse moved to (609, 404)
Screenshot: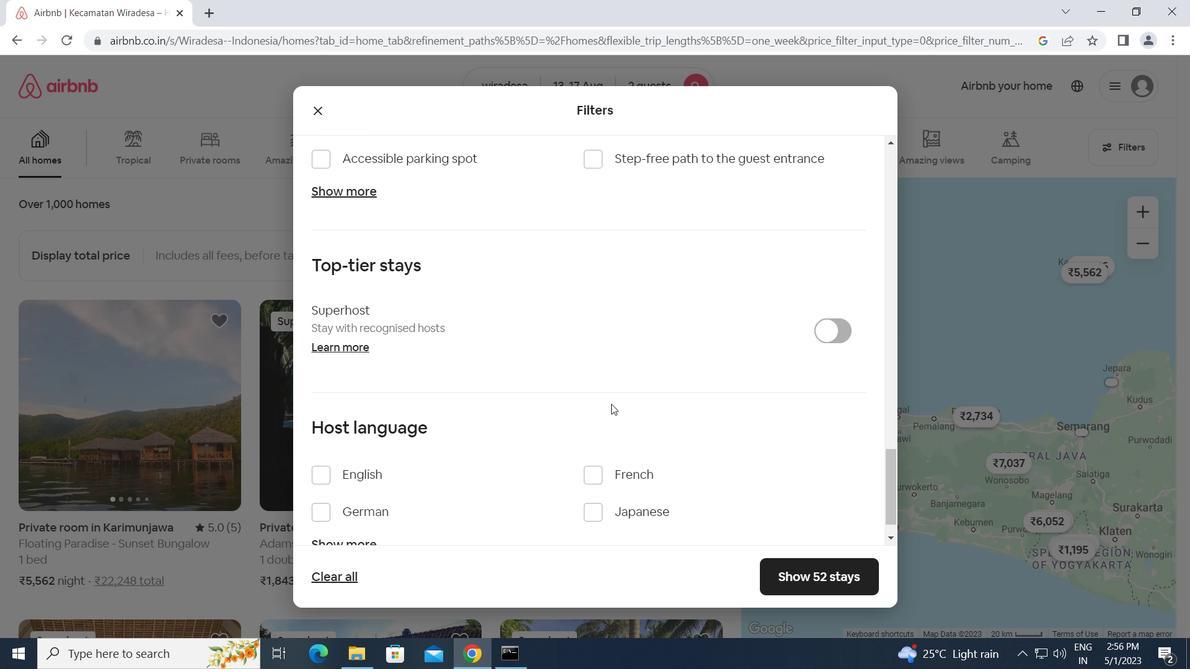
Action: Mouse scrolled (609, 404) with delta (0, 0)
Screenshot: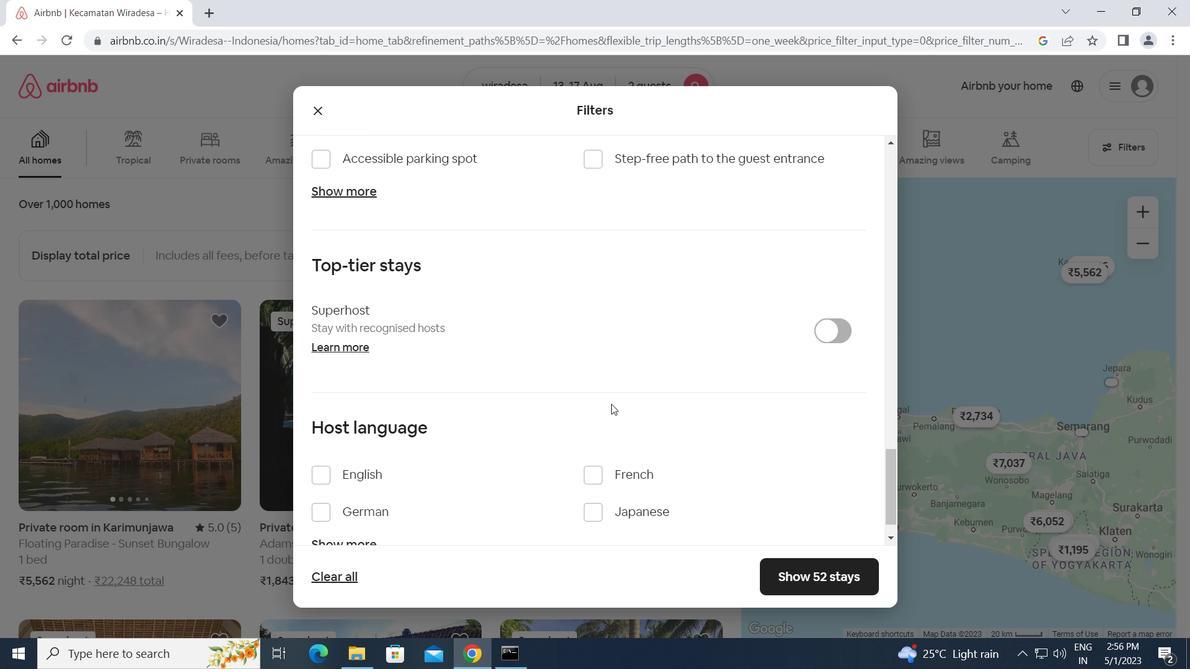 
Action: Mouse moved to (607, 405)
Screenshot: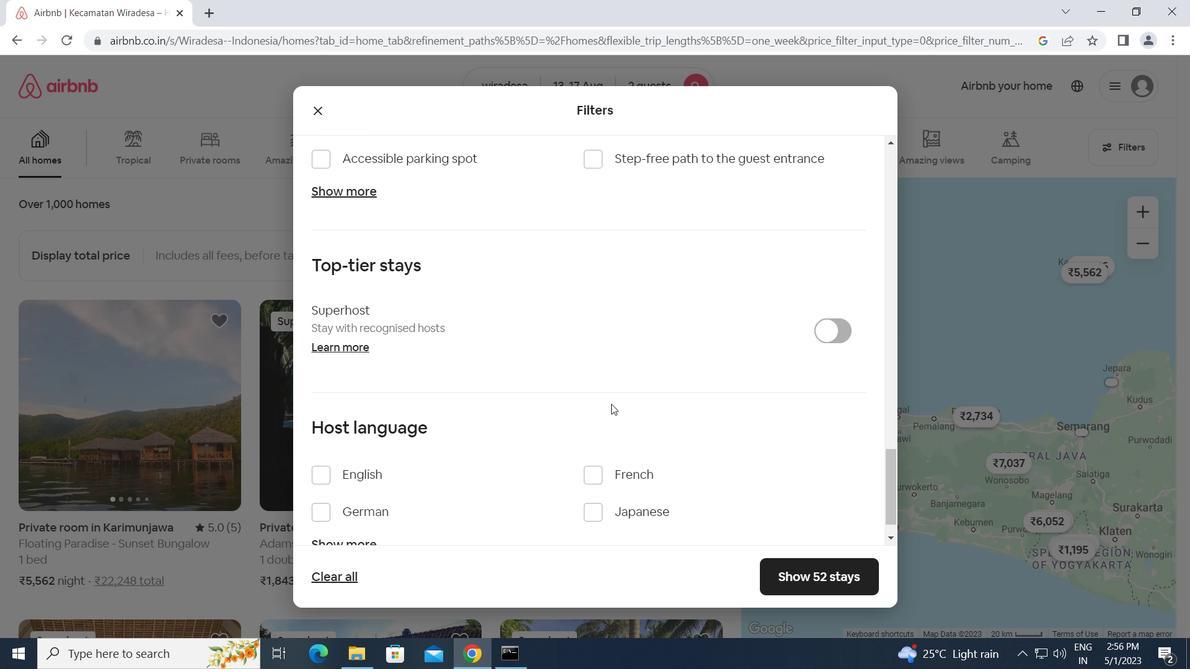 
Action: Mouse scrolled (607, 404) with delta (0, 0)
Screenshot: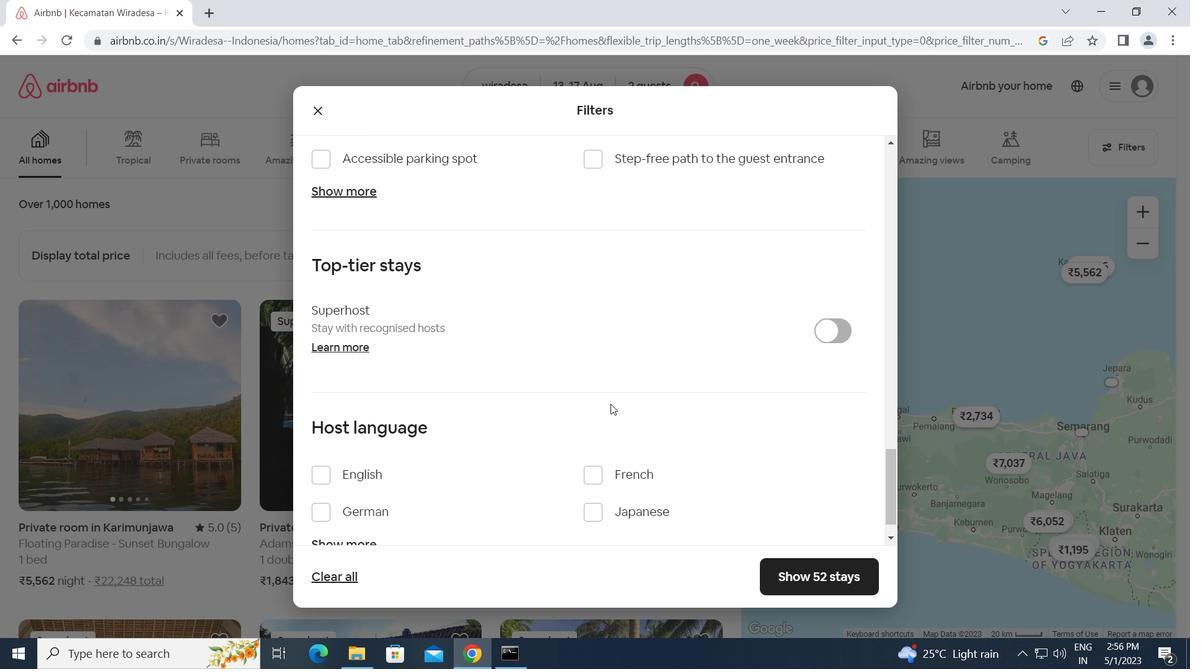 
Action: Mouse moved to (326, 438)
Screenshot: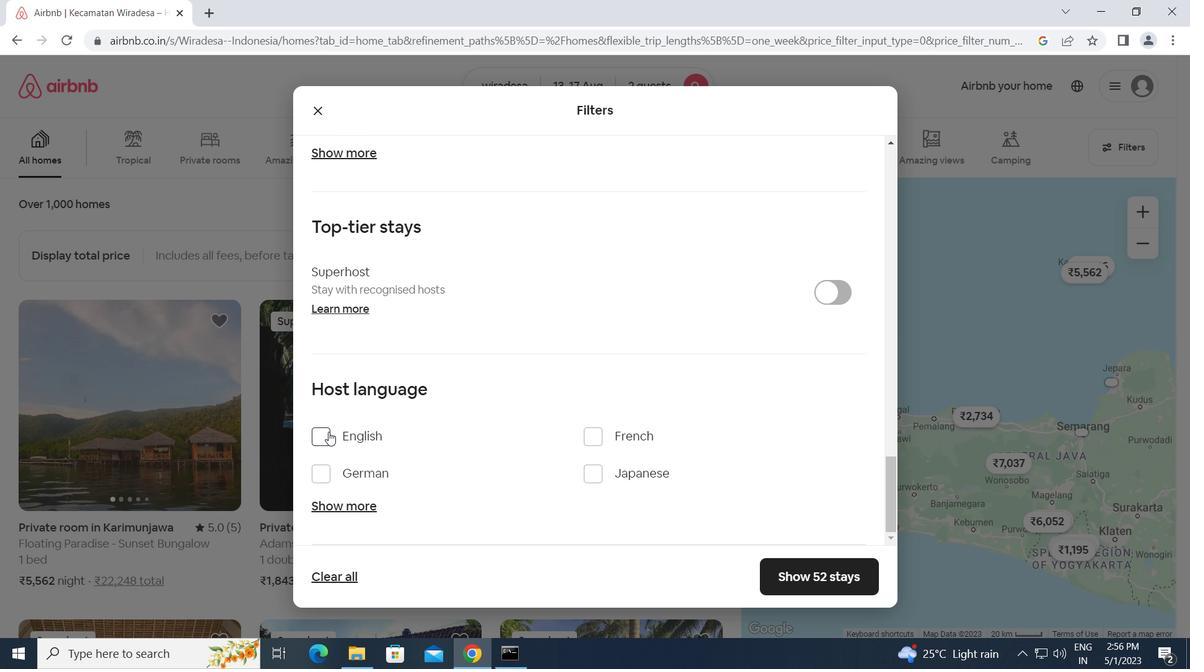 
Action: Mouse pressed left at (326, 438)
Screenshot: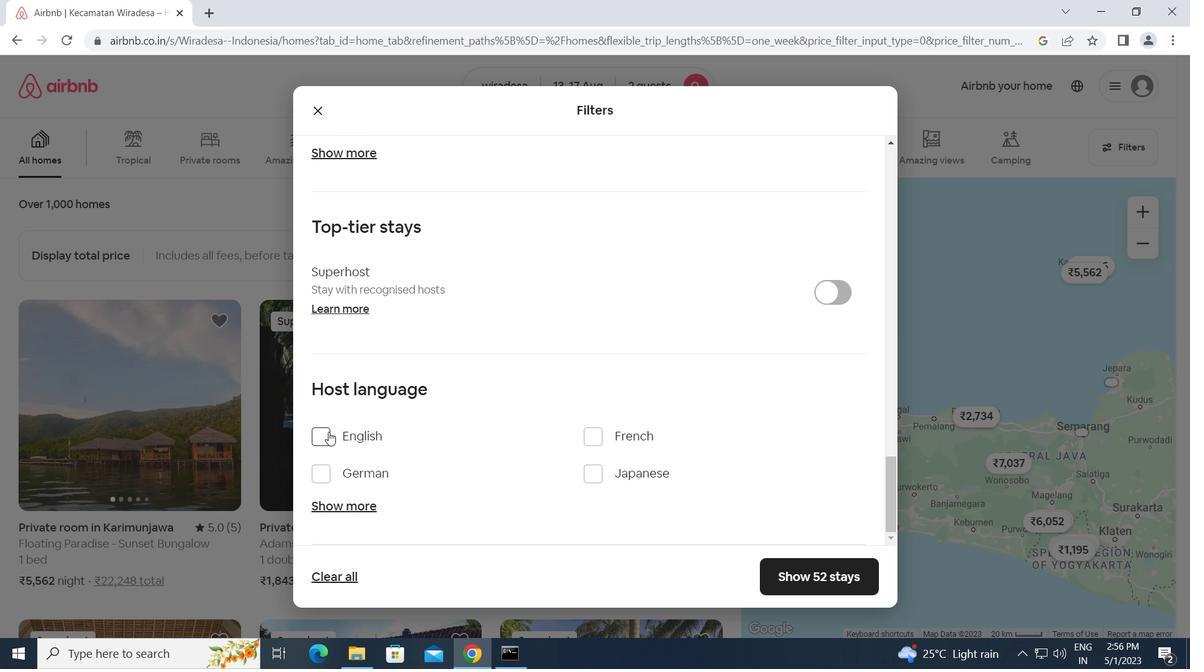 
Action: Mouse moved to (816, 569)
Screenshot: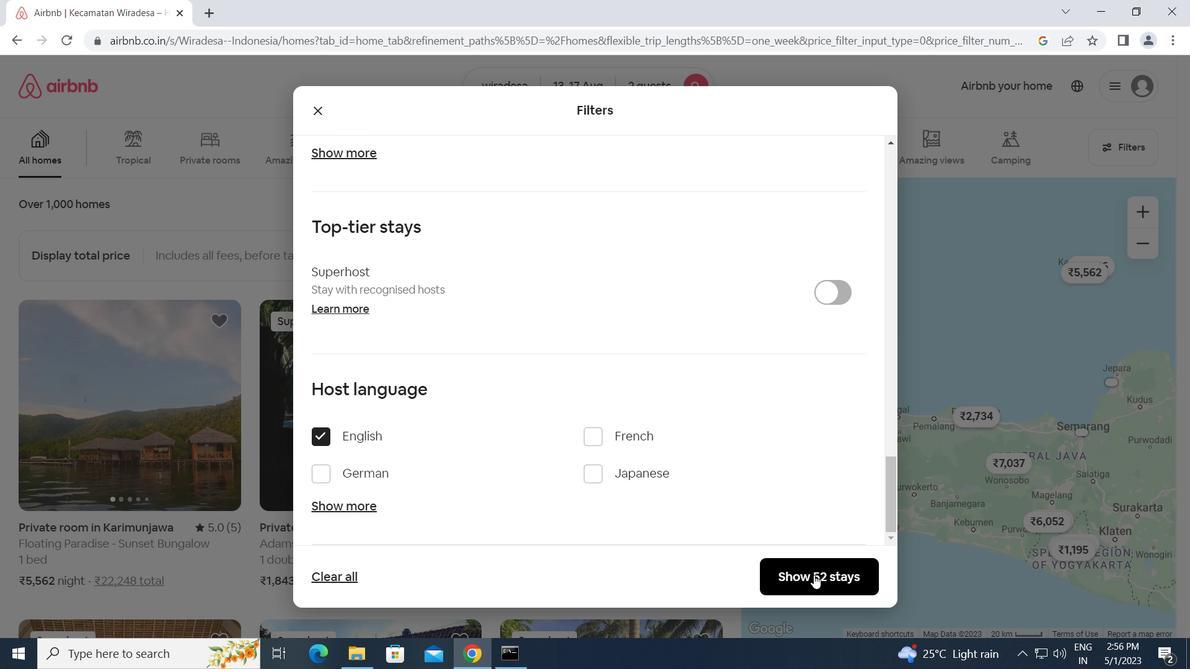 
Action: Mouse pressed left at (816, 569)
Screenshot: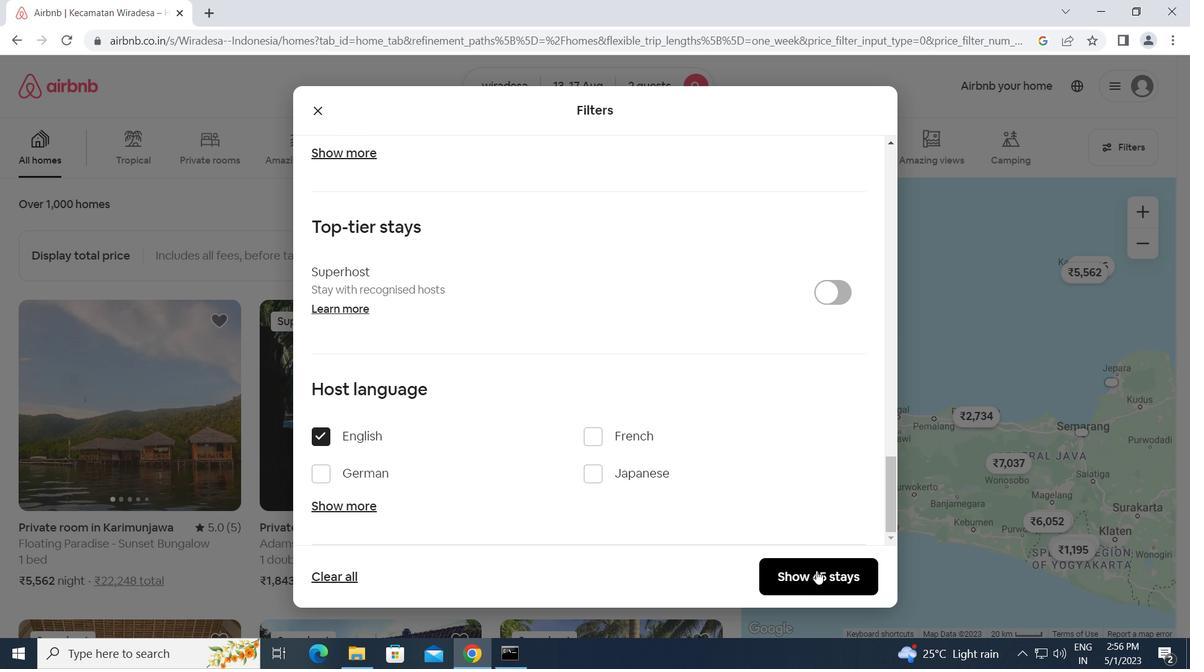 
